 Task: Look for space in Auerbach, Germany from 12th  July, 2023 to 15th July, 2023 for 3 adults in price range Rs.12000 to Rs.16000. Place can be entire place with 2 bedrooms having 3 beds and 1 bathroom. Property type can be house, flat, guest house. Booking option can be shelf check-in. Required host language is English.
Action: Mouse moved to (772, 105)
Screenshot: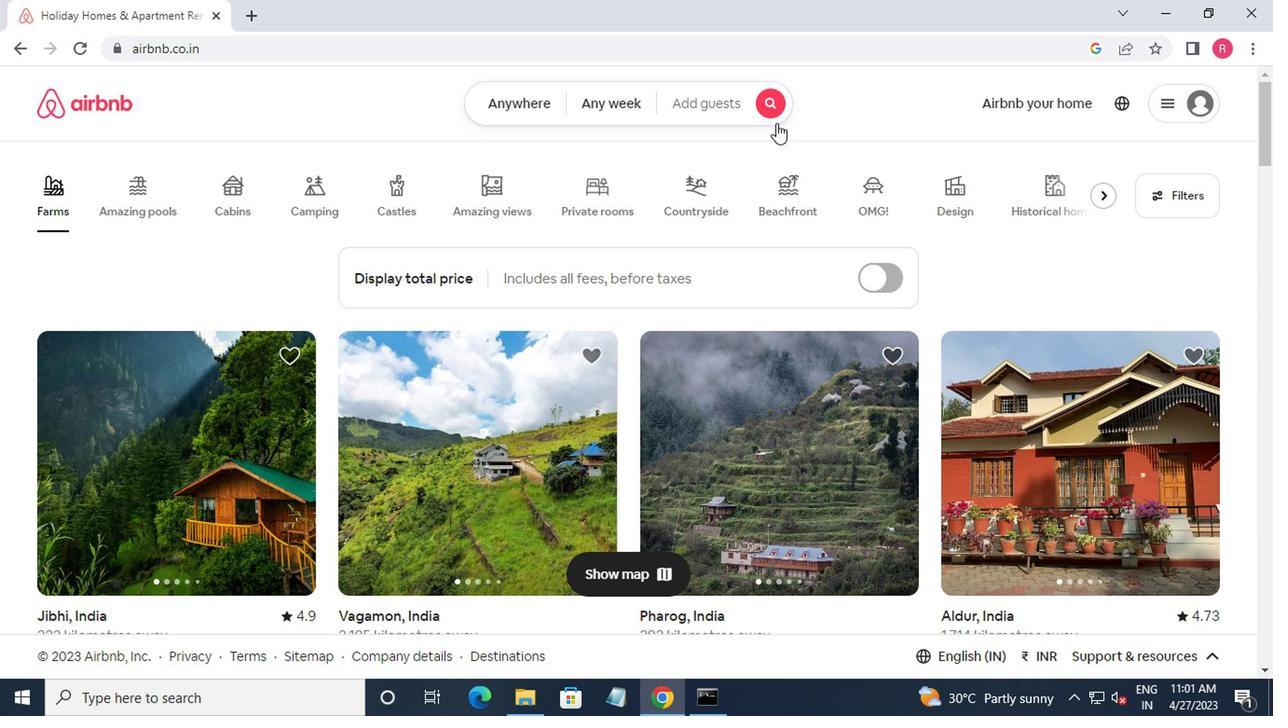 
Action: Mouse pressed left at (772, 105)
Screenshot: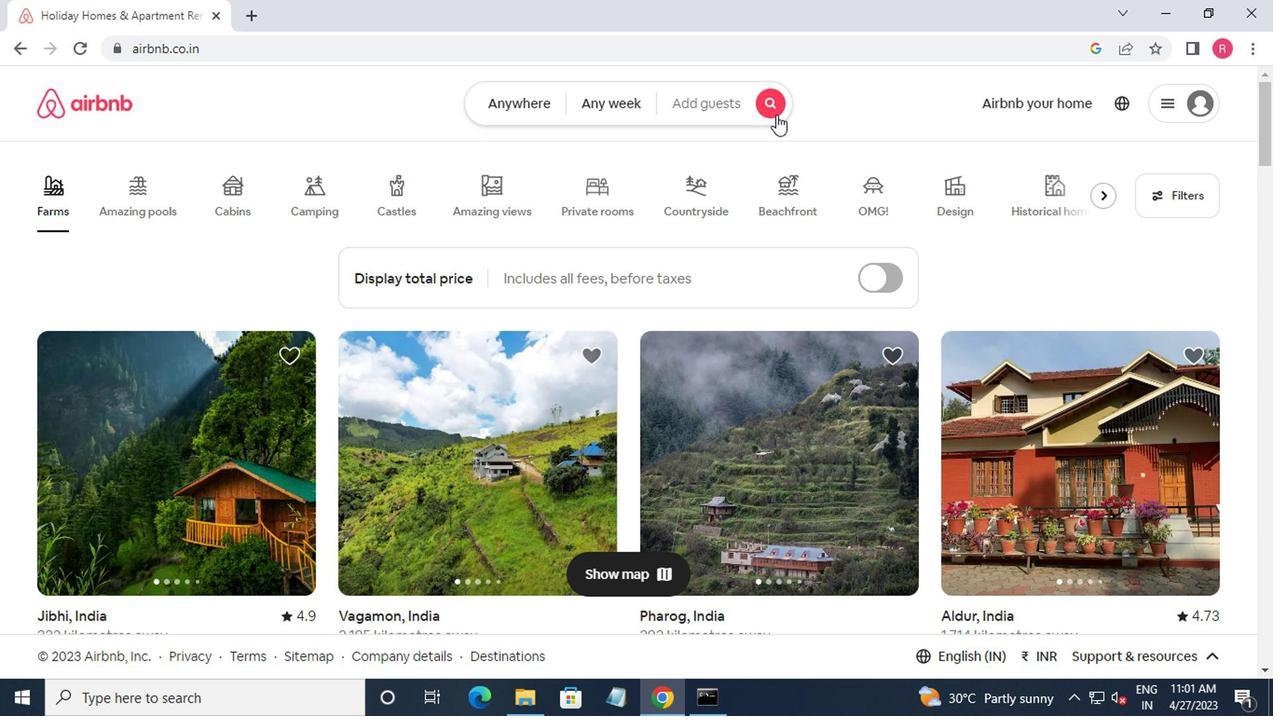 
Action: Mouse moved to (403, 172)
Screenshot: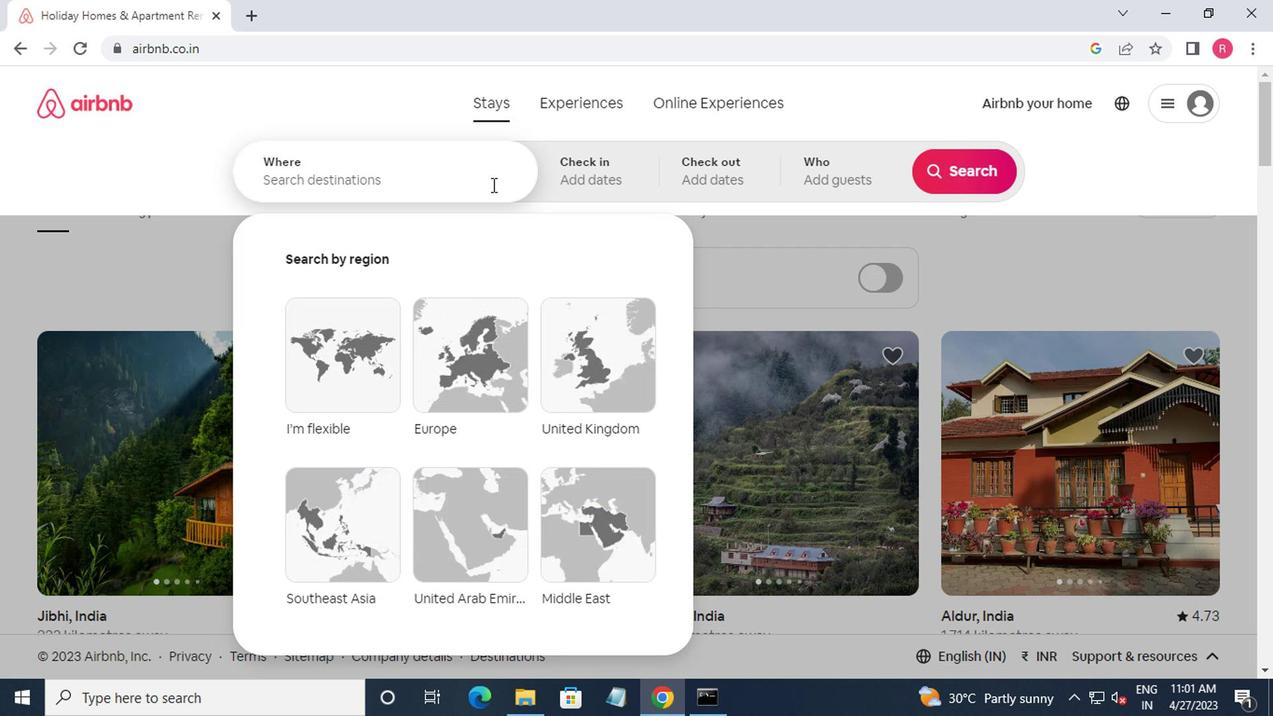 
Action: Mouse pressed left at (403, 172)
Screenshot: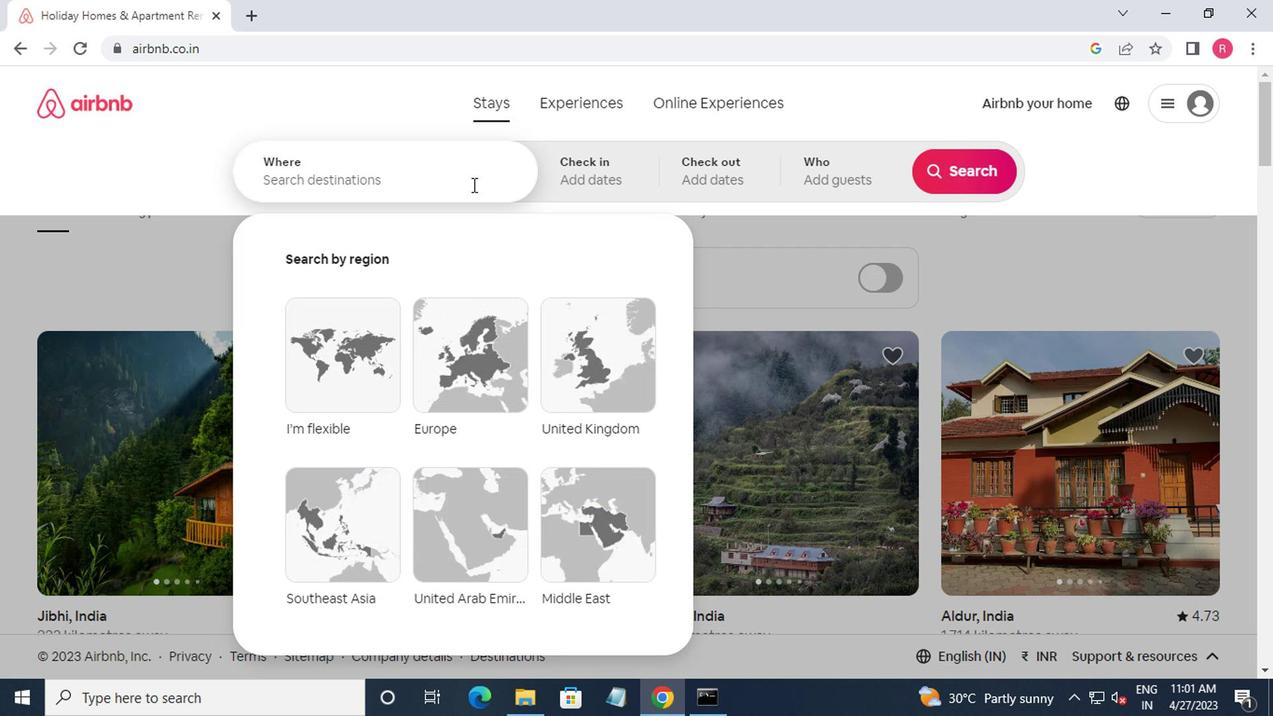 
Action: Mouse moved to (453, 291)
Screenshot: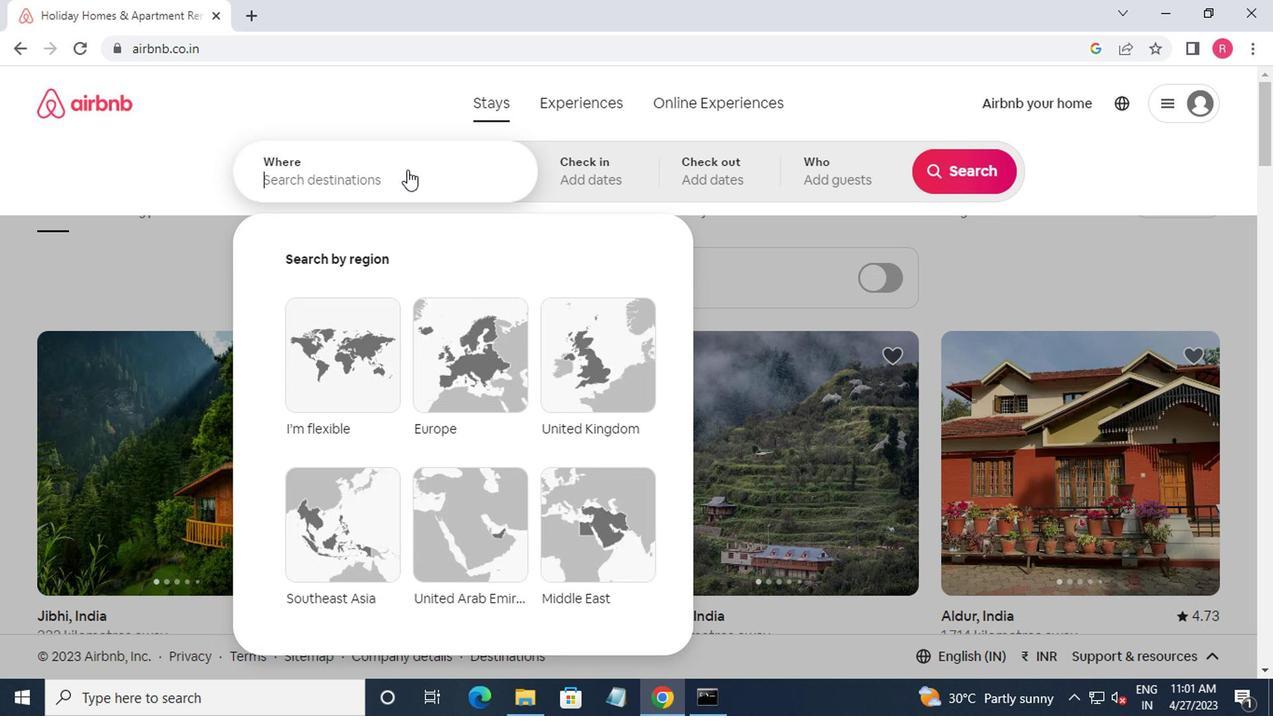 
Action: Key pressed auerbach,ger<Key.enter>
Screenshot: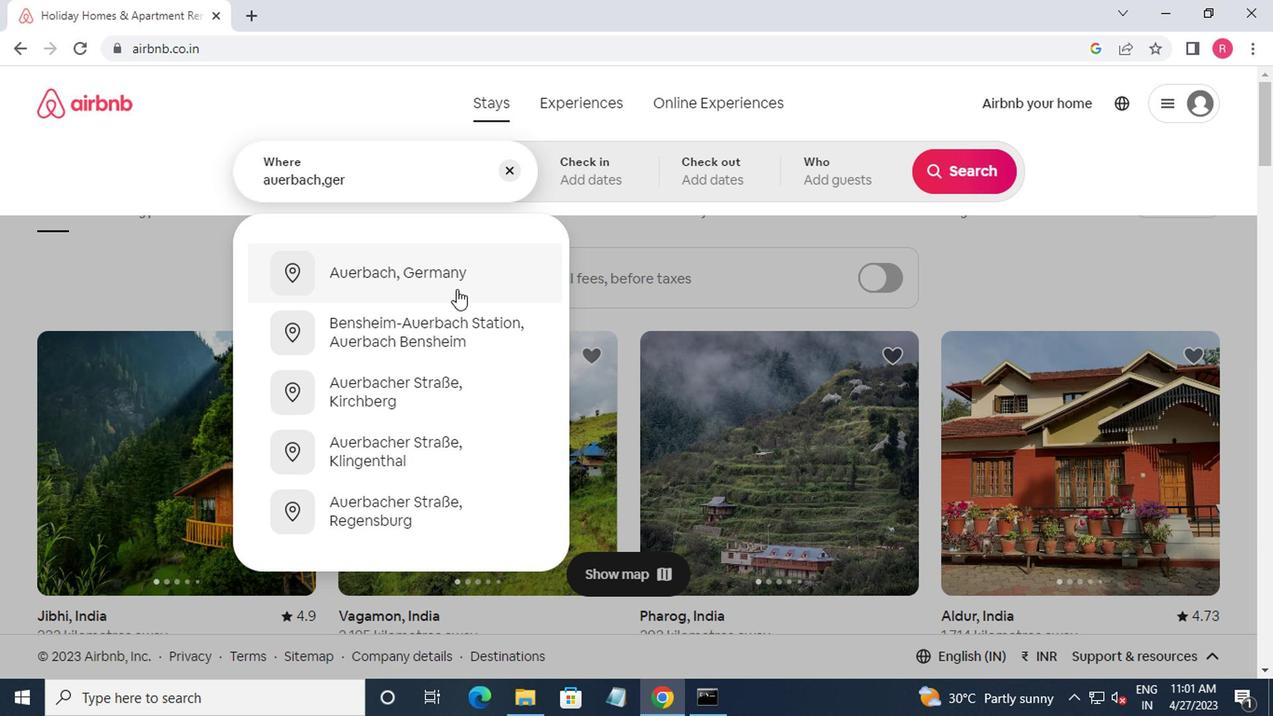 
Action: Mouse moved to (952, 327)
Screenshot: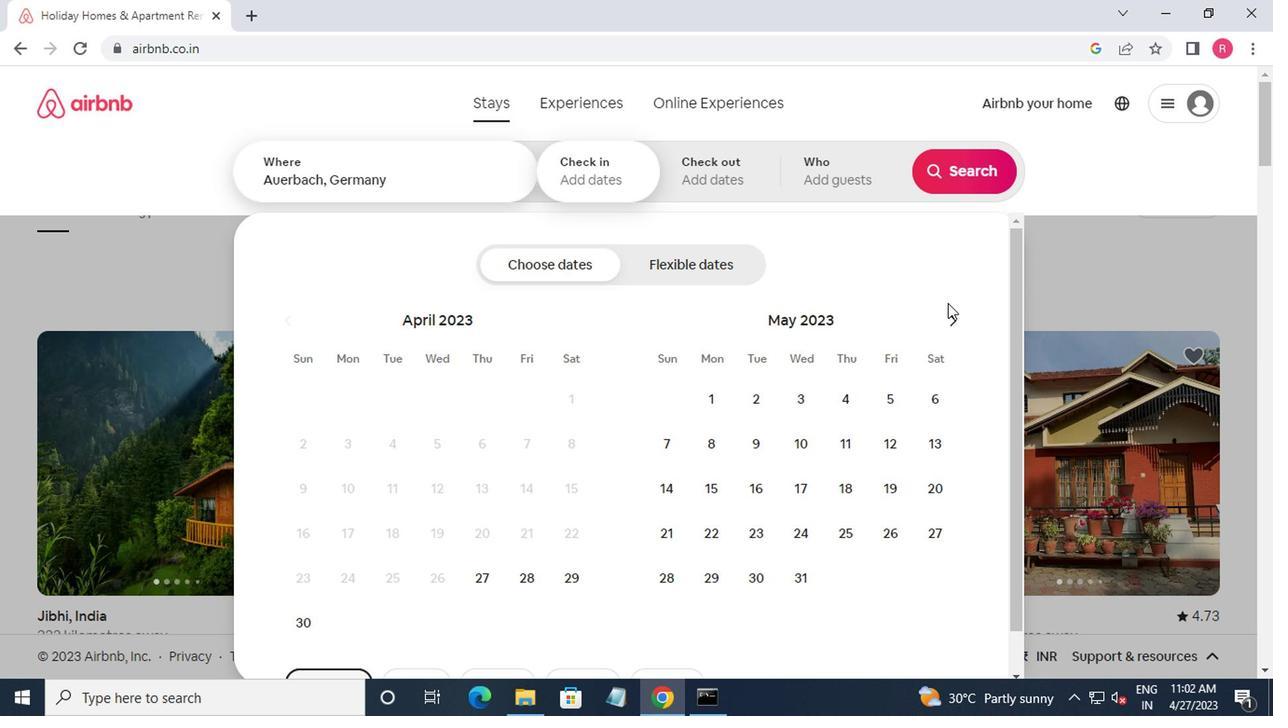 
Action: Mouse pressed left at (952, 327)
Screenshot: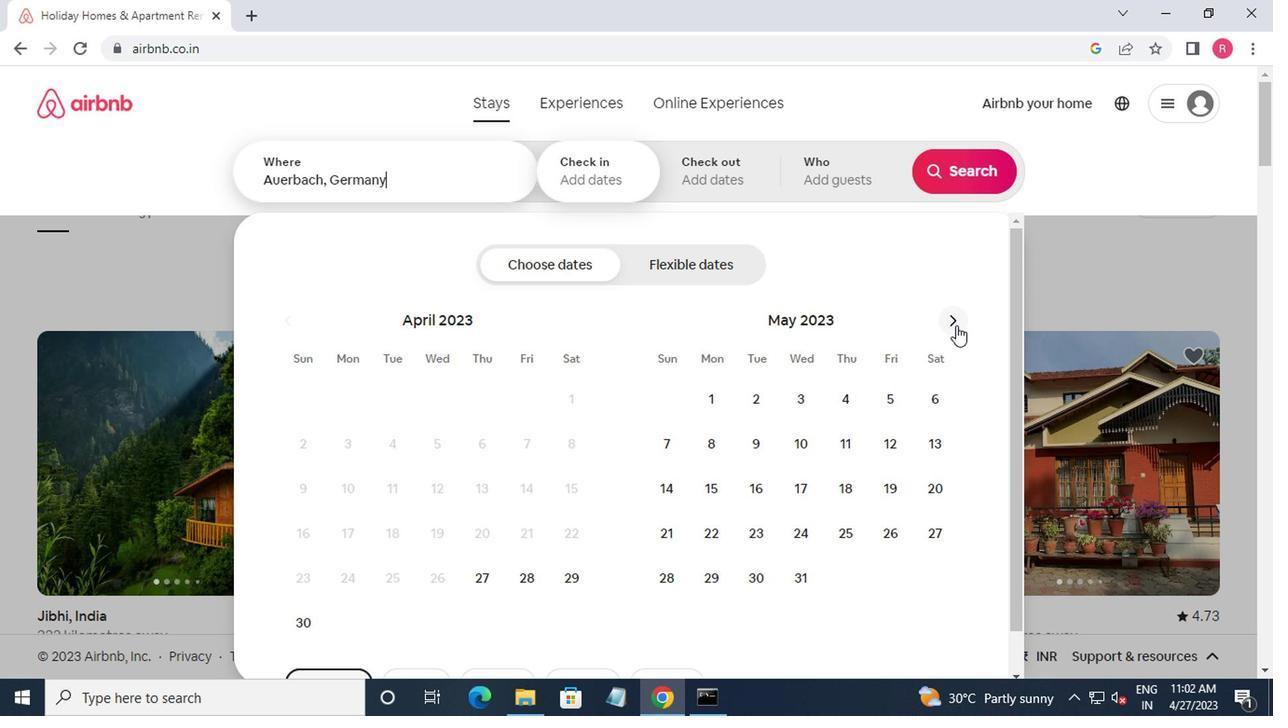 
Action: Mouse moved to (952, 329)
Screenshot: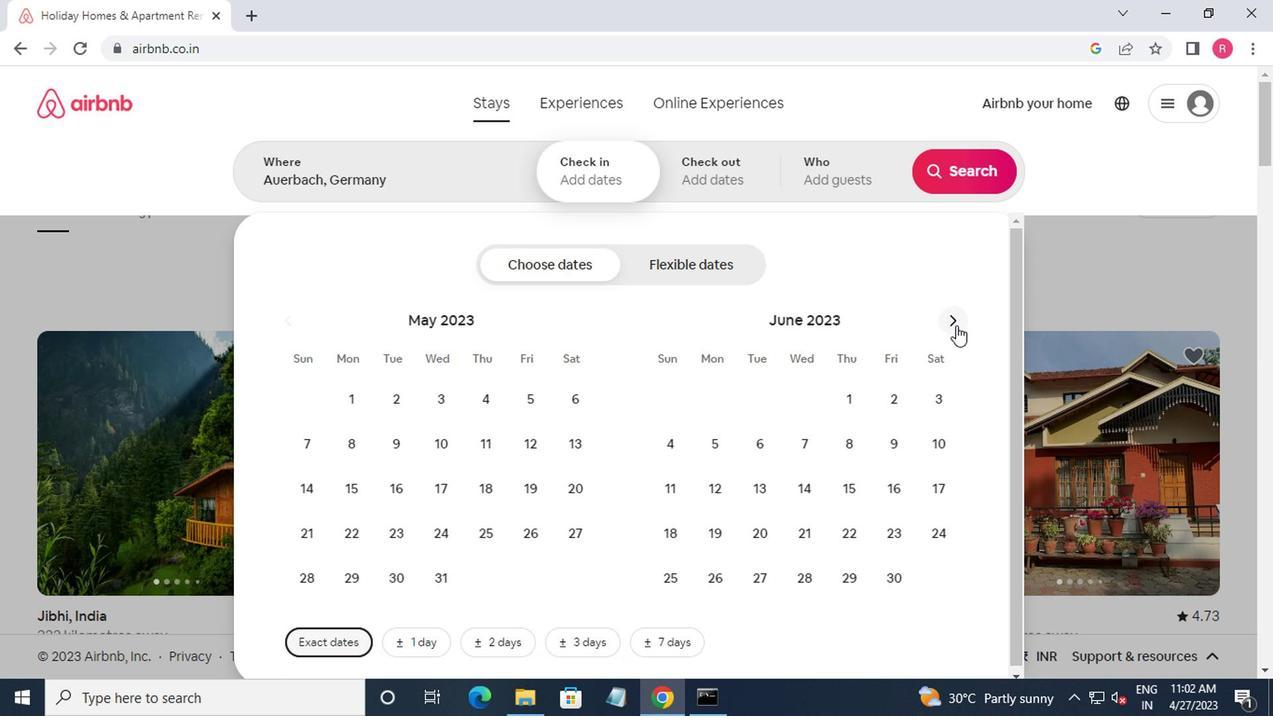 
Action: Mouse pressed left at (952, 329)
Screenshot: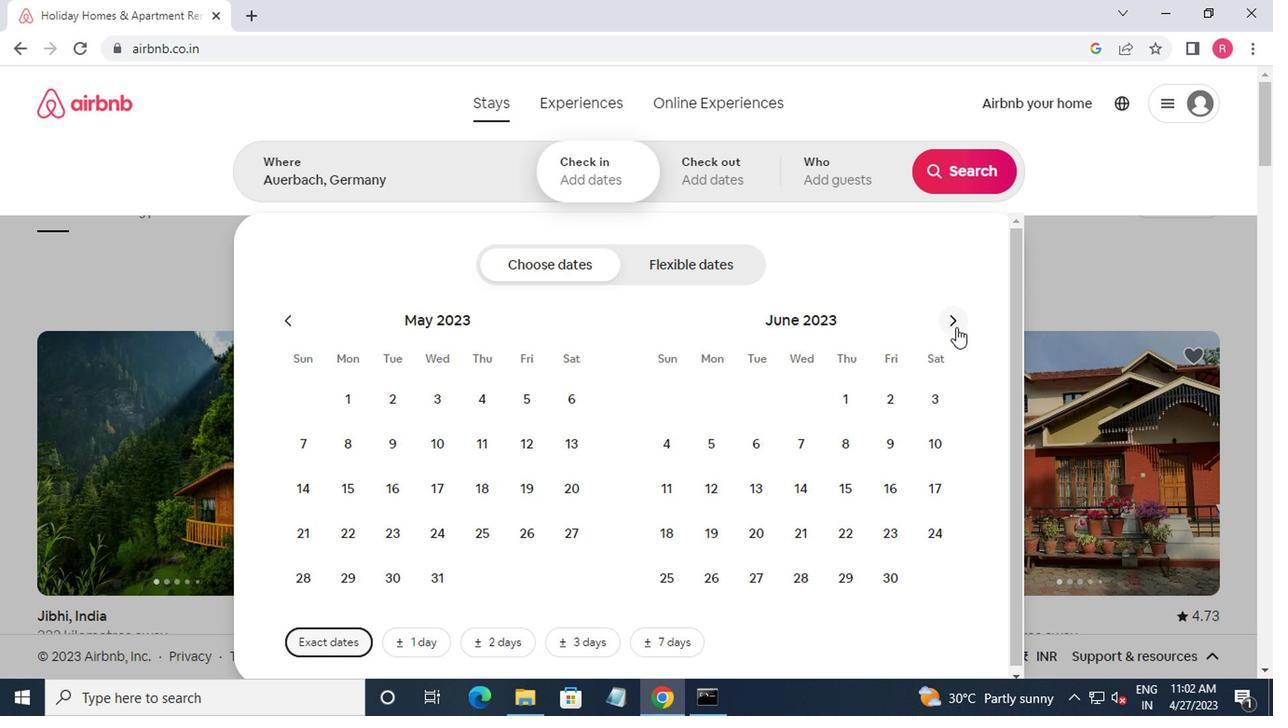 
Action: Mouse moved to (800, 491)
Screenshot: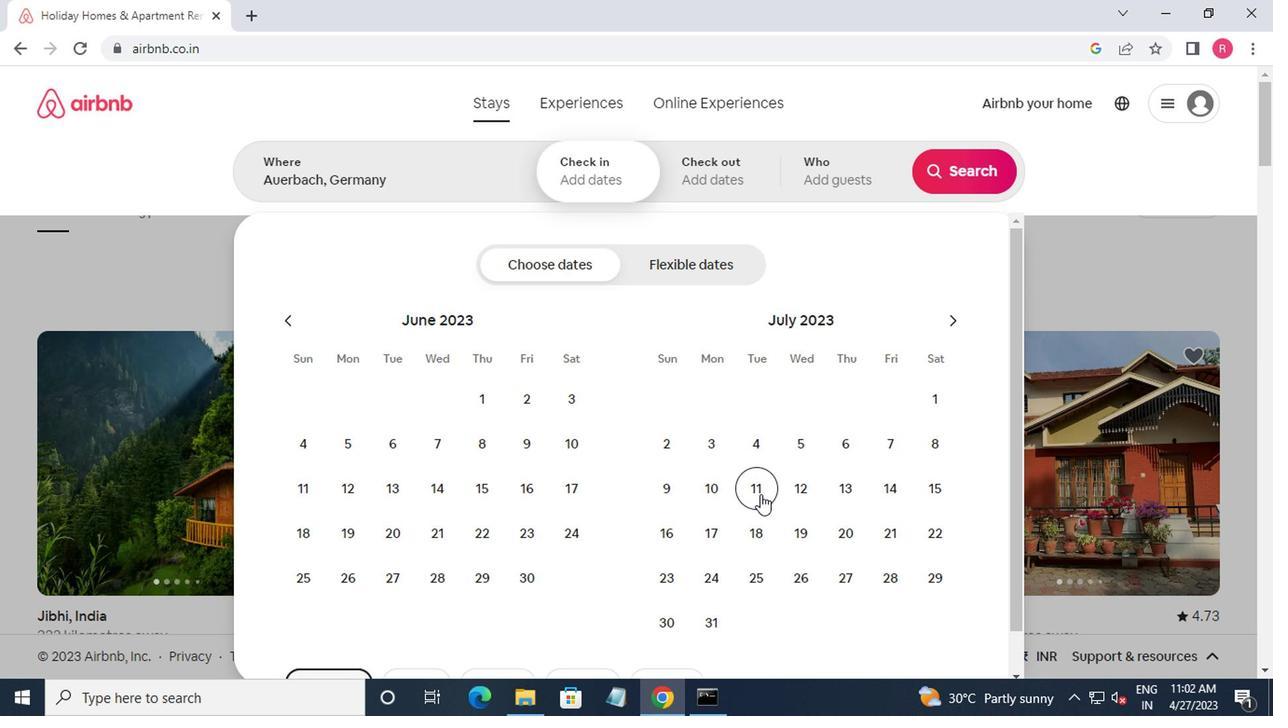 
Action: Mouse pressed left at (800, 491)
Screenshot: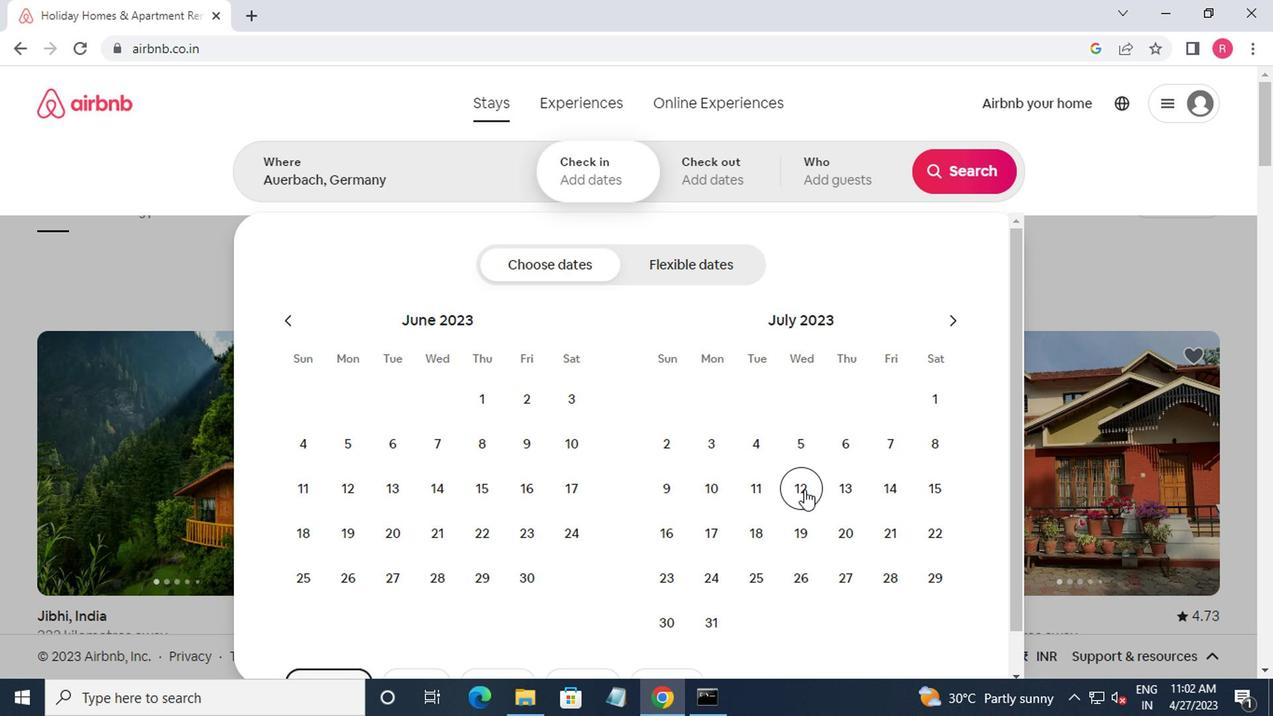 
Action: Mouse moved to (932, 488)
Screenshot: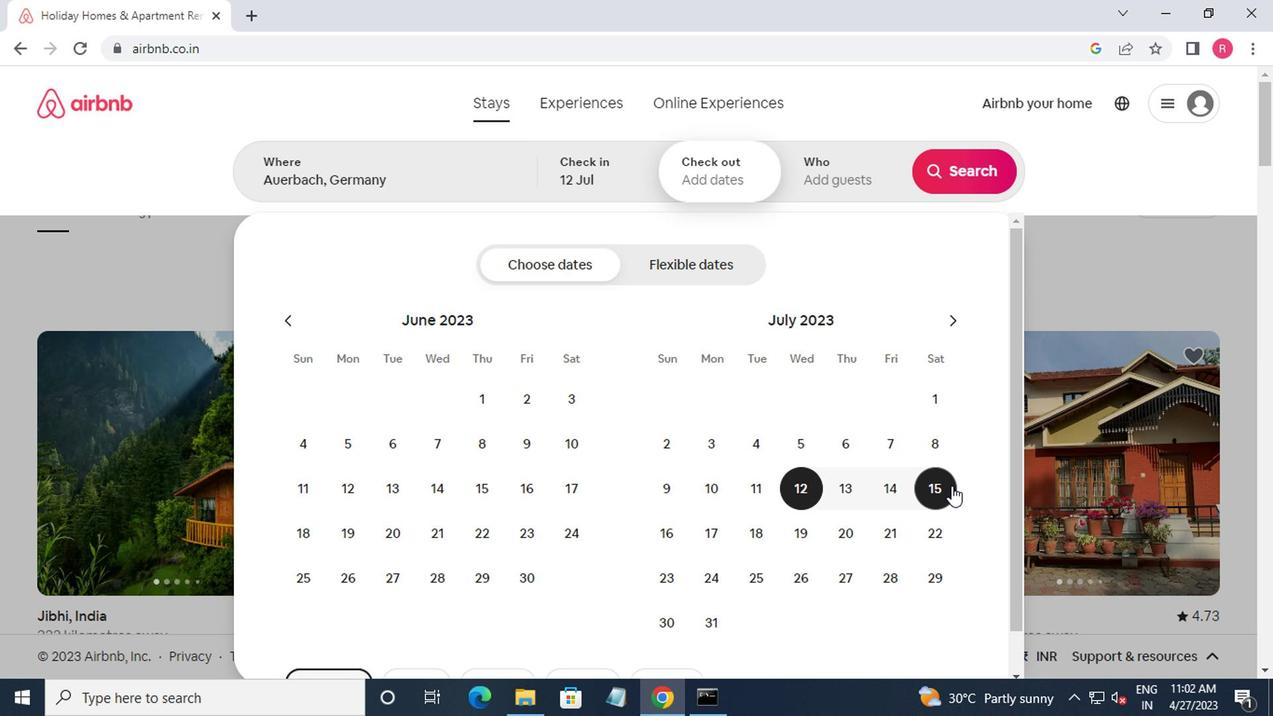 
Action: Mouse pressed left at (932, 488)
Screenshot: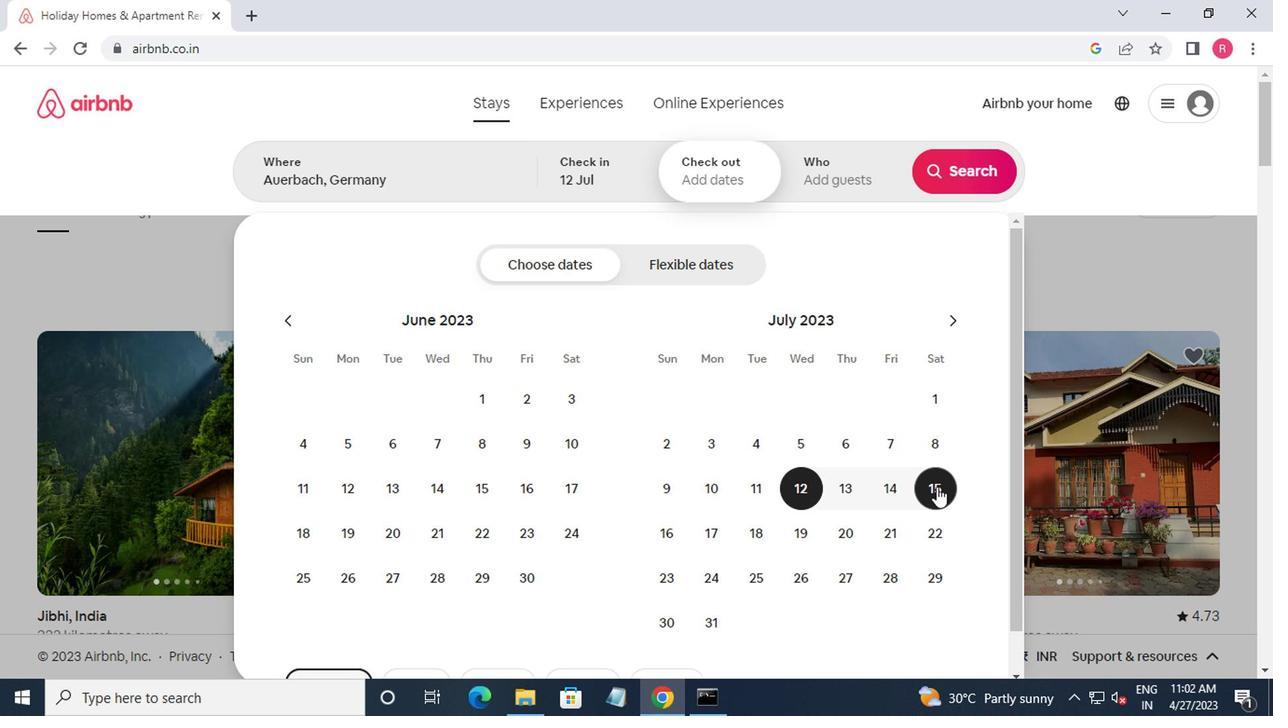 
Action: Mouse moved to (837, 192)
Screenshot: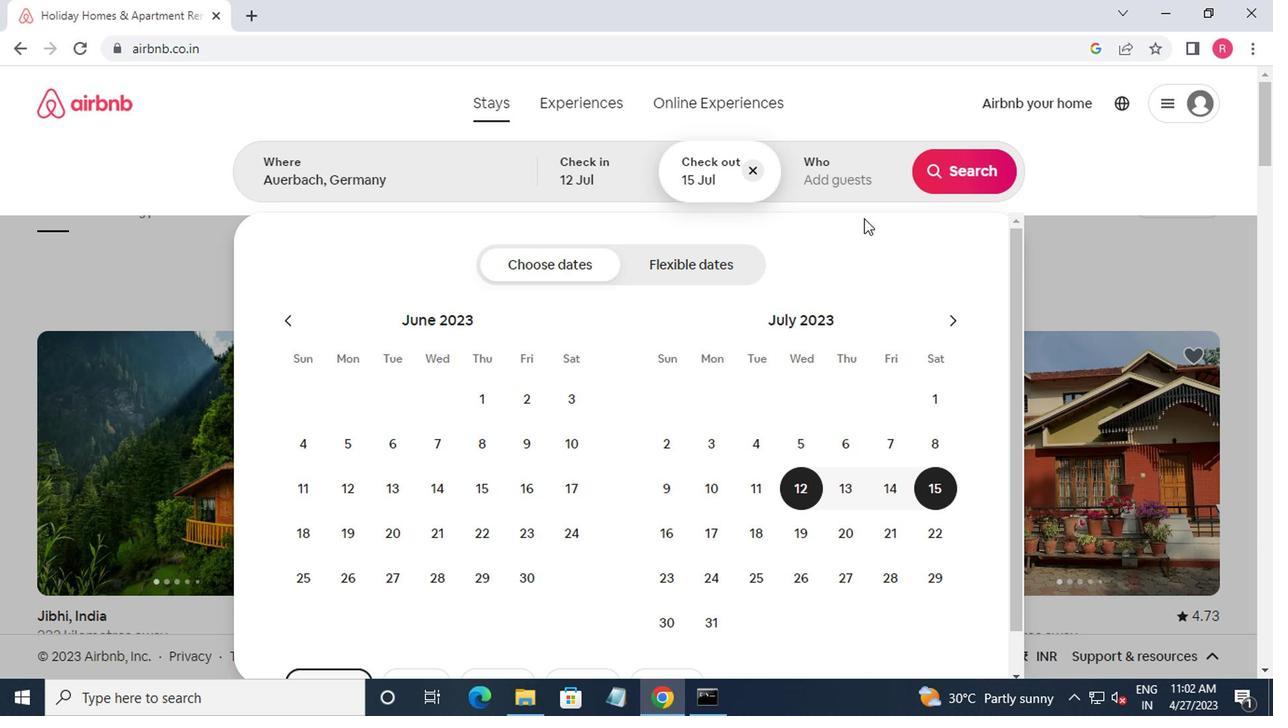 
Action: Mouse pressed left at (837, 192)
Screenshot: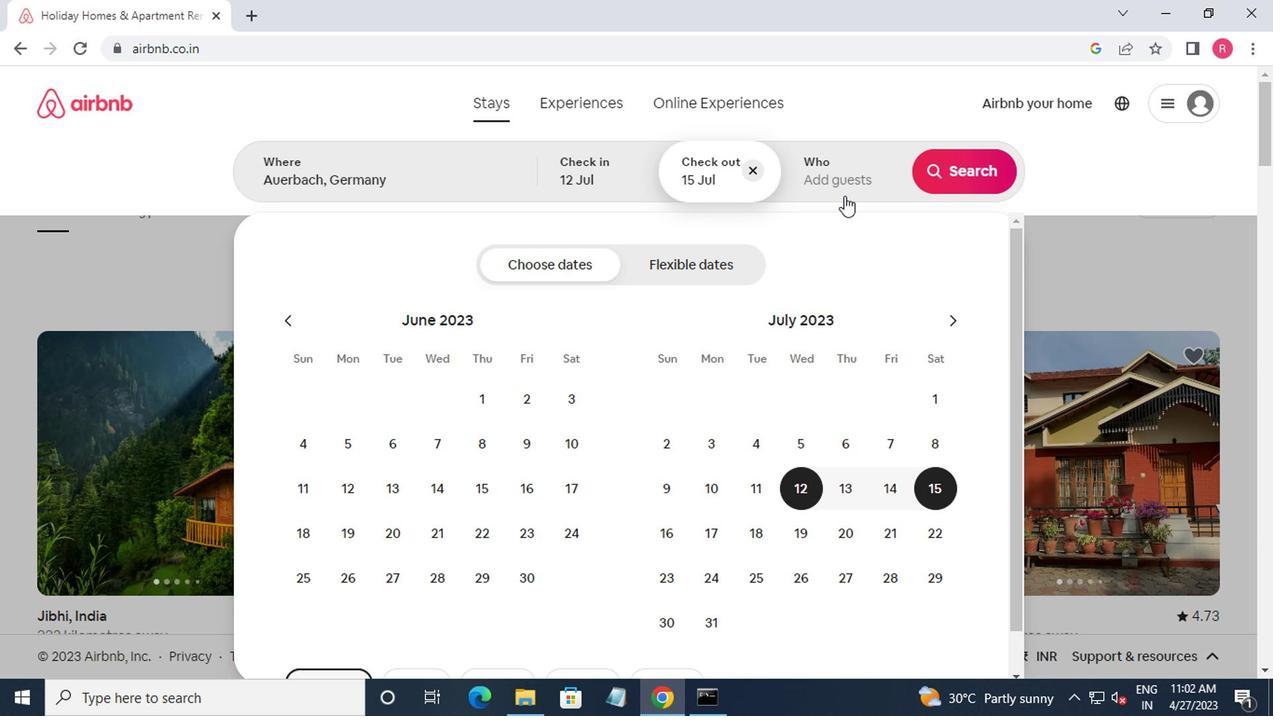 
Action: Mouse moved to (962, 276)
Screenshot: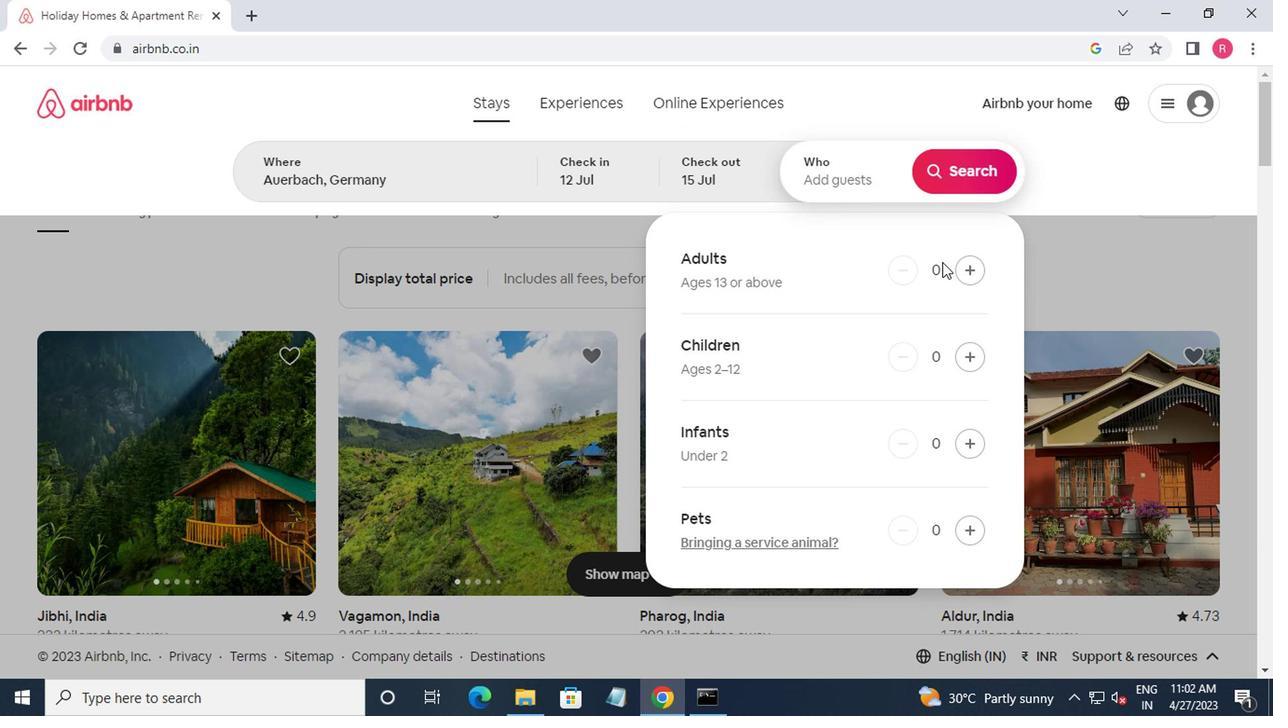 
Action: Mouse pressed left at (962, 276)
Screenshot: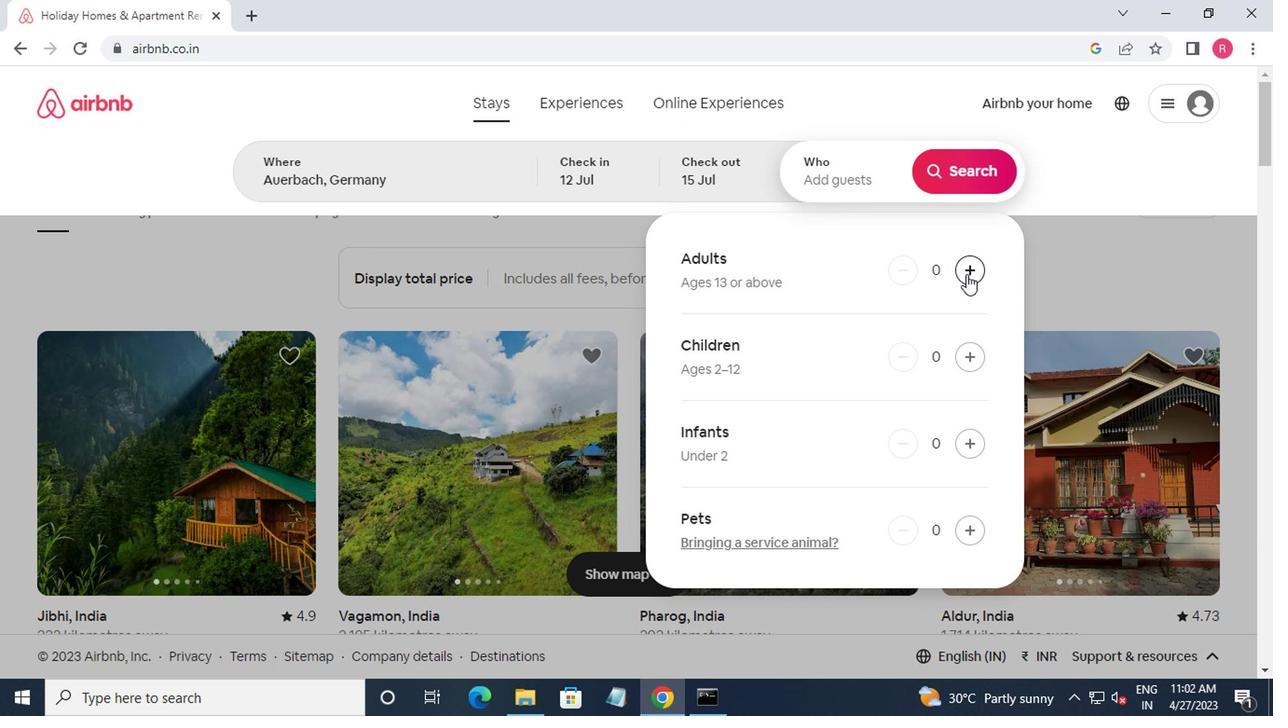
Action: Mouse pressed left at (962, 276)
Screenshot: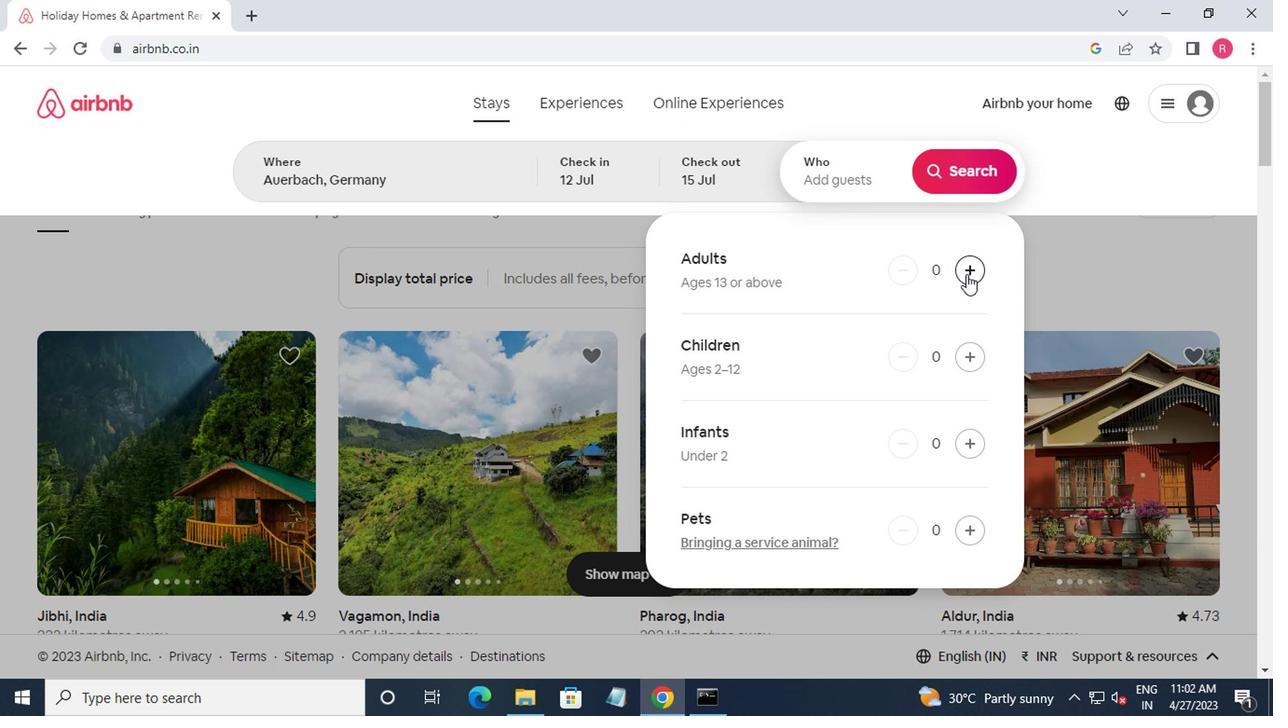 
Action: Mouse pressed left at (962, 276)
Screenshot: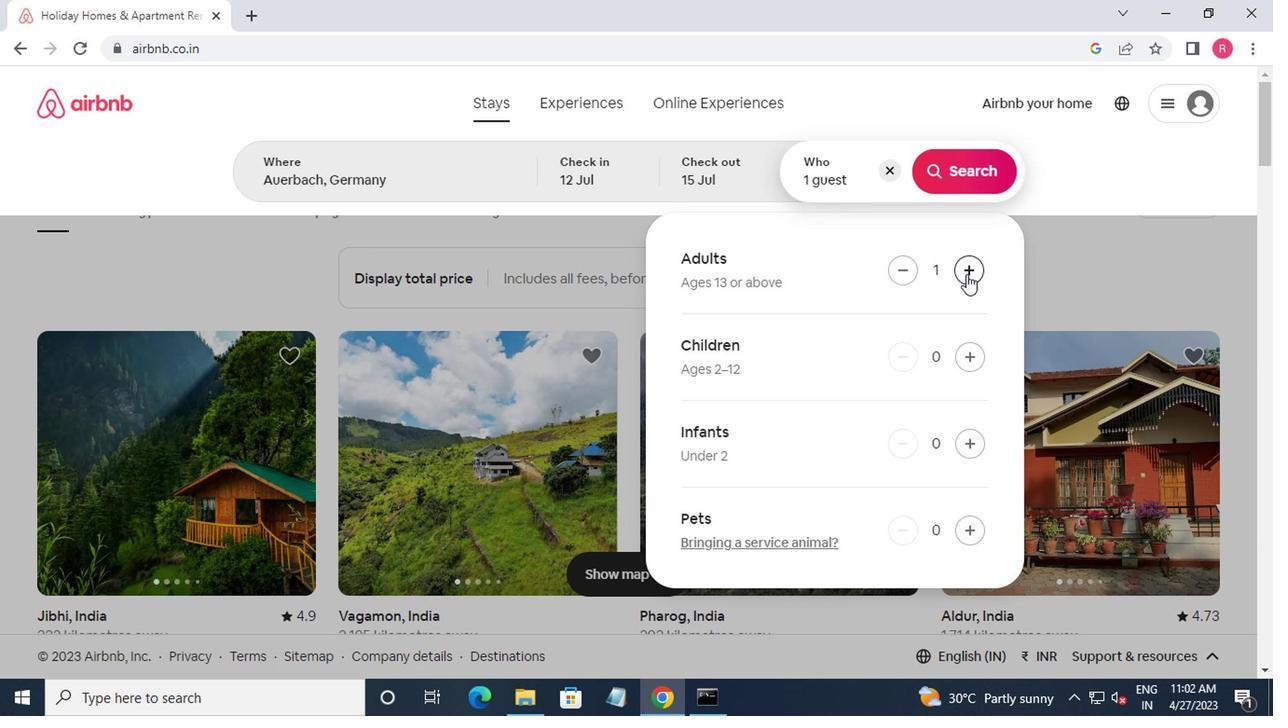 
Action: Mouse moved to (952, 192)
Screenshot: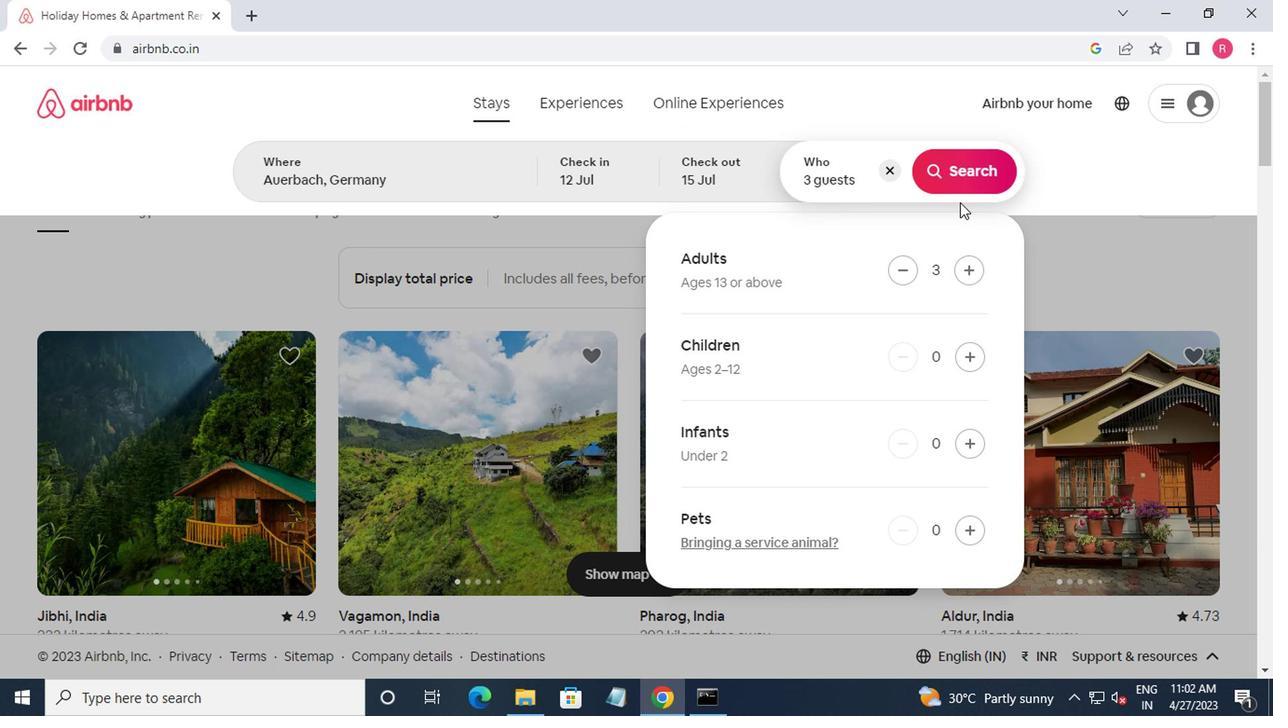 
Action: Mouse pressed left at (952, 192)
Screenshot: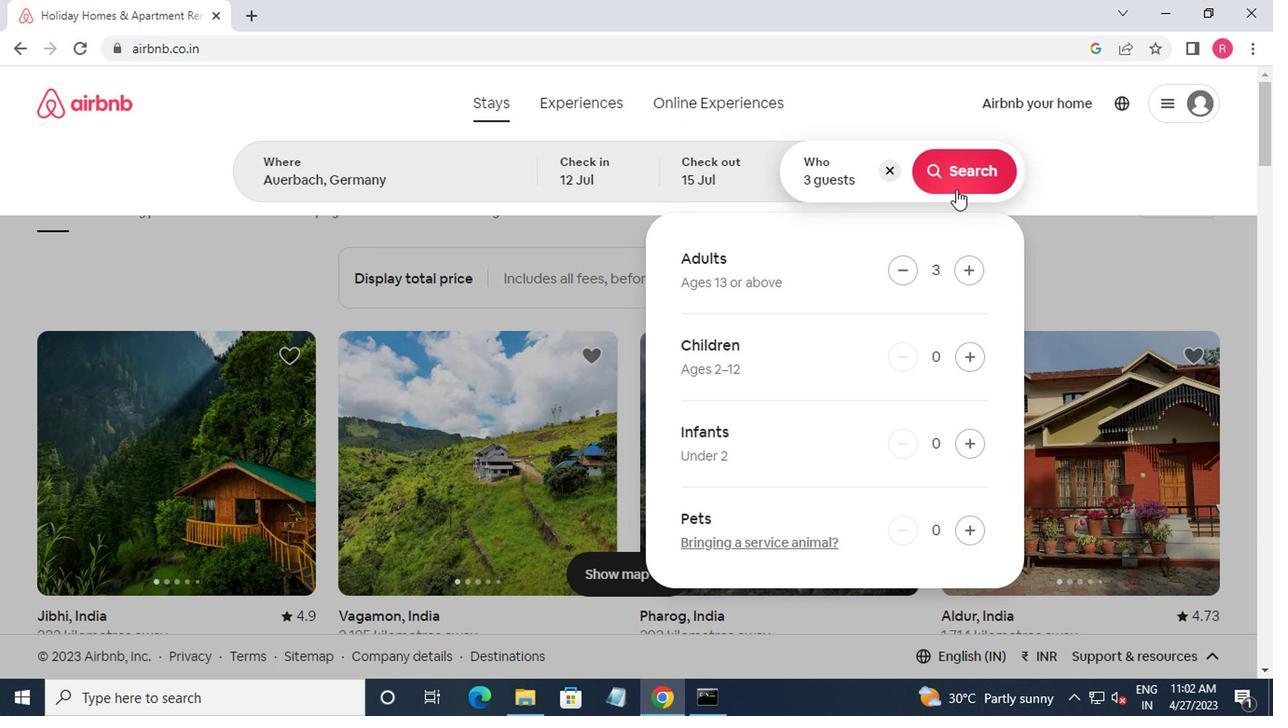 
Action: Mouse moved to (1194, 174)
Screenshot: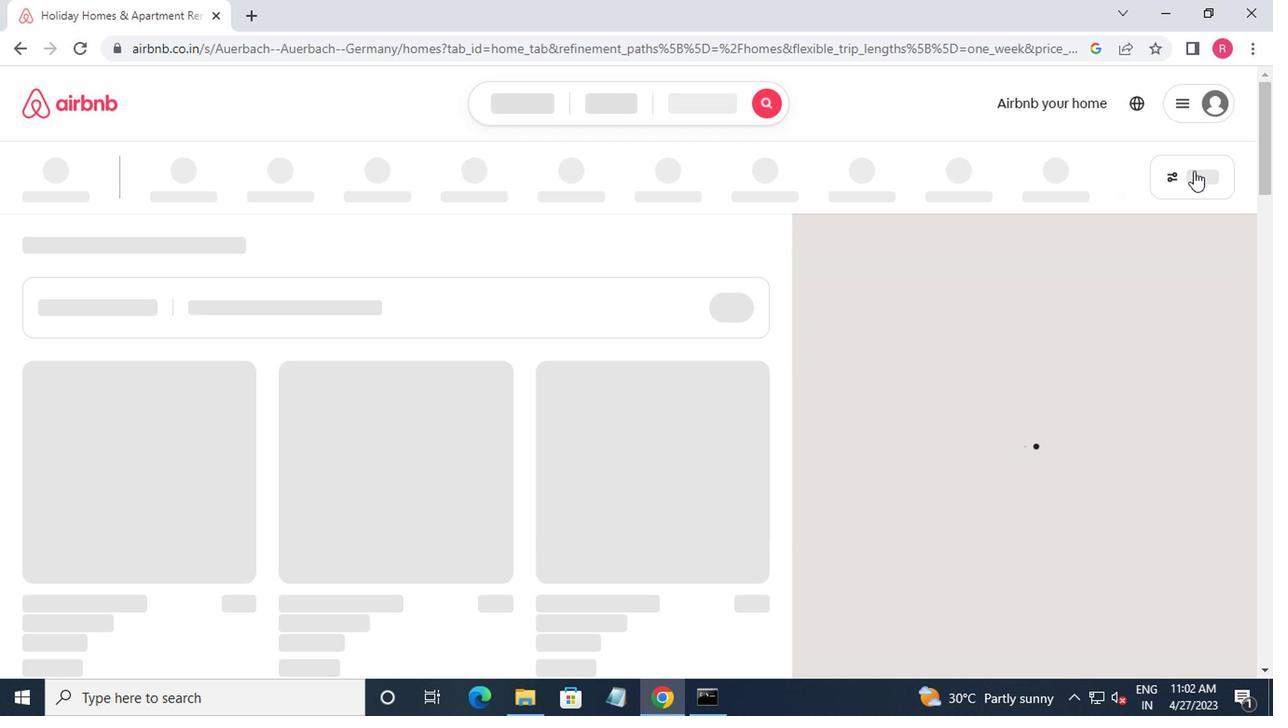 
Action: Mouse pressed left at (1194, 174)
Screenshot: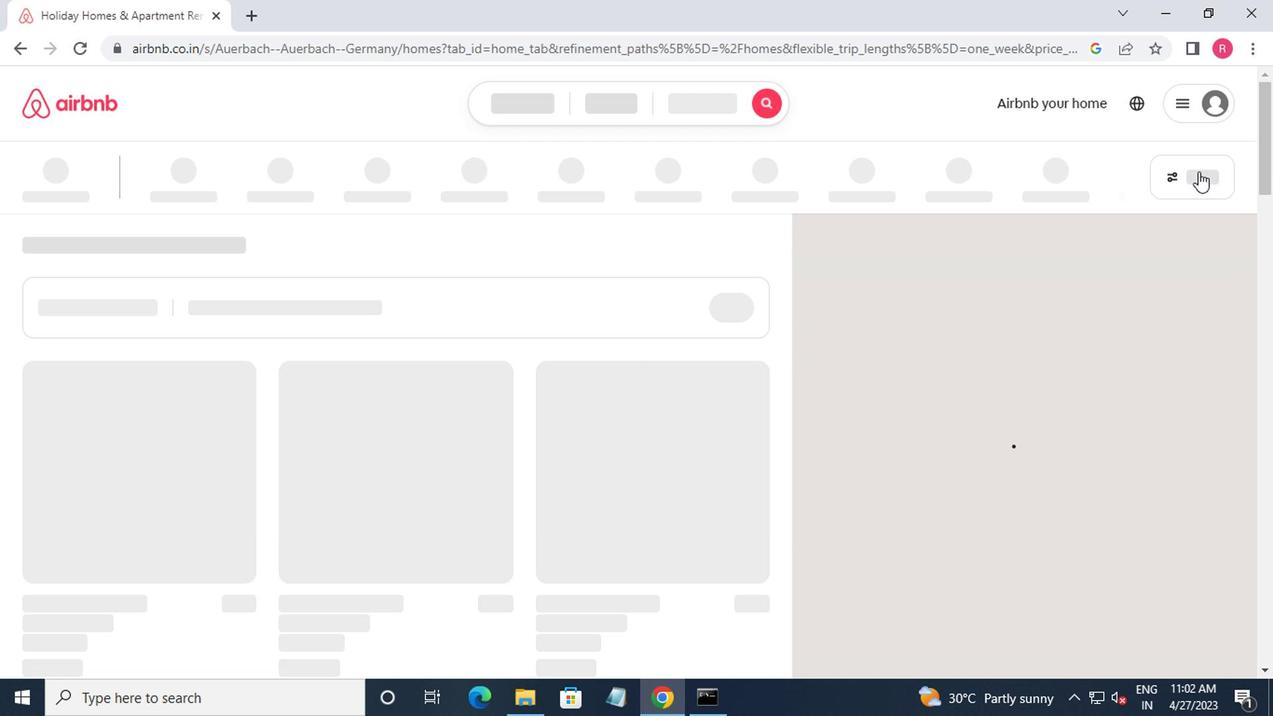 
Action: Mouse moved to (474, 410)
Screenshot: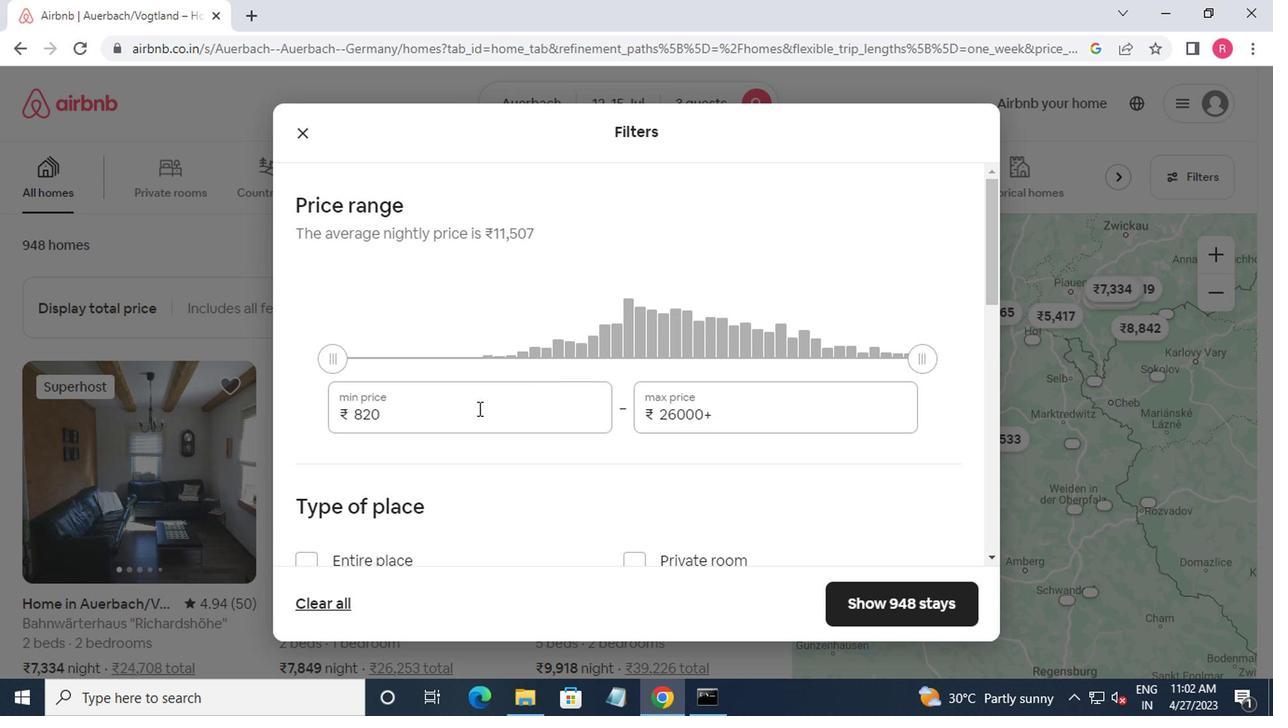 
Action: Mouse pressed left at (474, 410)
Screenshot: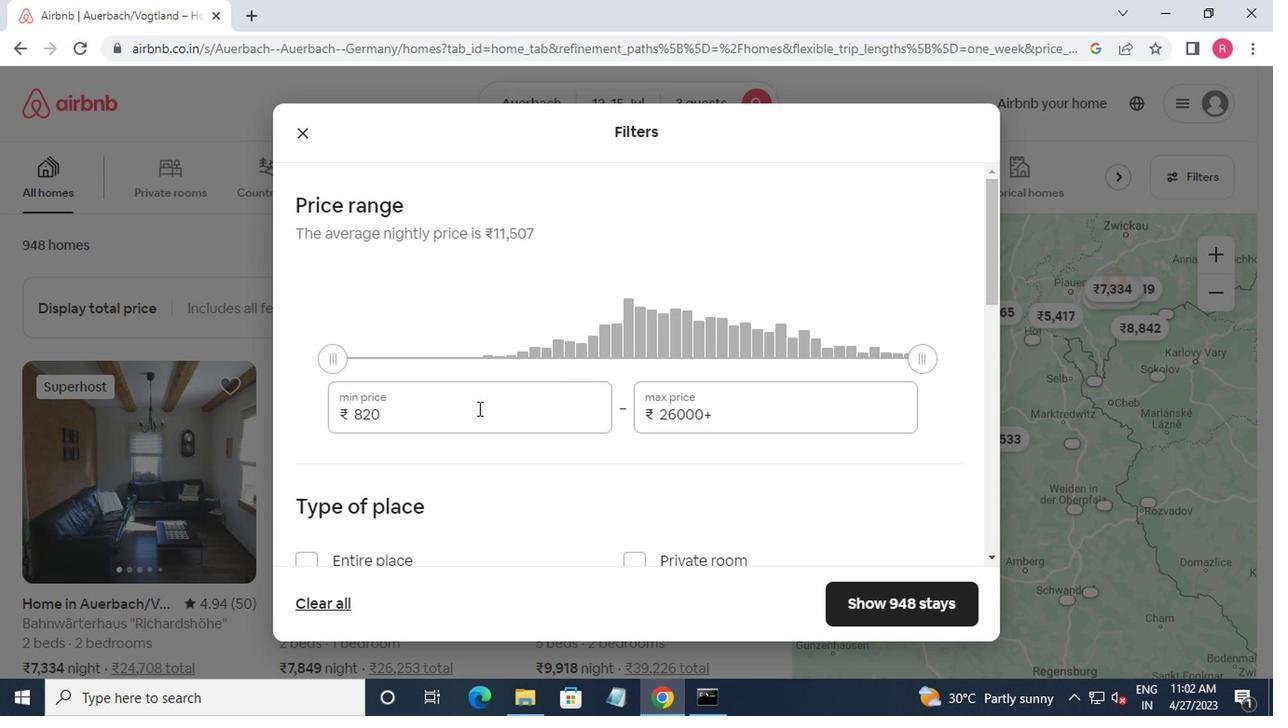 
Action: Mouse moved to (476, 419)
Screenshot: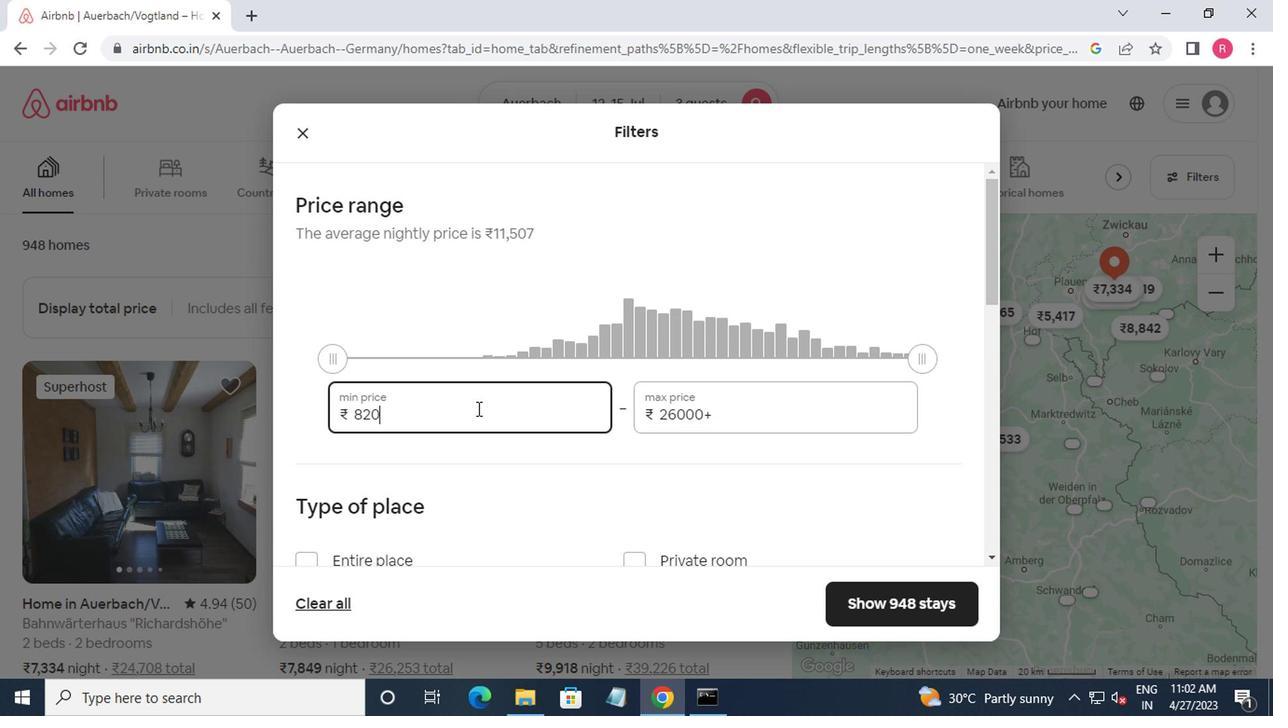 
Action: Key pressed <Key.backspace><Key.backspace><Key.backspace><Key.backspace>15000<Key.tab>16000
Screenshot: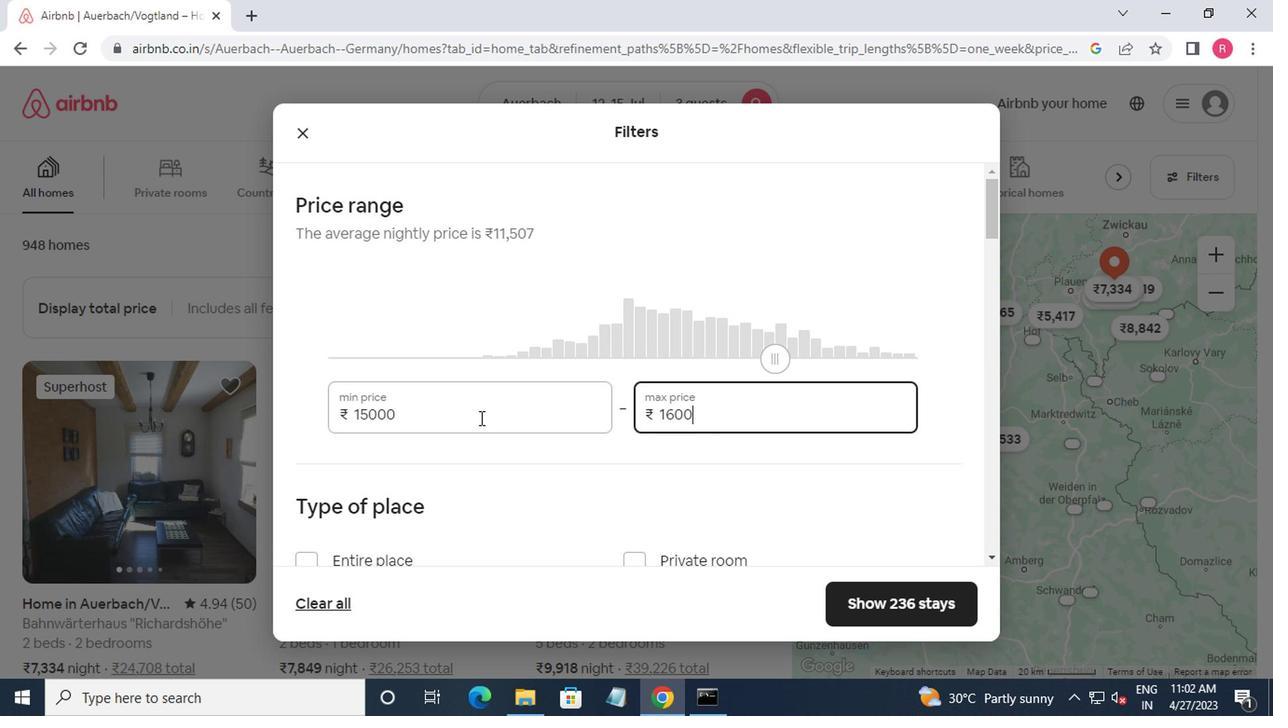 
Action: Mouse moved to (479, 429)
Screenshot: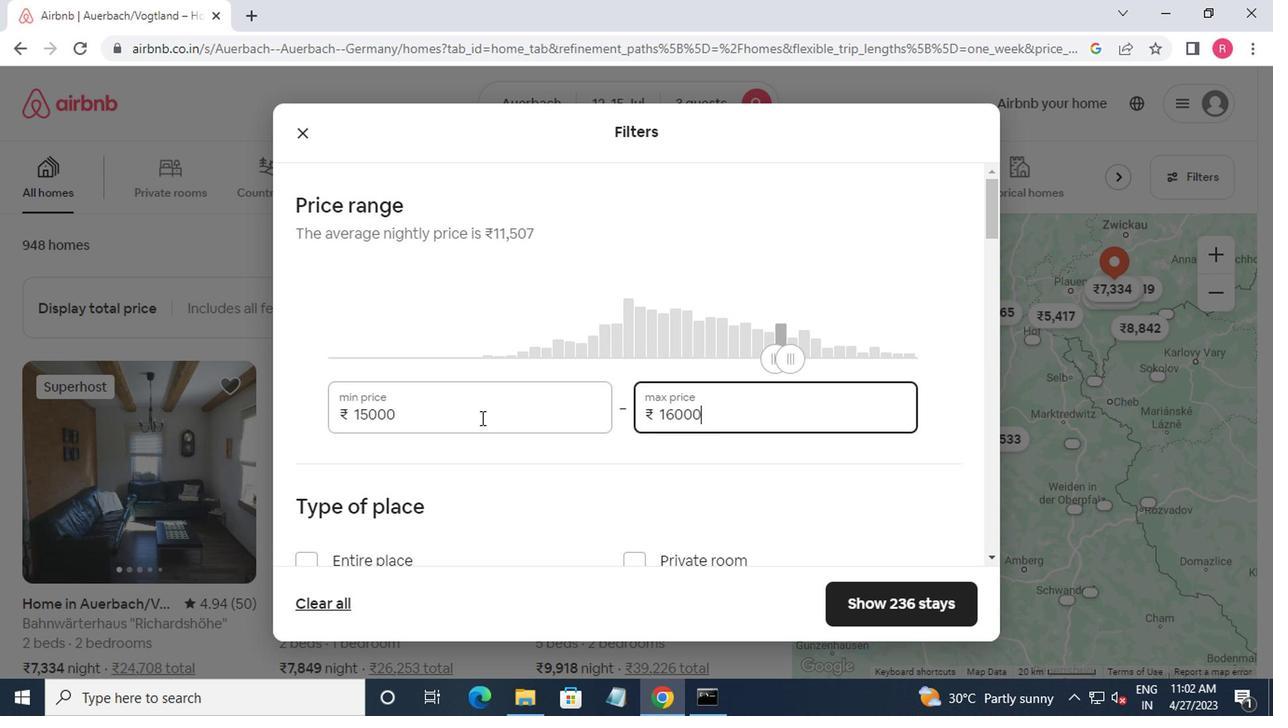 
Action: Mouse scrolled (479, 427) with delta (0, -1)
Screenshot: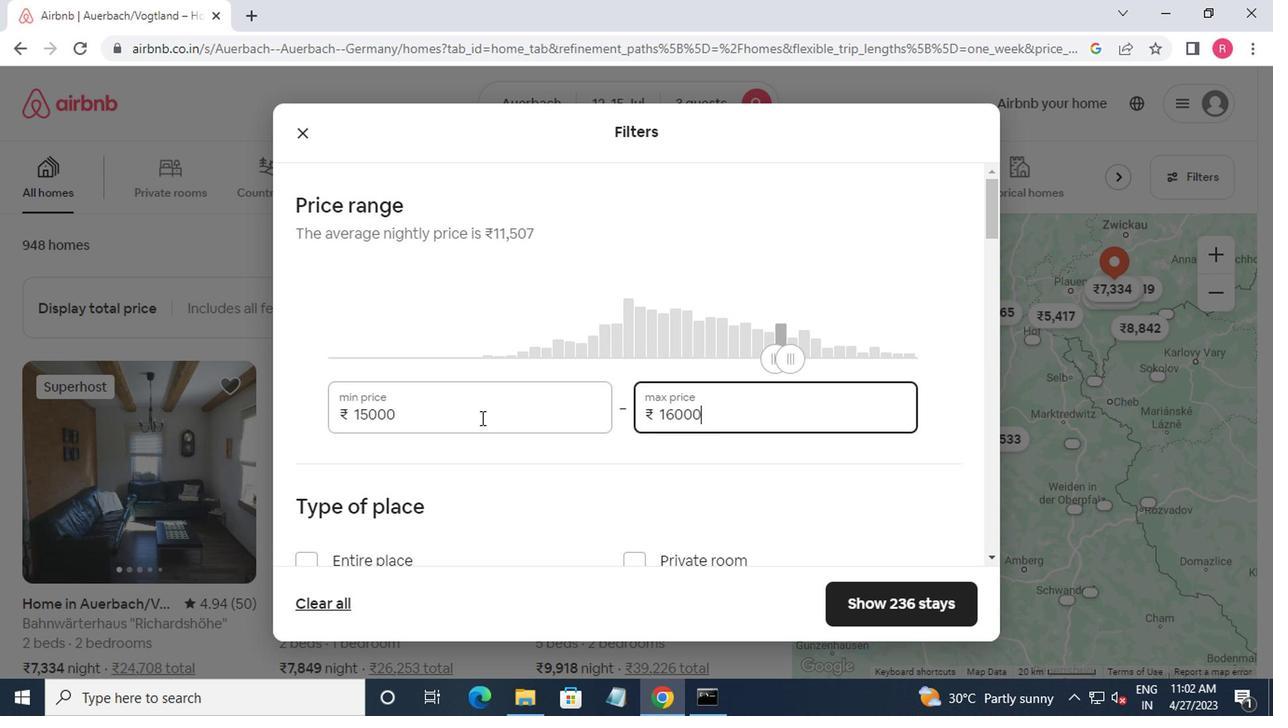 
Action: Mouse moved to (484, 439)
Screenshot: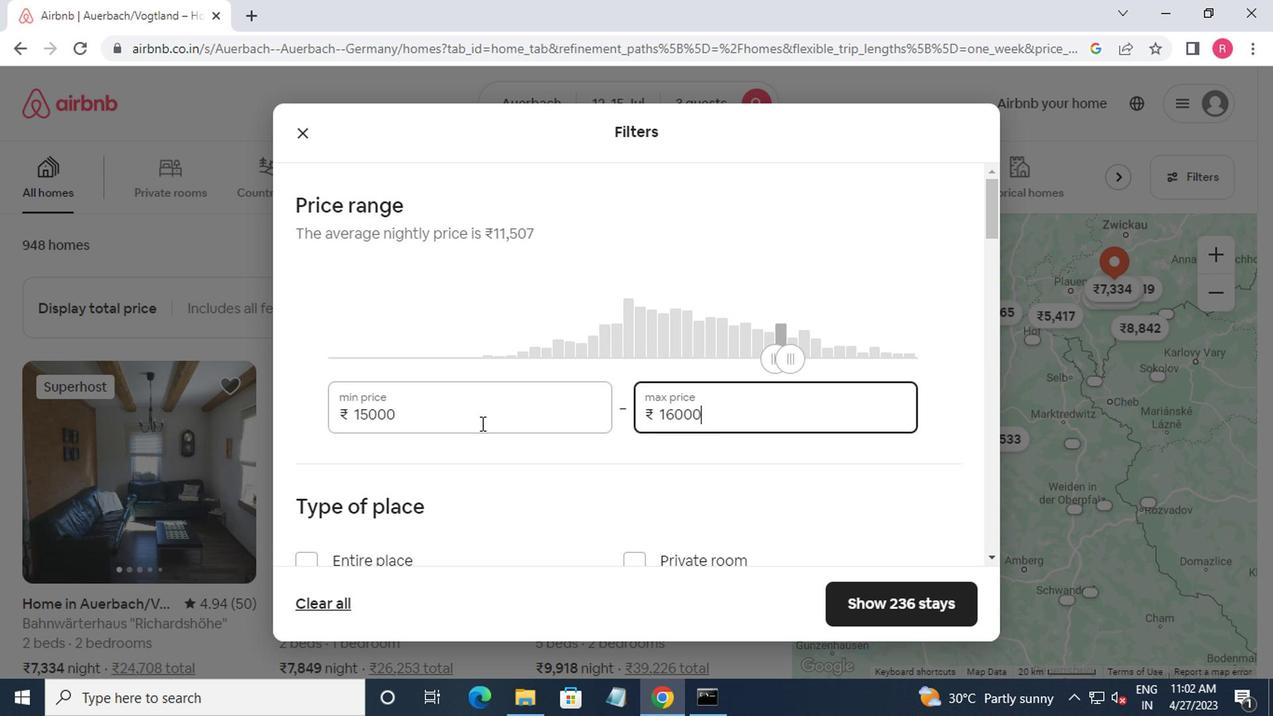 
Action: Mouse scrolled (484, 438) with delta (0, 0)
Screenshot: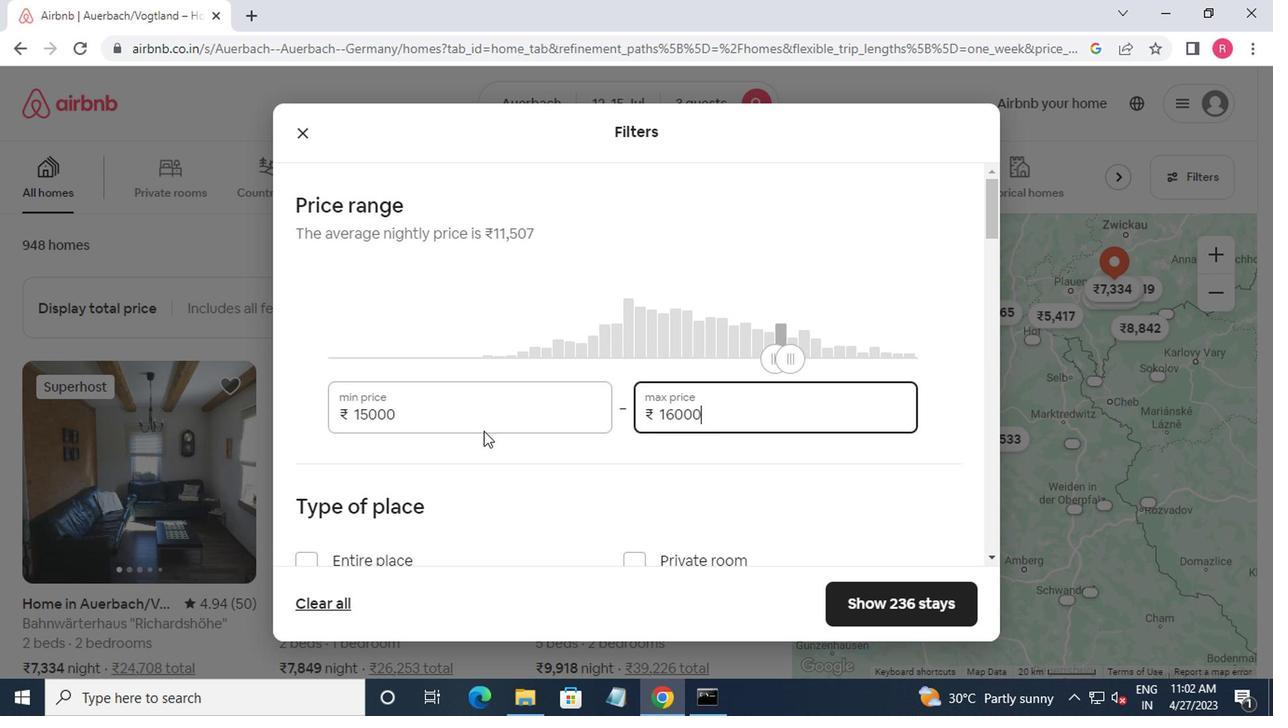 
Action: Mouse moved to (317, 378)
Screenshot: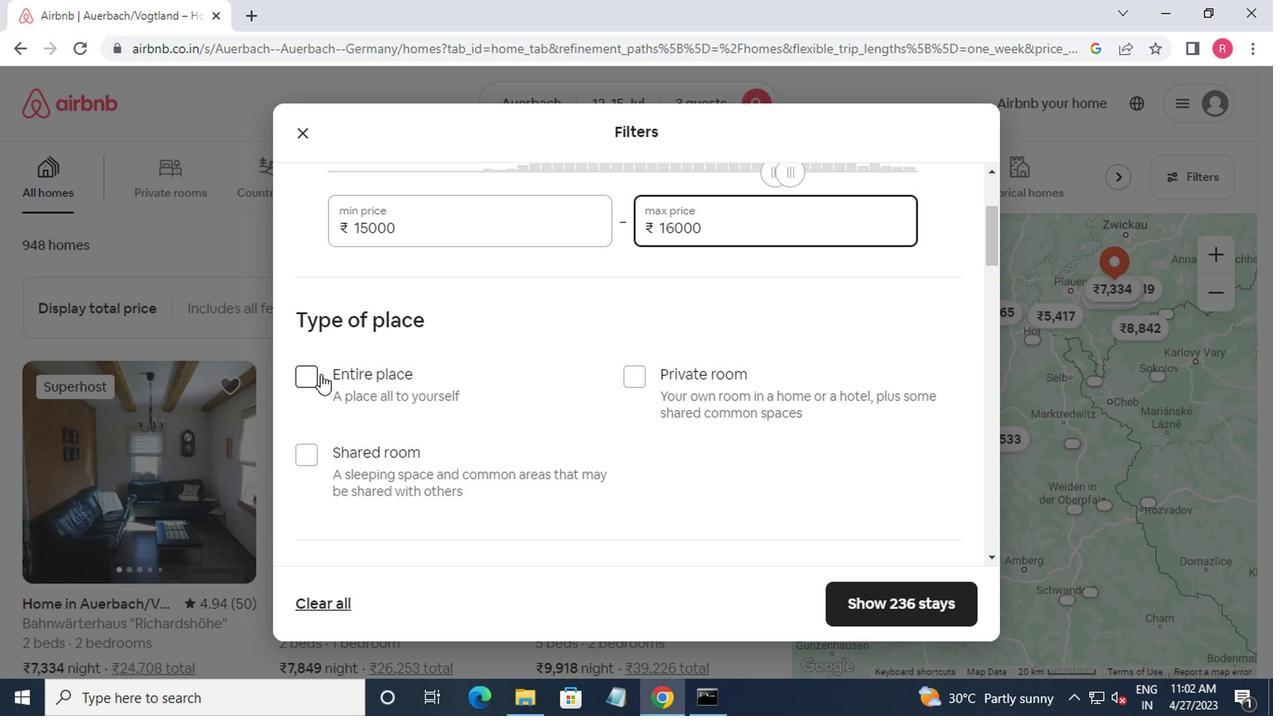 
Action: Mouse pressed left at (317, 378)
Screenshot: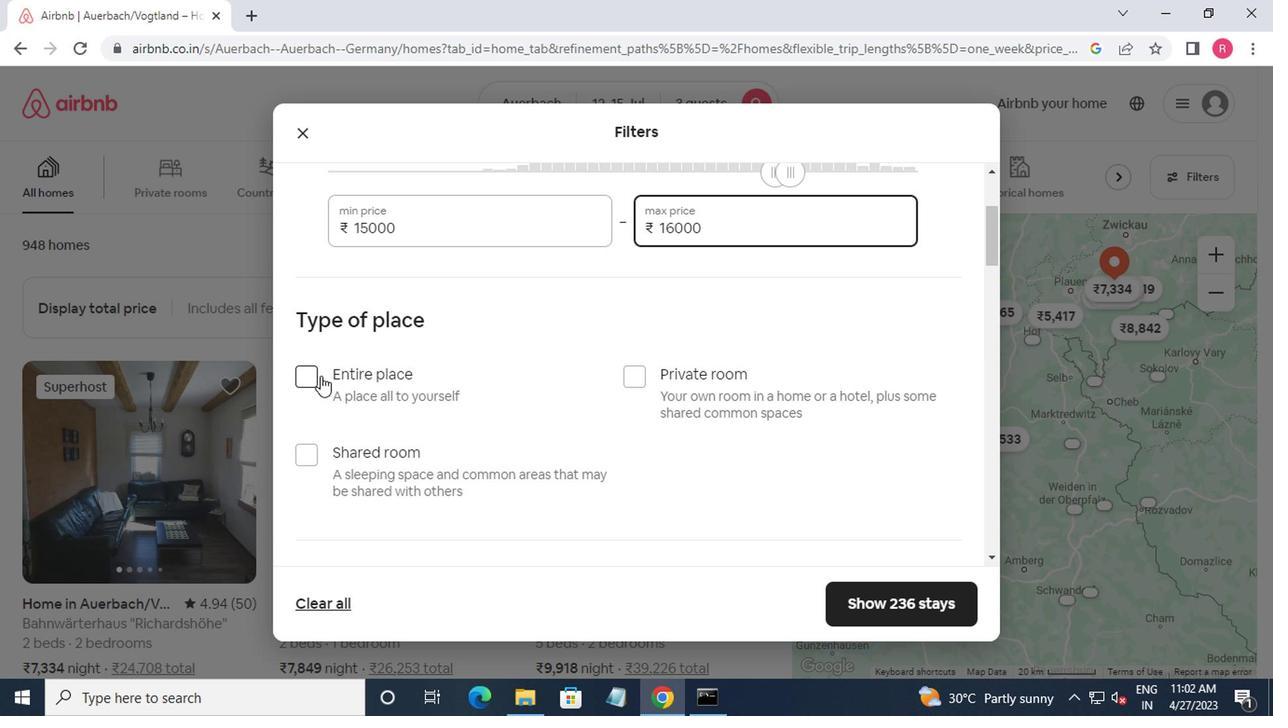 
Action: Mouse moved to (401, 411)
Screenshot: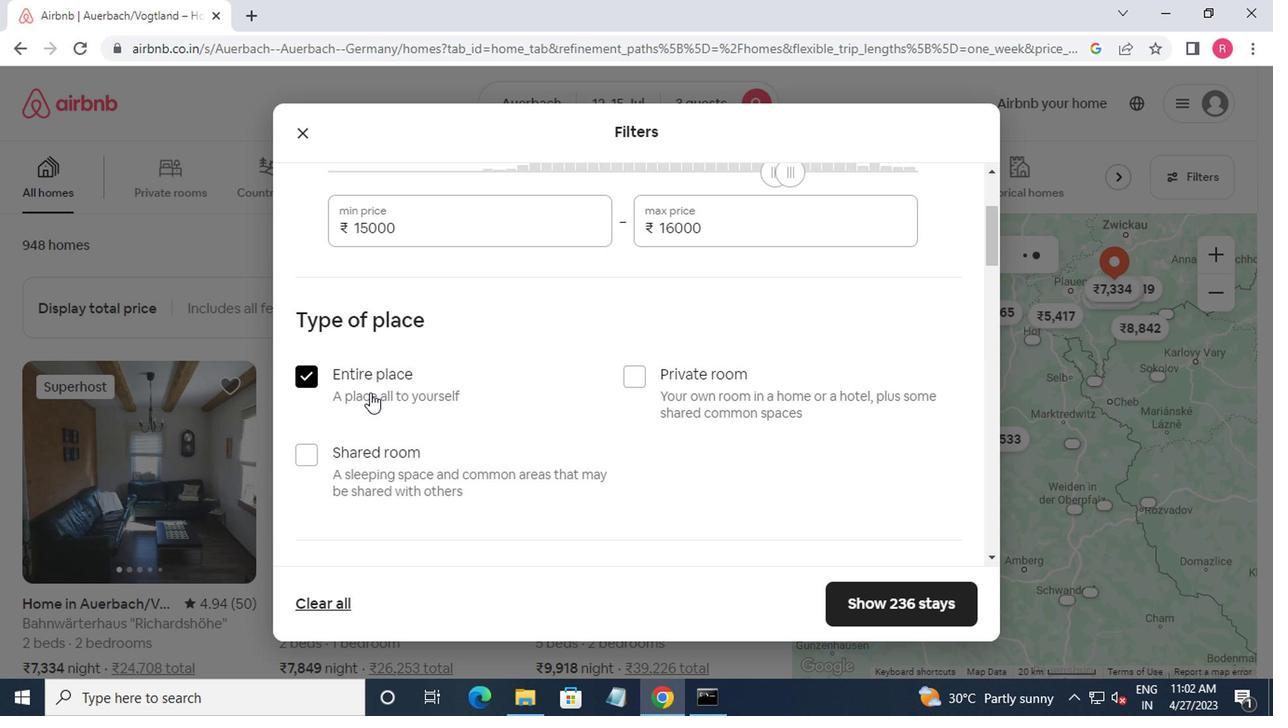 
Action: Mouse scrolled (401, 410) with delta (0, 0)
Screenshot: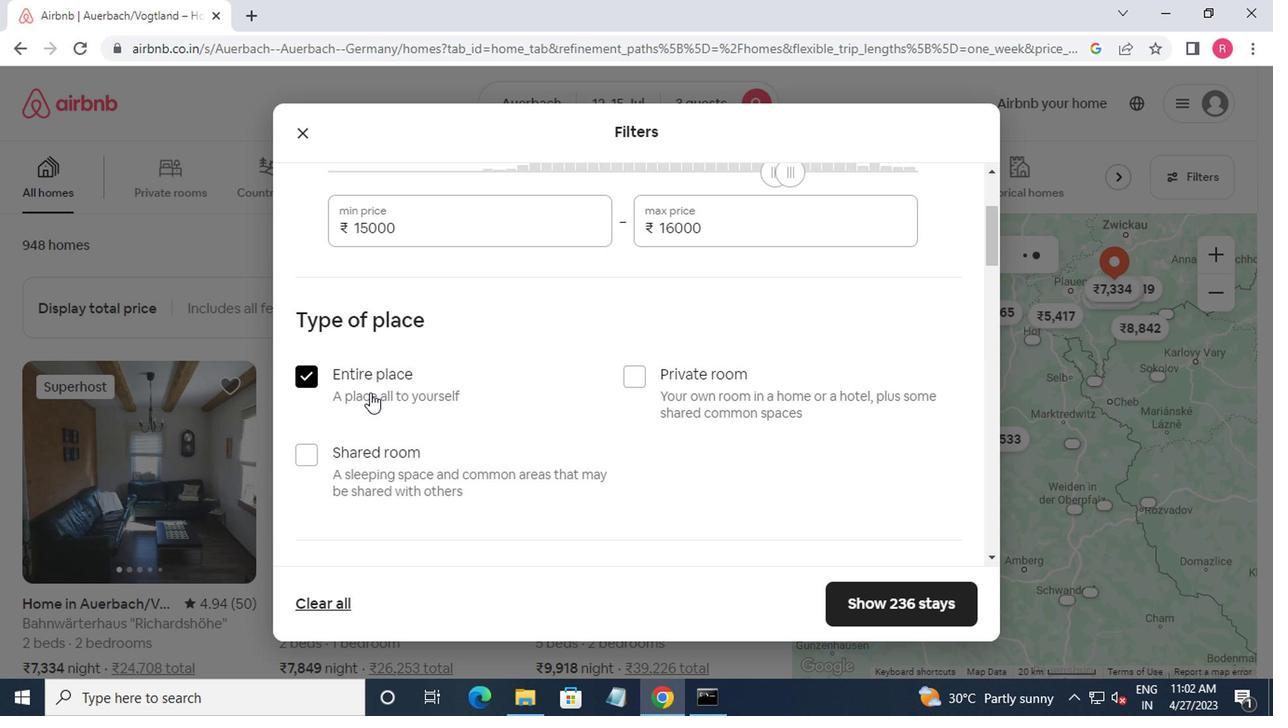 
Action: Mouse moved to (417, 417)
Screenshot: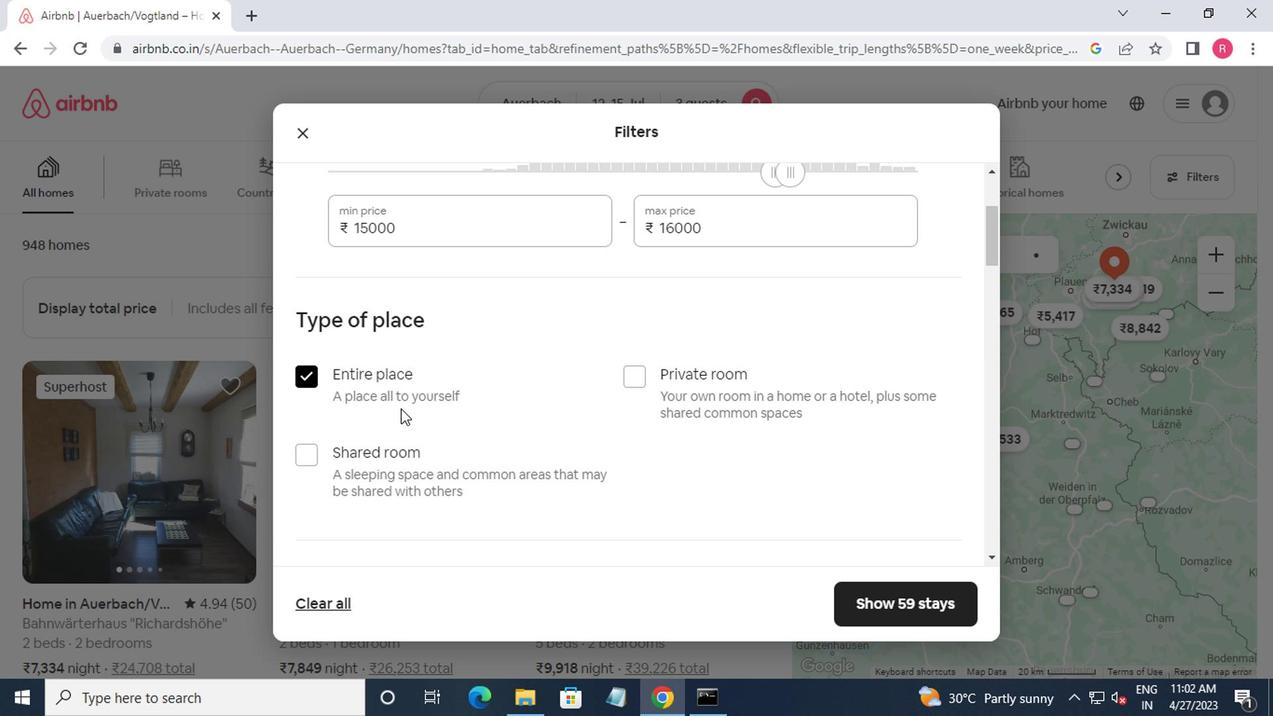 
Action: Mouse scrolled (417, 417) with delta (0, 0)
Screenshot: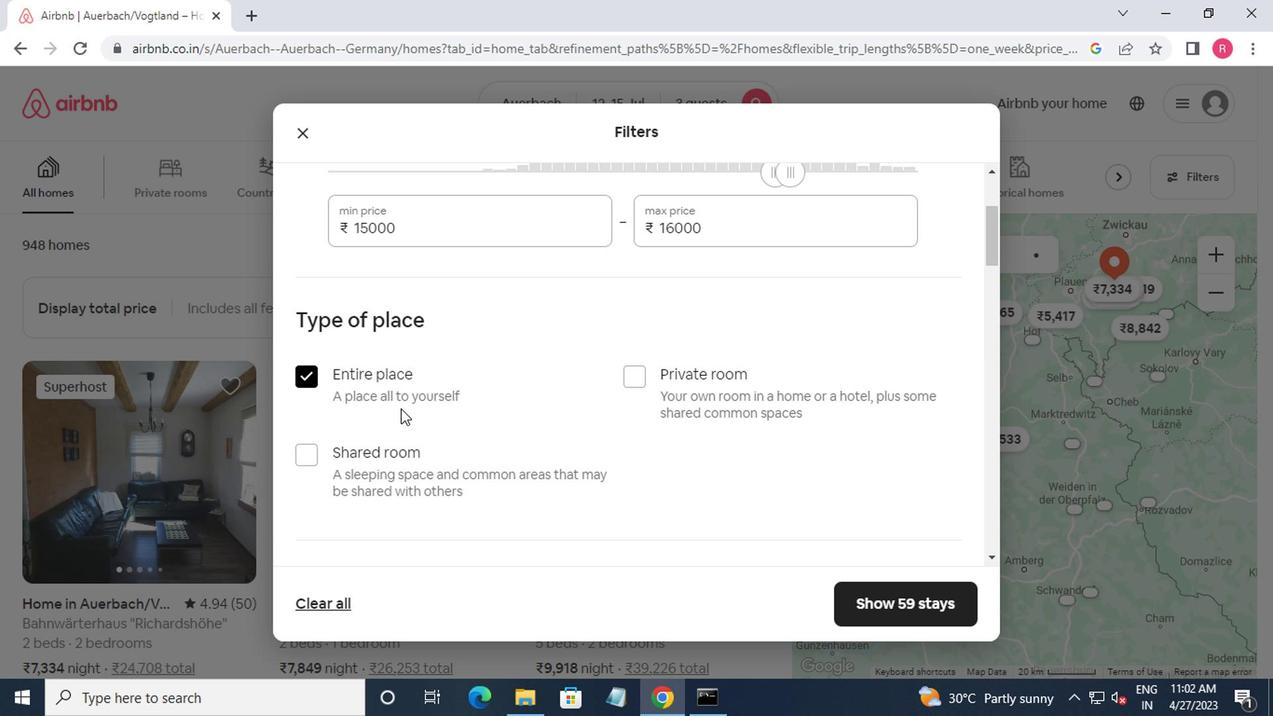 
Action: Mouse moved to (442, 425)
Screenshot: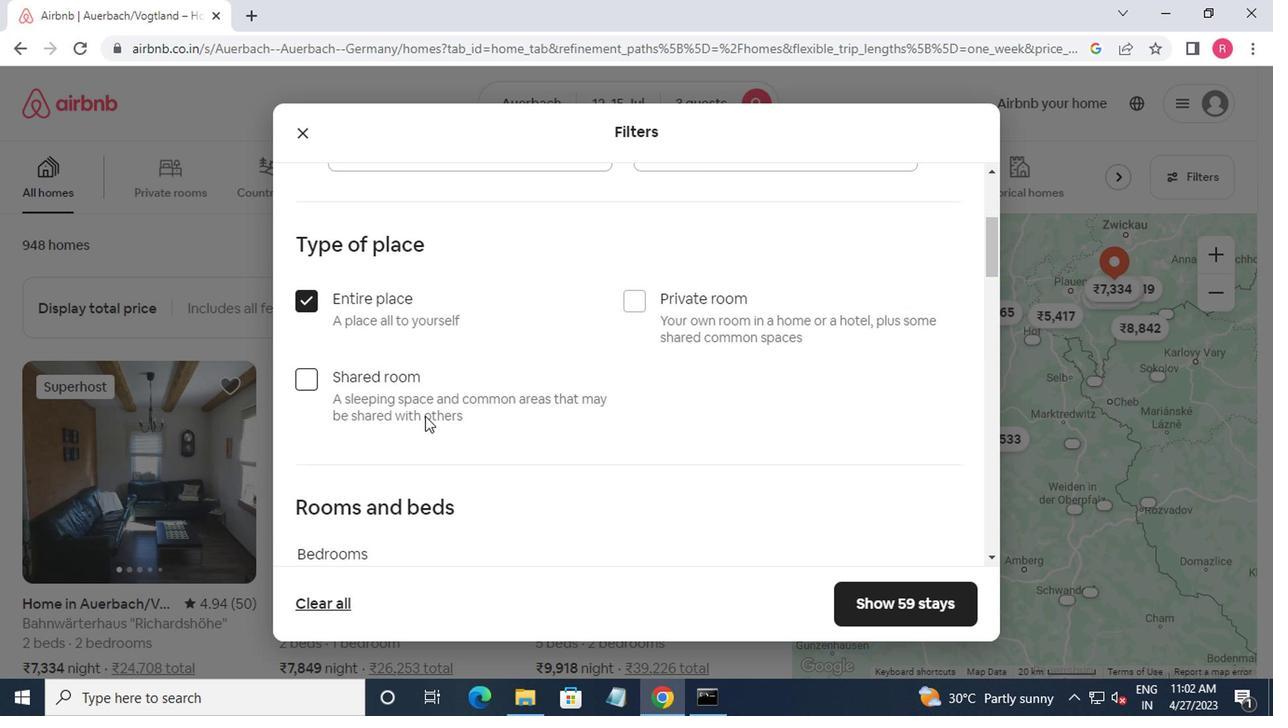 
Action: Mouse scrolled (442, 424) with delta (0, 0)
Screenshot: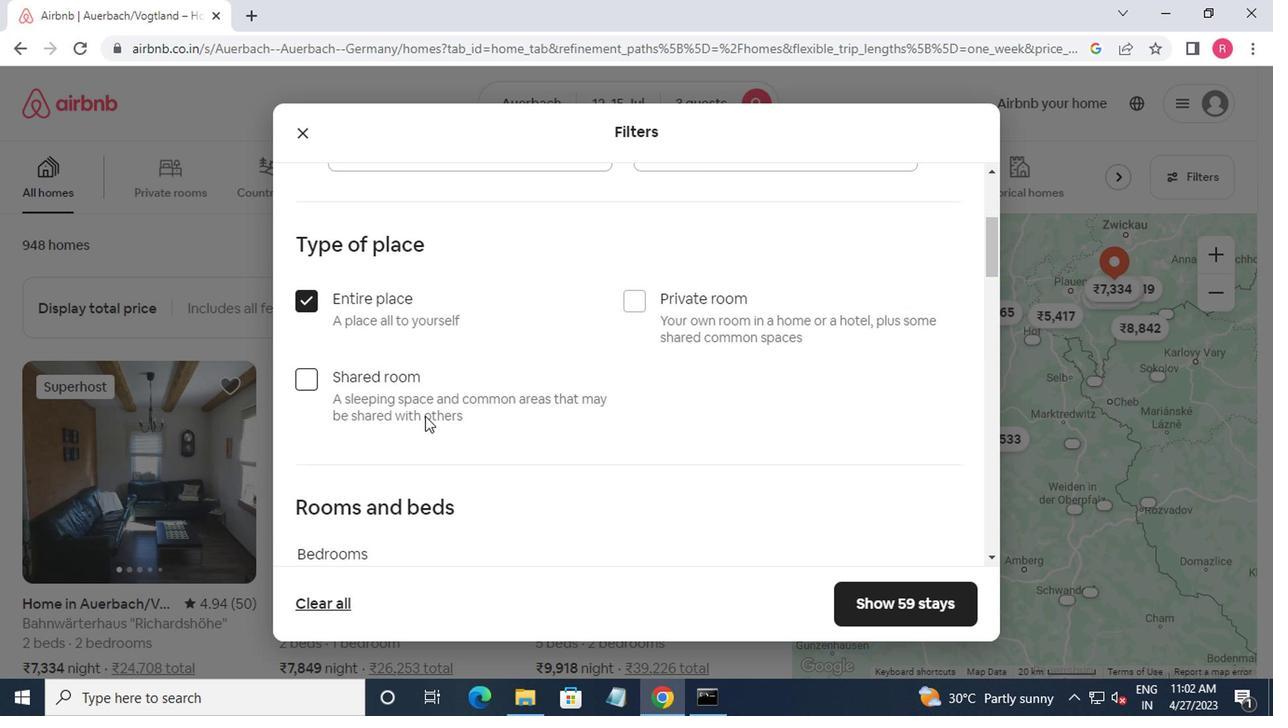 
Action: Mouse moved to (550, 435)
Screenshot: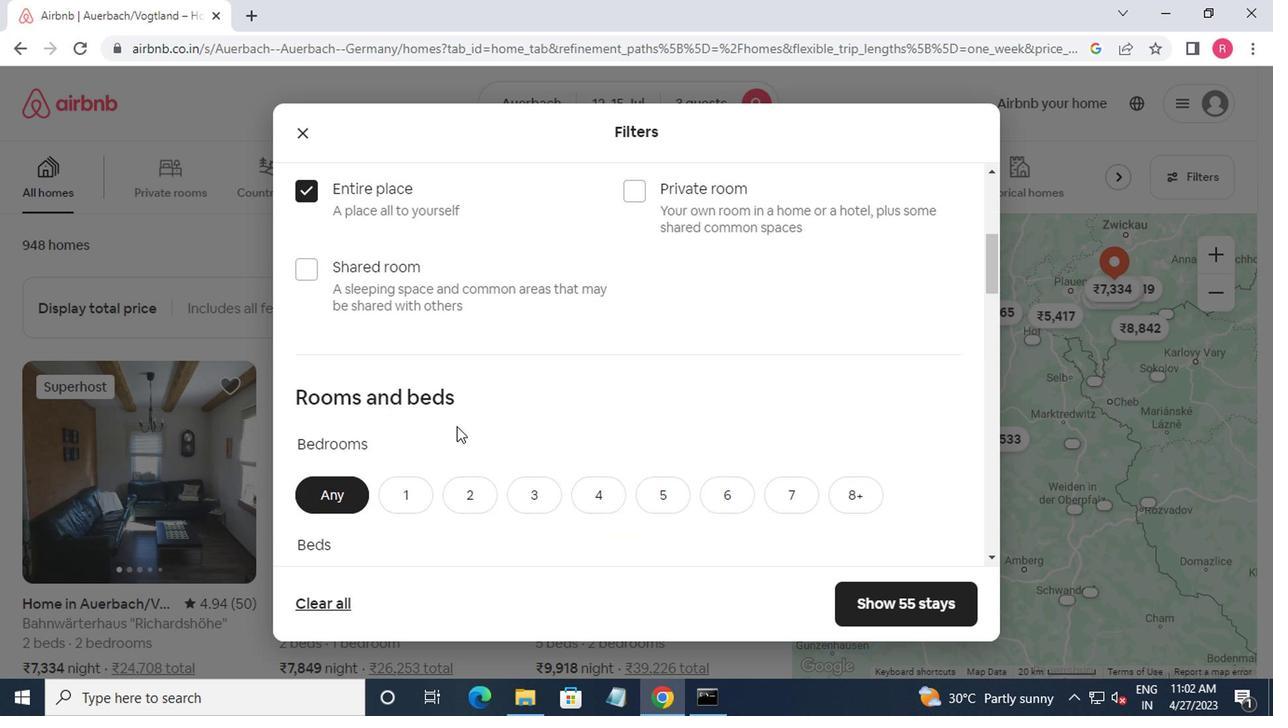 
Action: Mouse scrolled (550, 434) with delta (0, -1)
Screenshot: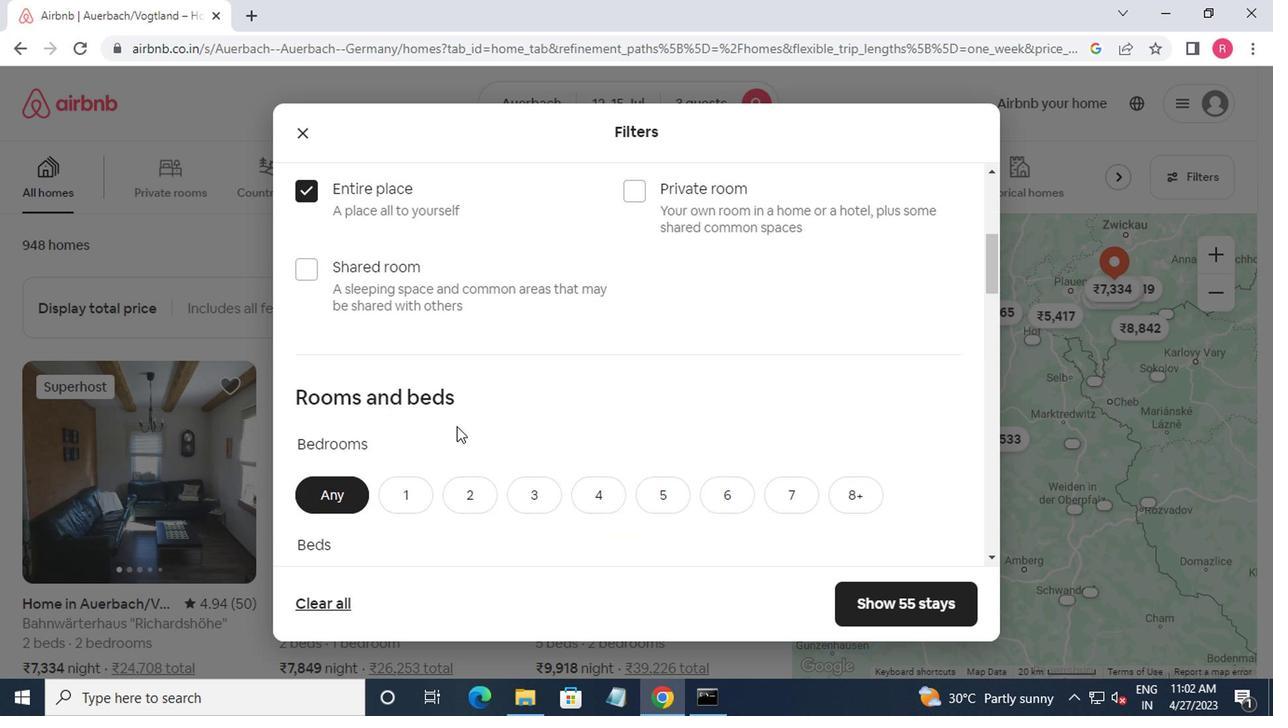 
Action: Mouse moved to (472, 324)
Screenshot: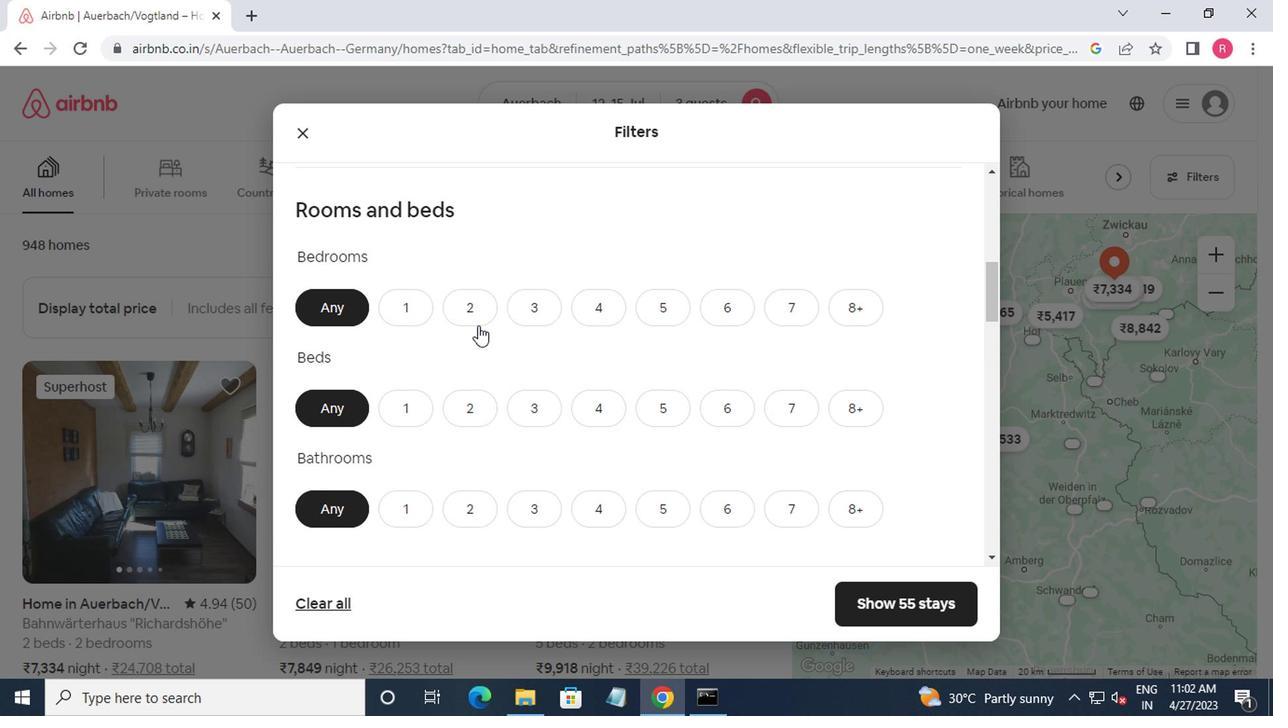 
Action: Mouse pressed left at (472, 324)
Screenshot: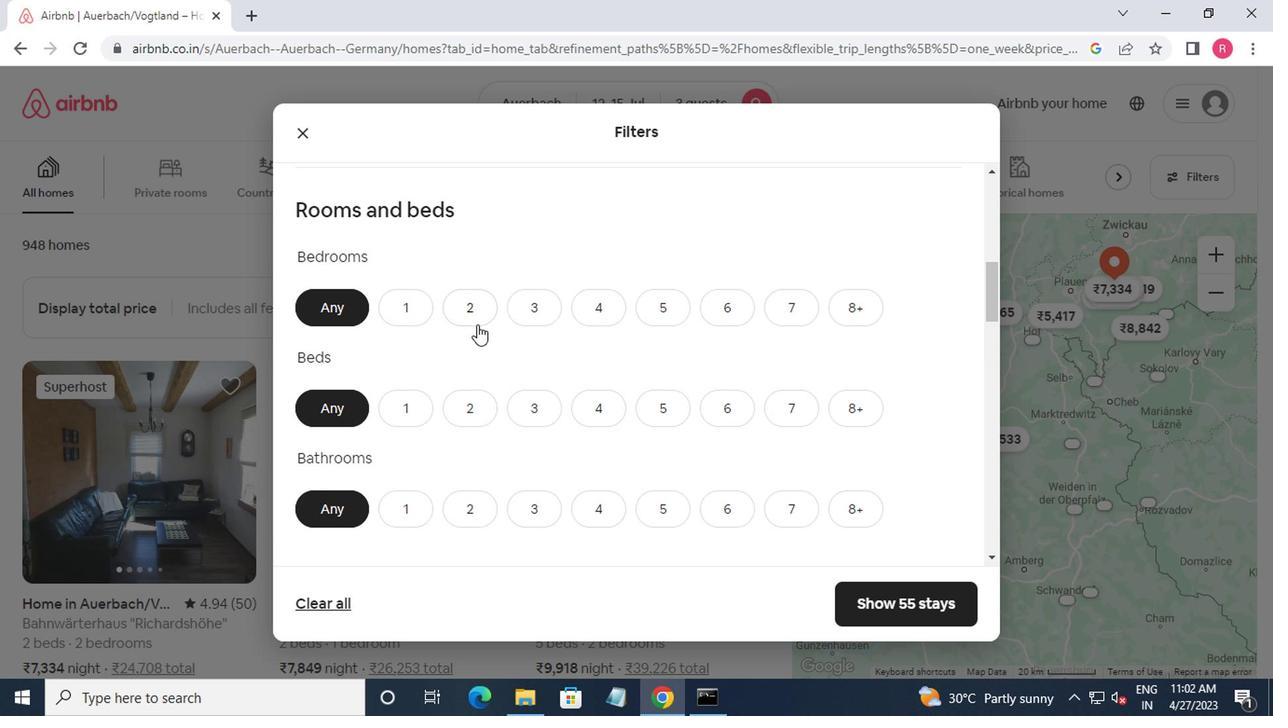 
Action: Mouse moved to (475, 352)
Screenshot: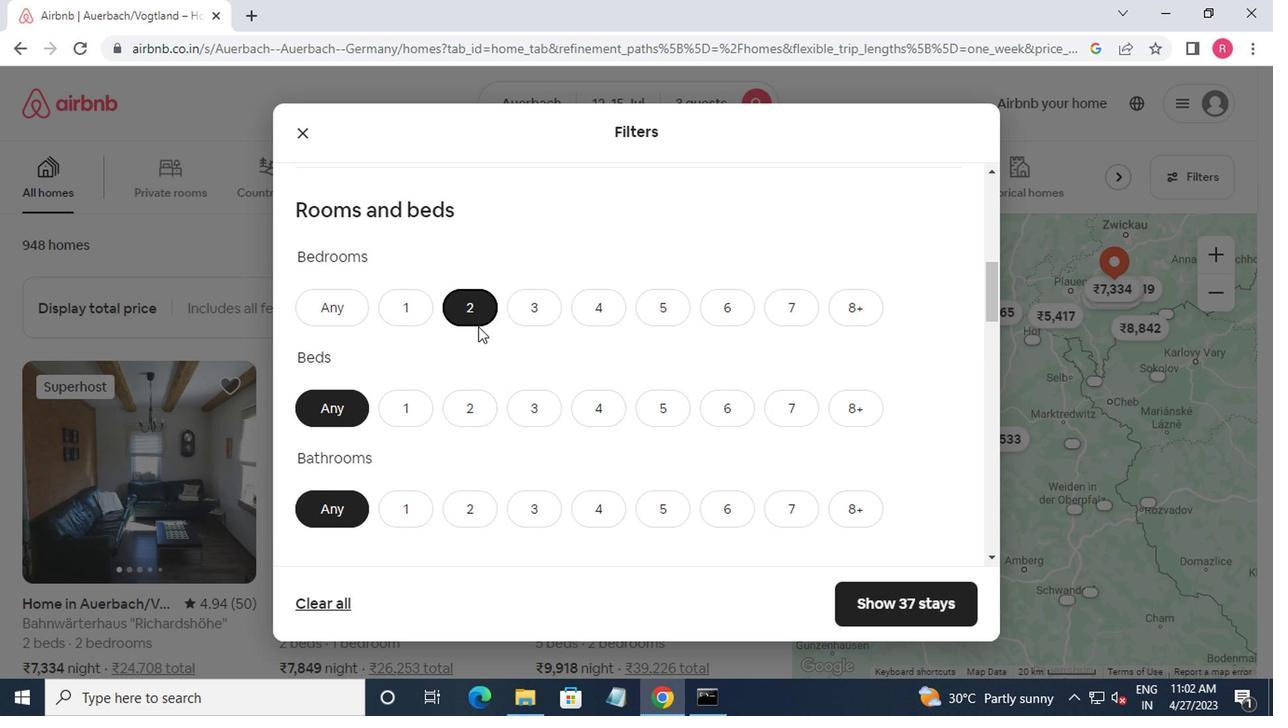 
Action: Mouse scrolled (475, 352) with delta (0, 0)
Screenshot: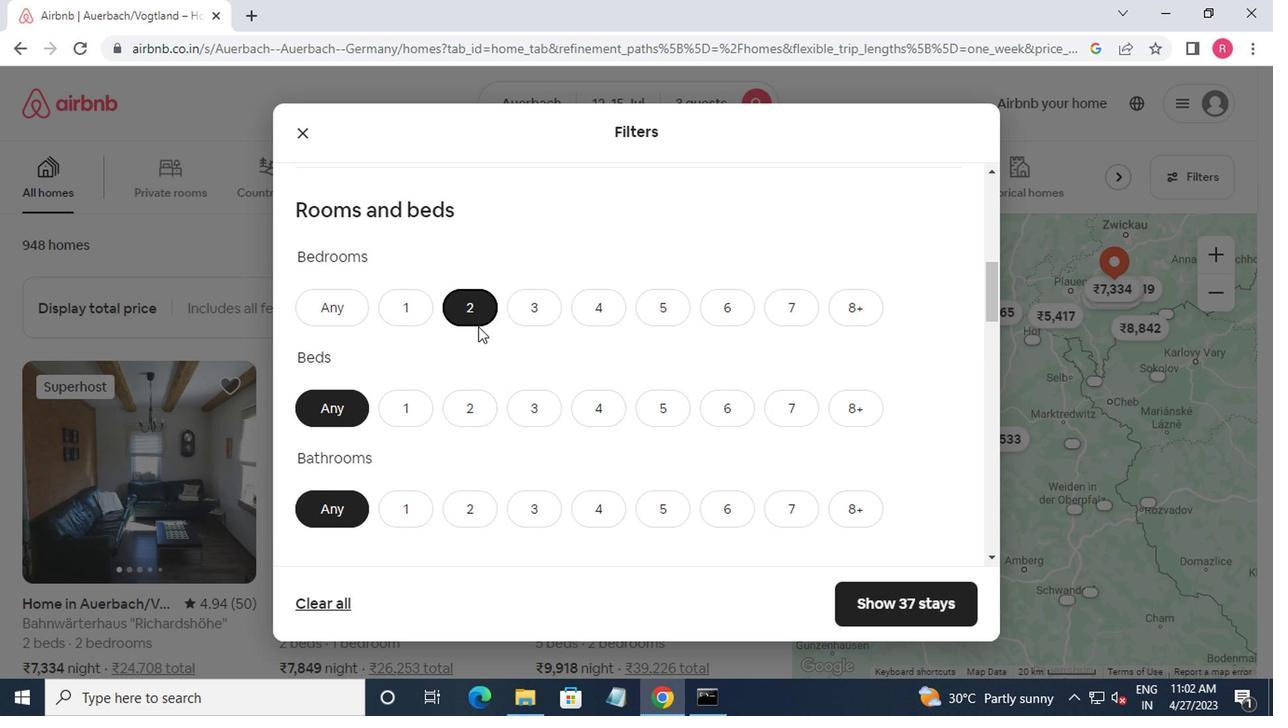 
Action: Mouse moved to (549, 318)
Screenshot: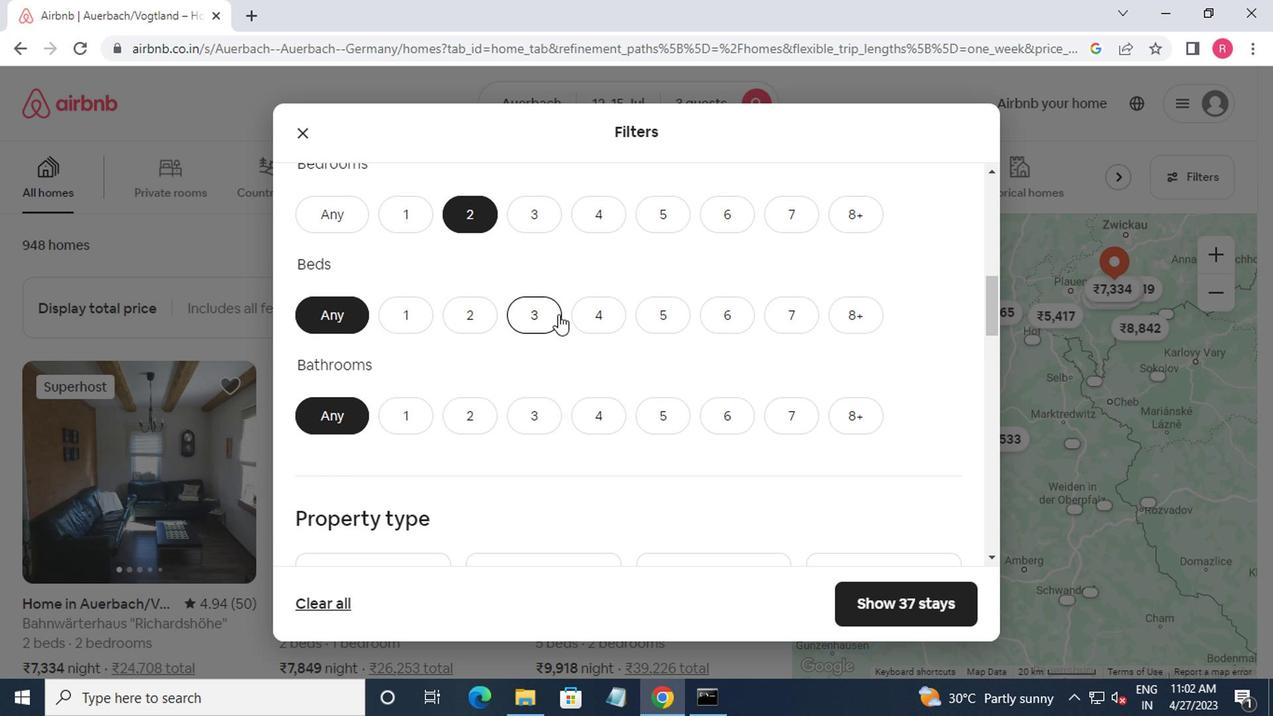 
Action: Mouse pressed left at (549, 318)
Screenshot: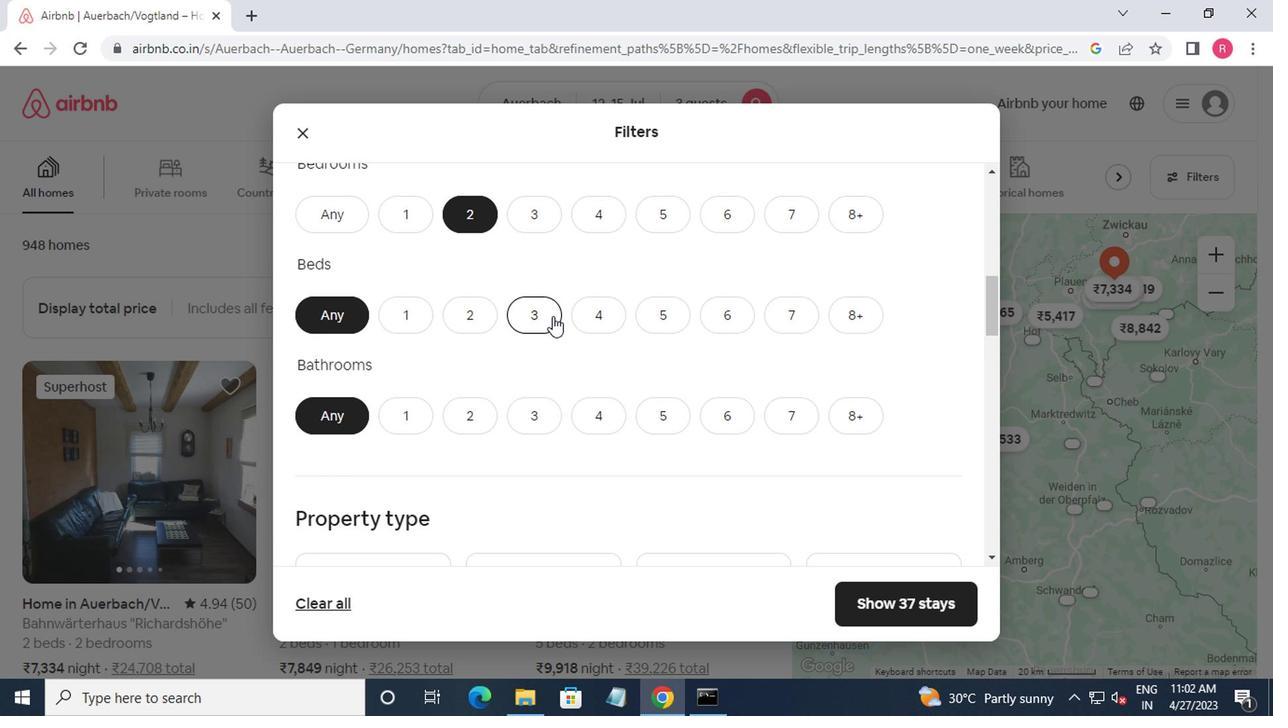 
Action: Mouse moved to (407, 418)
Screenshot: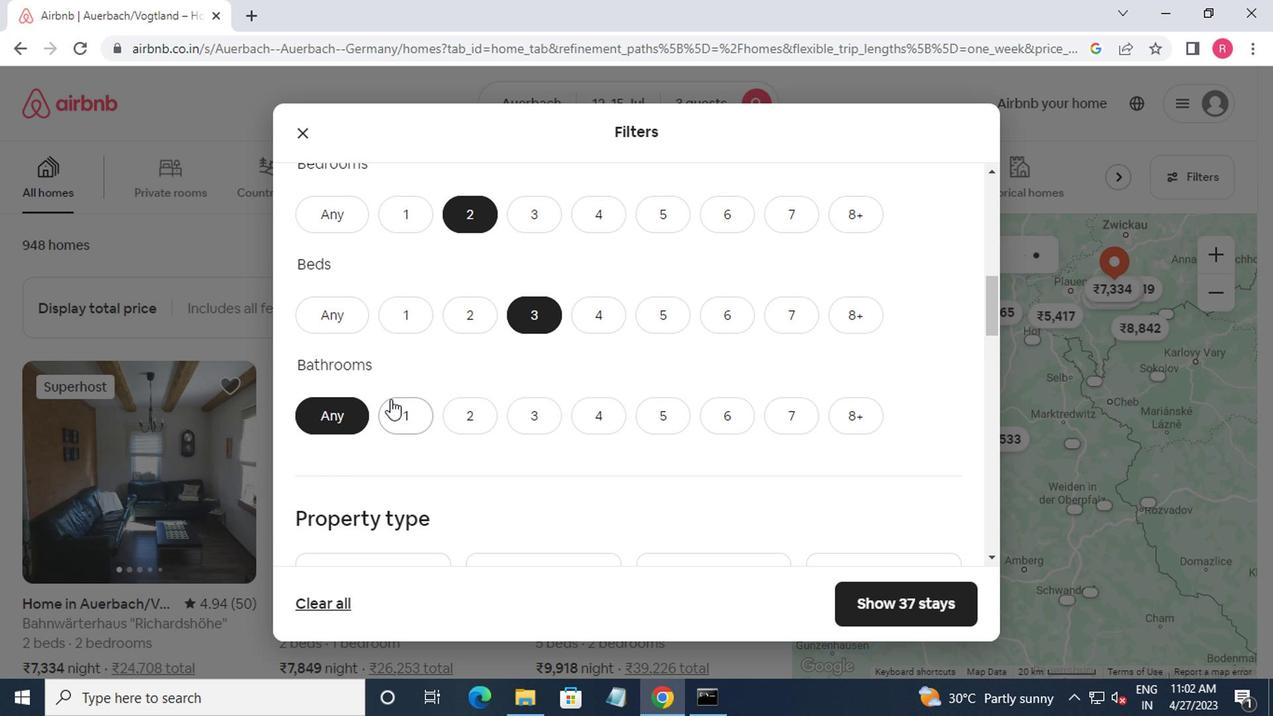 
Action: Mouse pressed left at (407, 418)
Screenshot: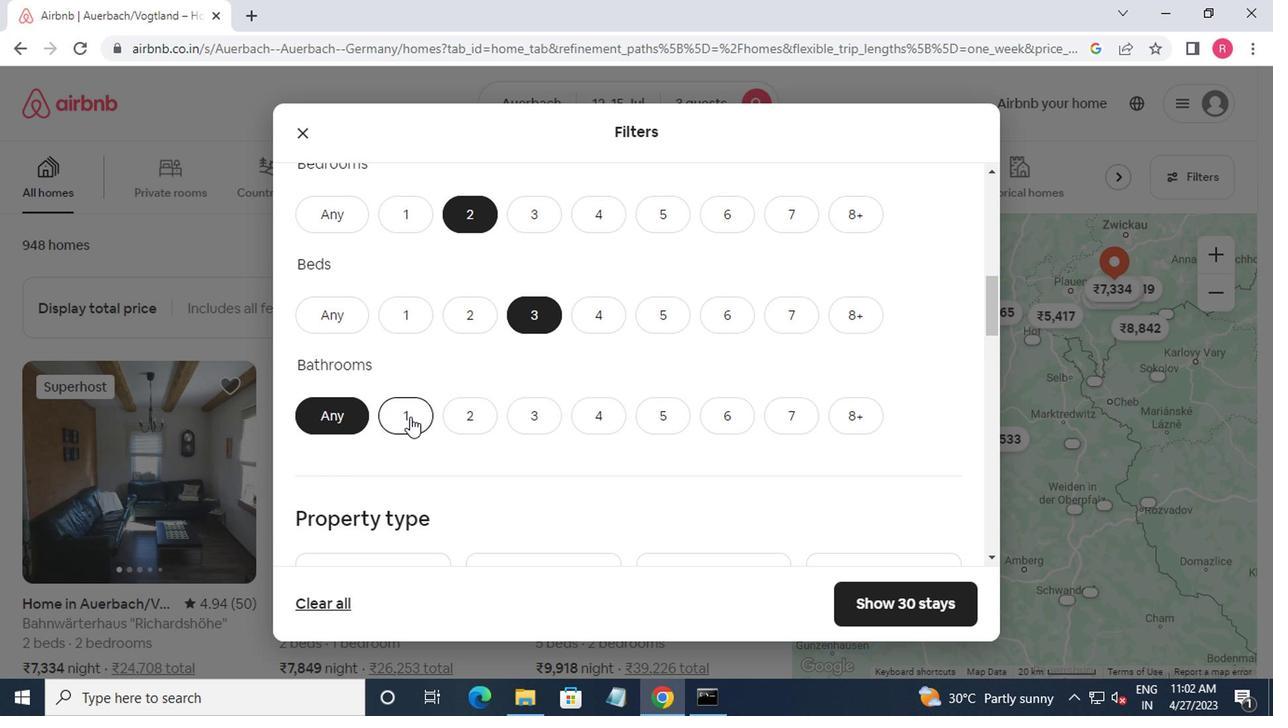
Action: Mouse moved to (429, 347)
Screenshot: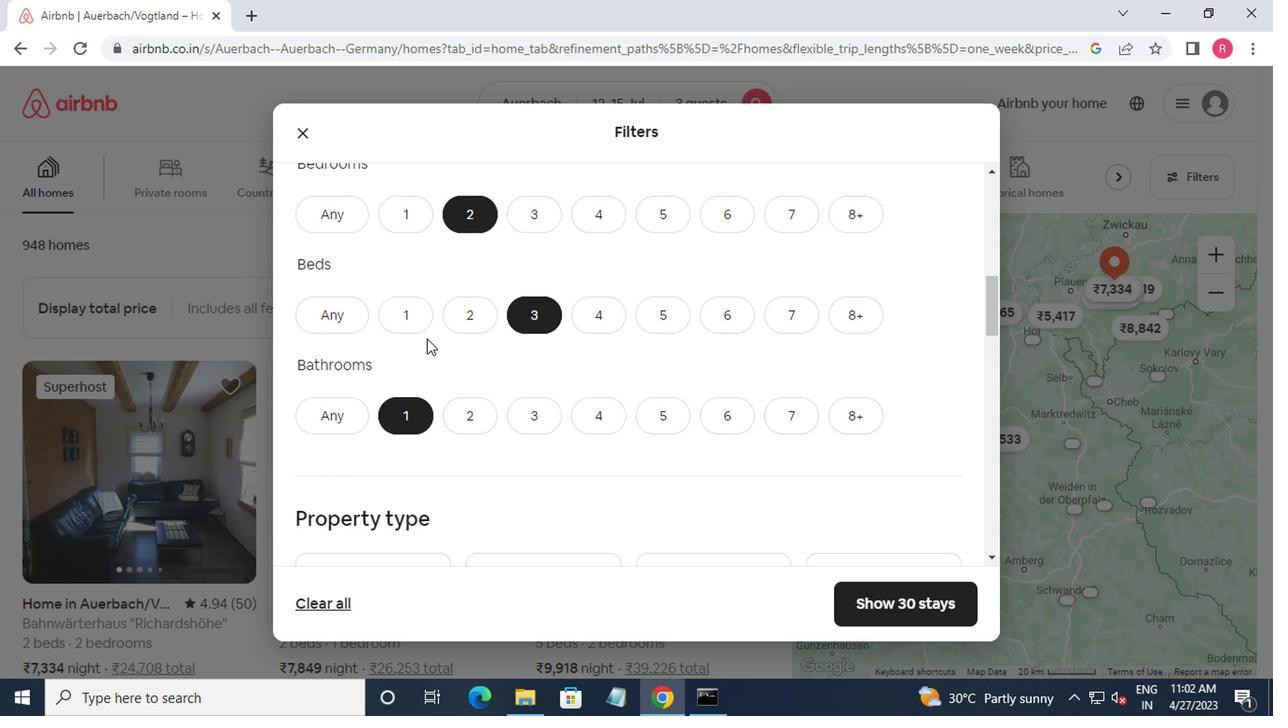 
Action: Mouse scrolled (429, 346) with delta (0, -1)
Screenshot: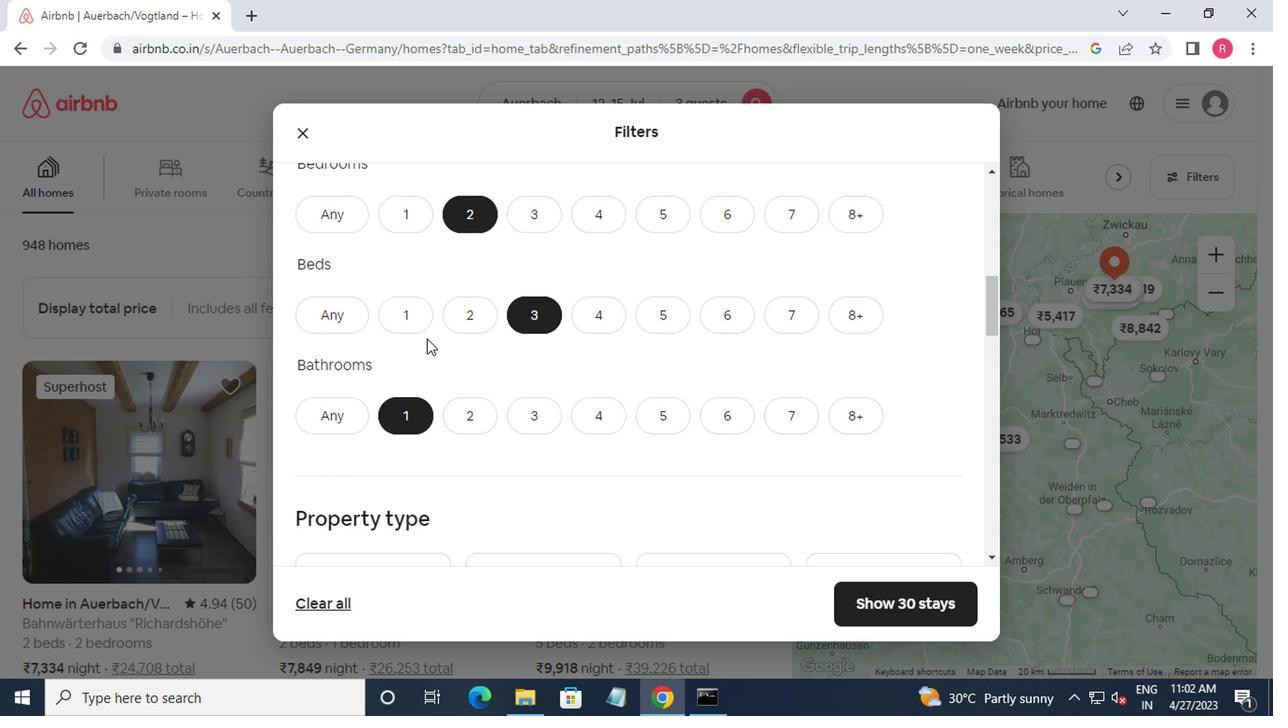 
Action: Mouse moved to (433, 360)
Screenshot: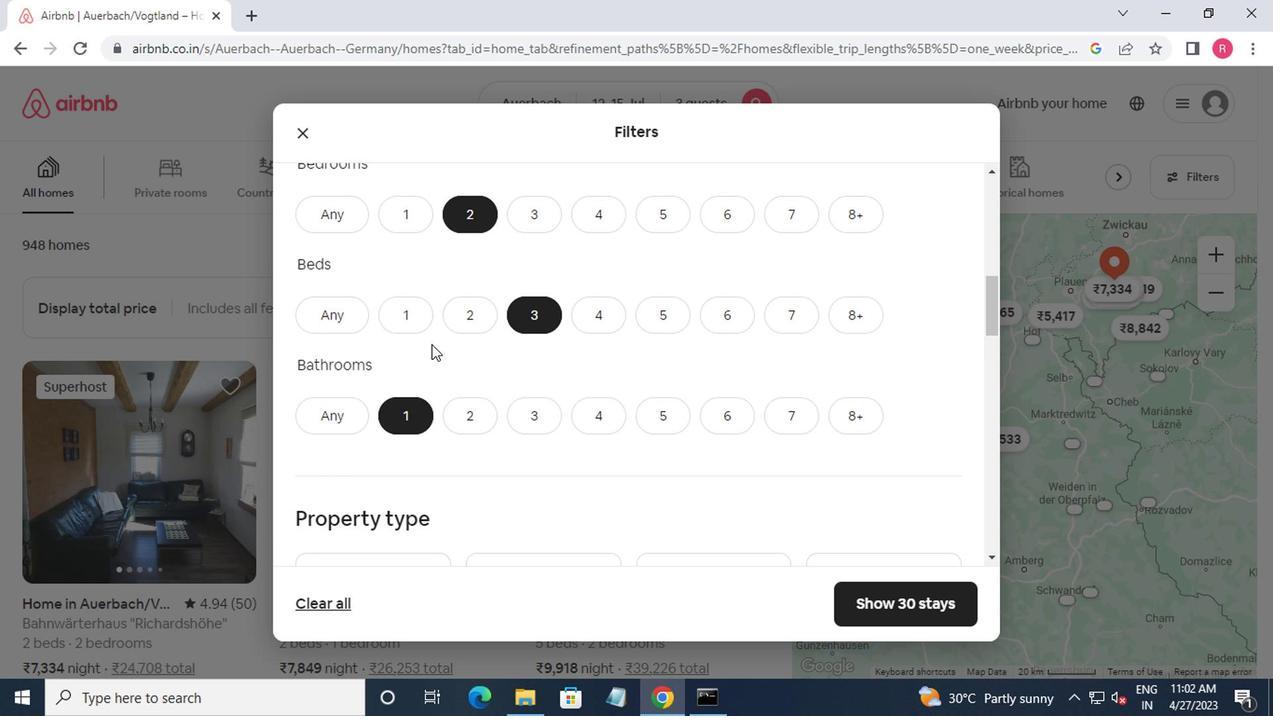 
Action: Mouse scrolled (433, 359) with delta (0, 0)
Screenshot: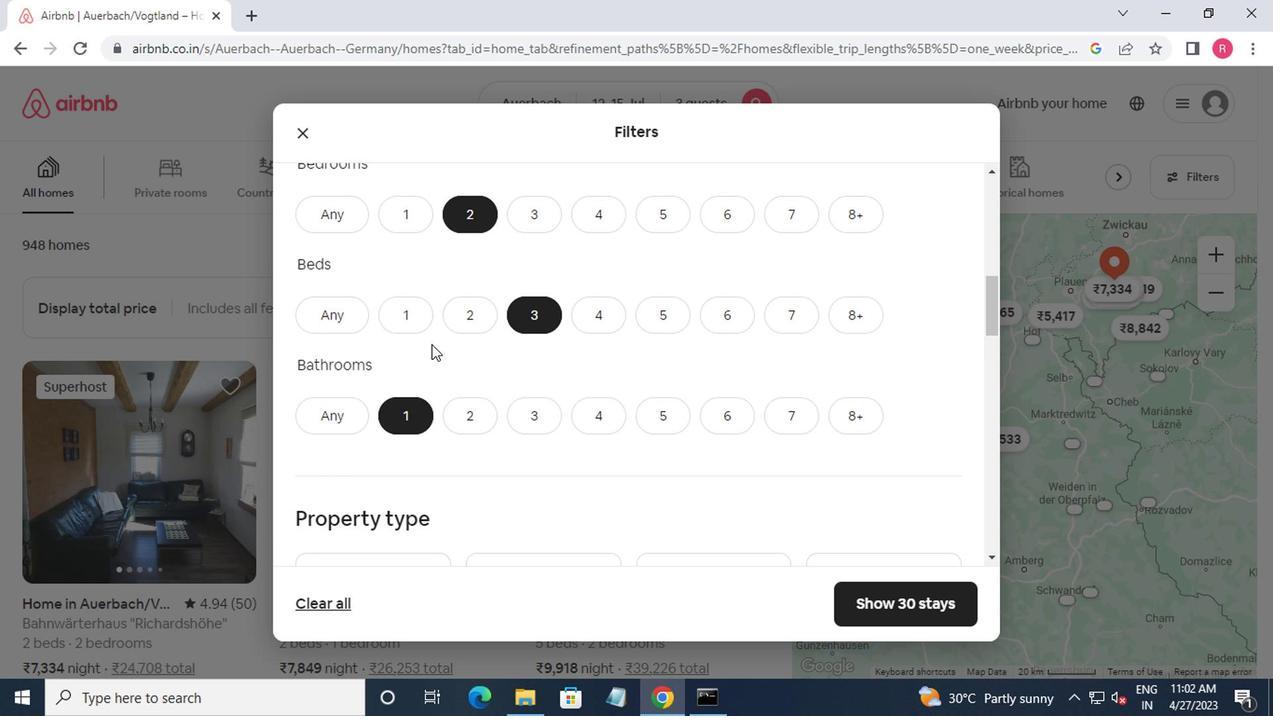 
Action: Mouse moved to (439, 370)
Screenshot: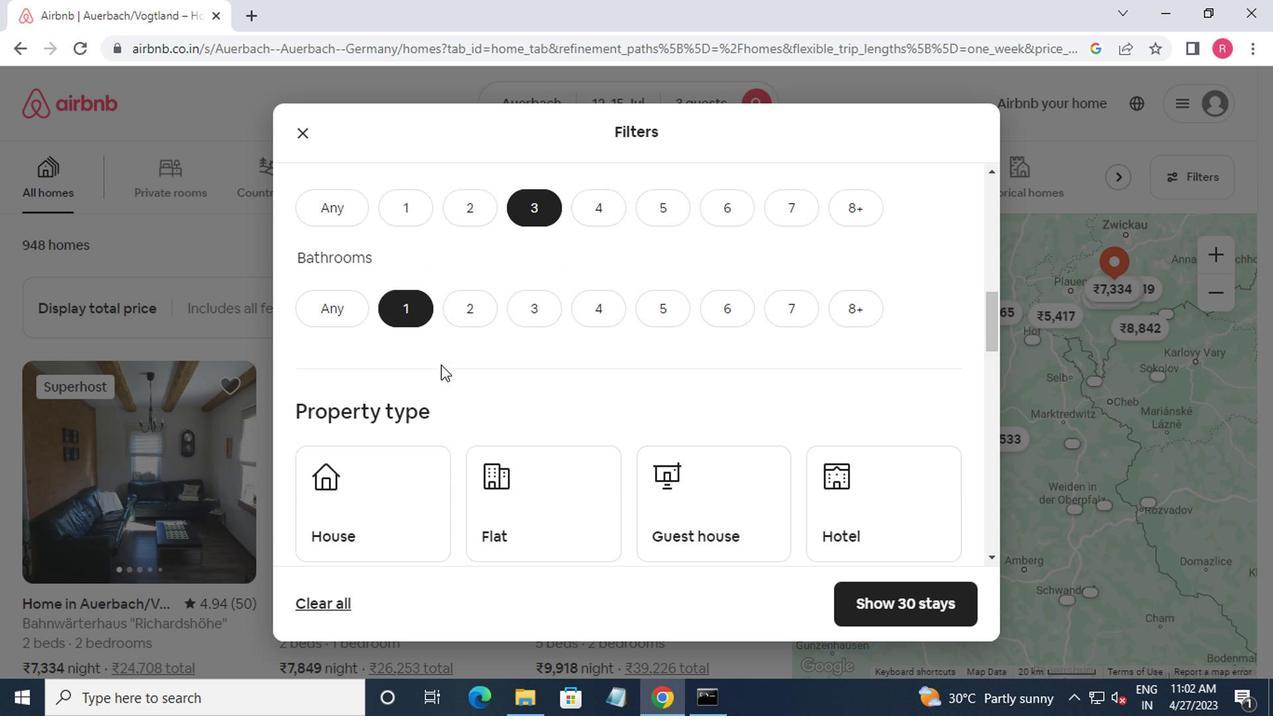 
Action: Mouse scrolled (439, 369) with delta (0, -1)
Screenshot: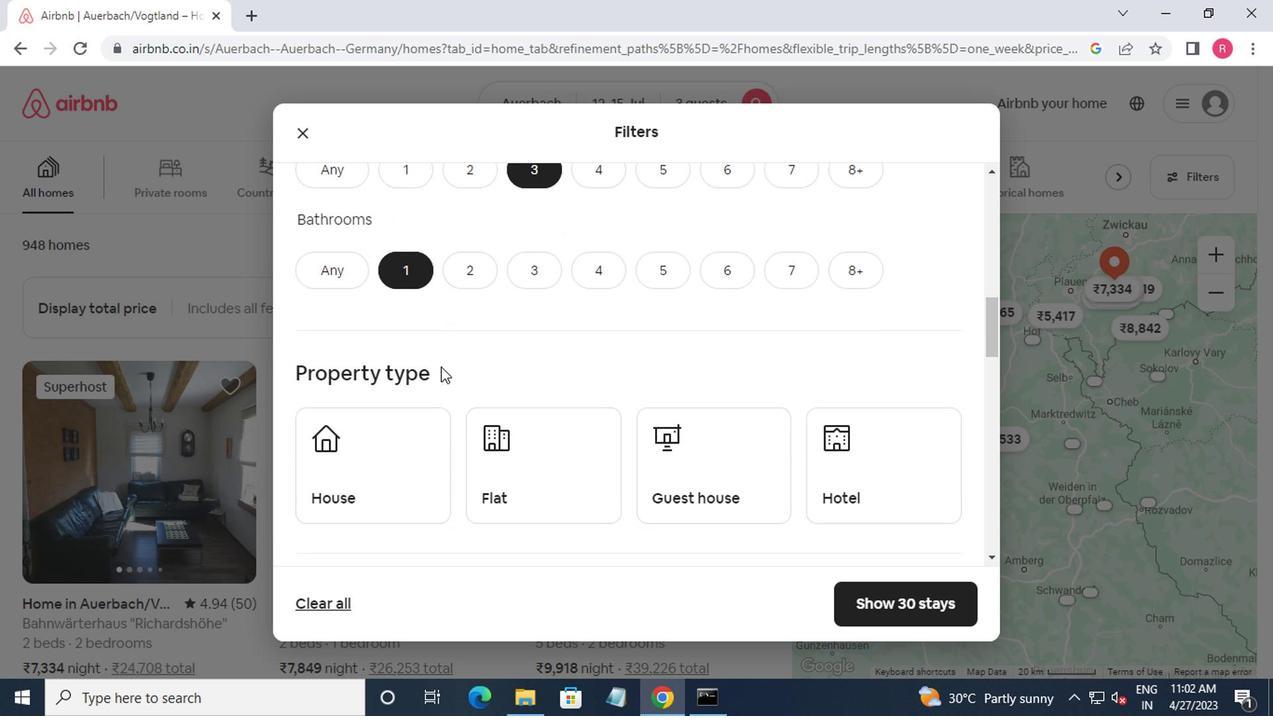 
Action: Mouse moved to (413, 366)
Screenshot: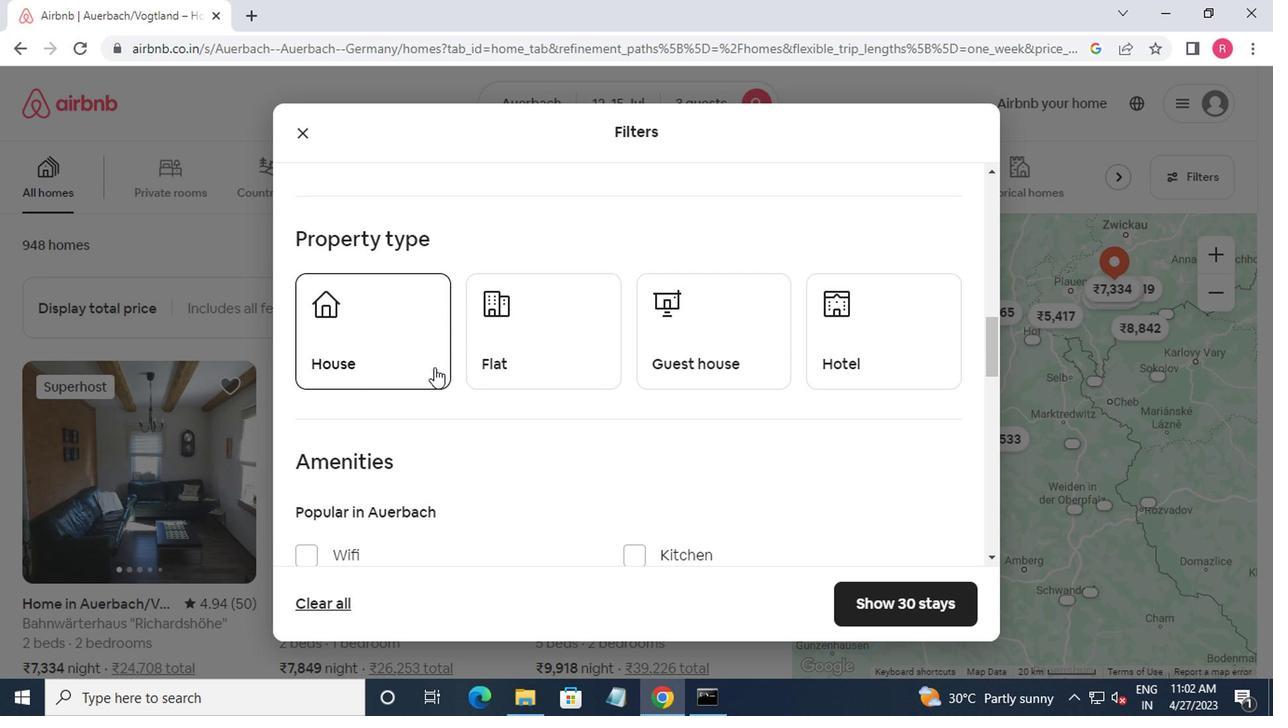 
Action: Mouse pressed left at (413, 366)
Screenshot: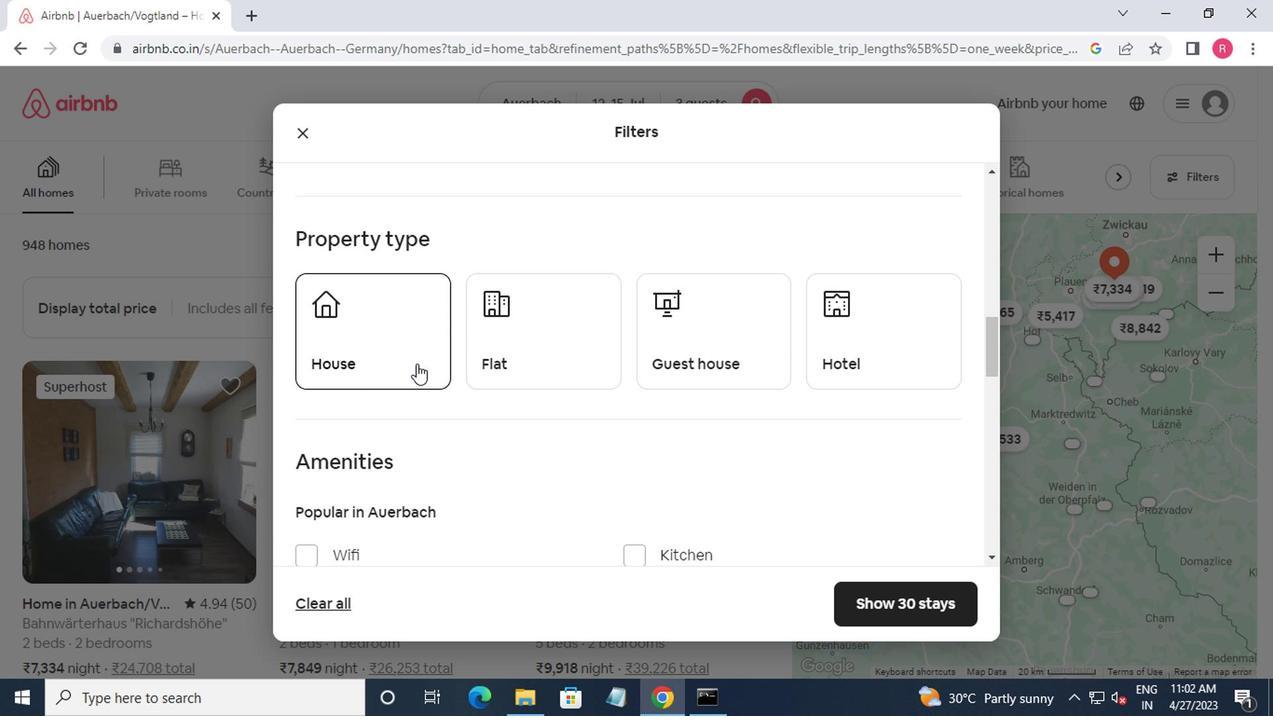 
Action: Mouse moved to (520, 362)
Screenshot: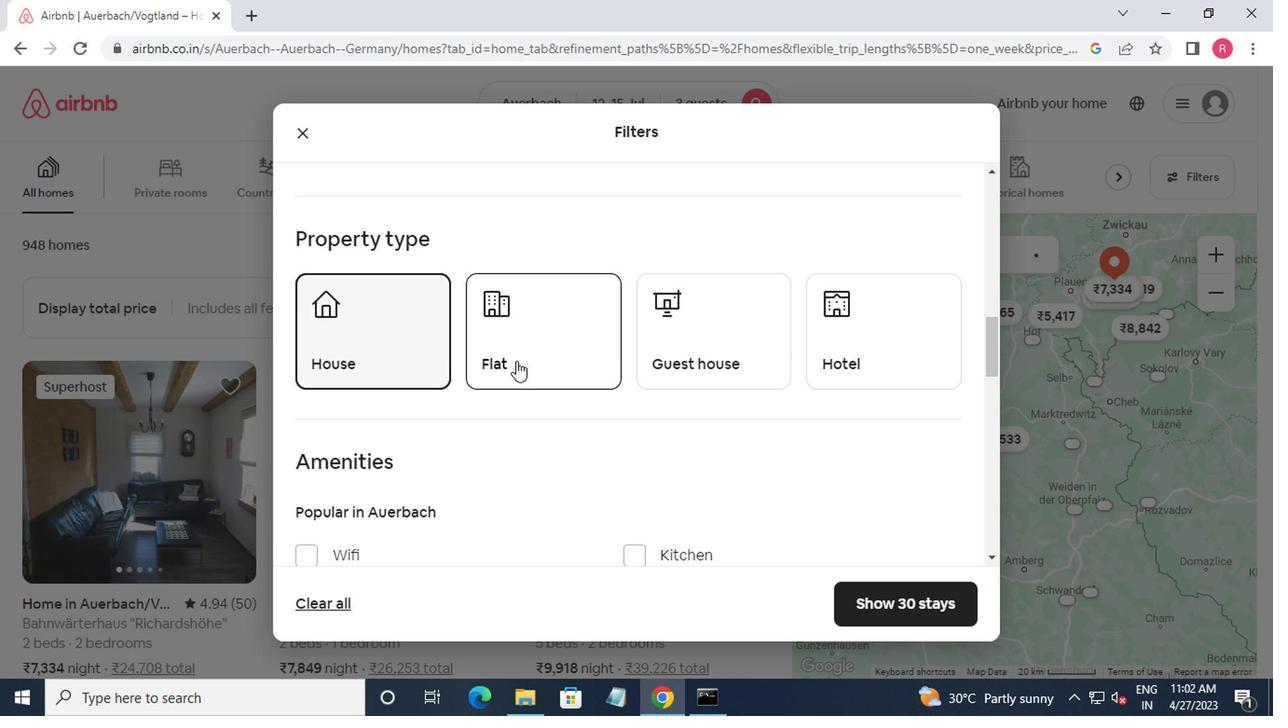 
Action: Mouse pressed left at (520, 362)
Screenshot: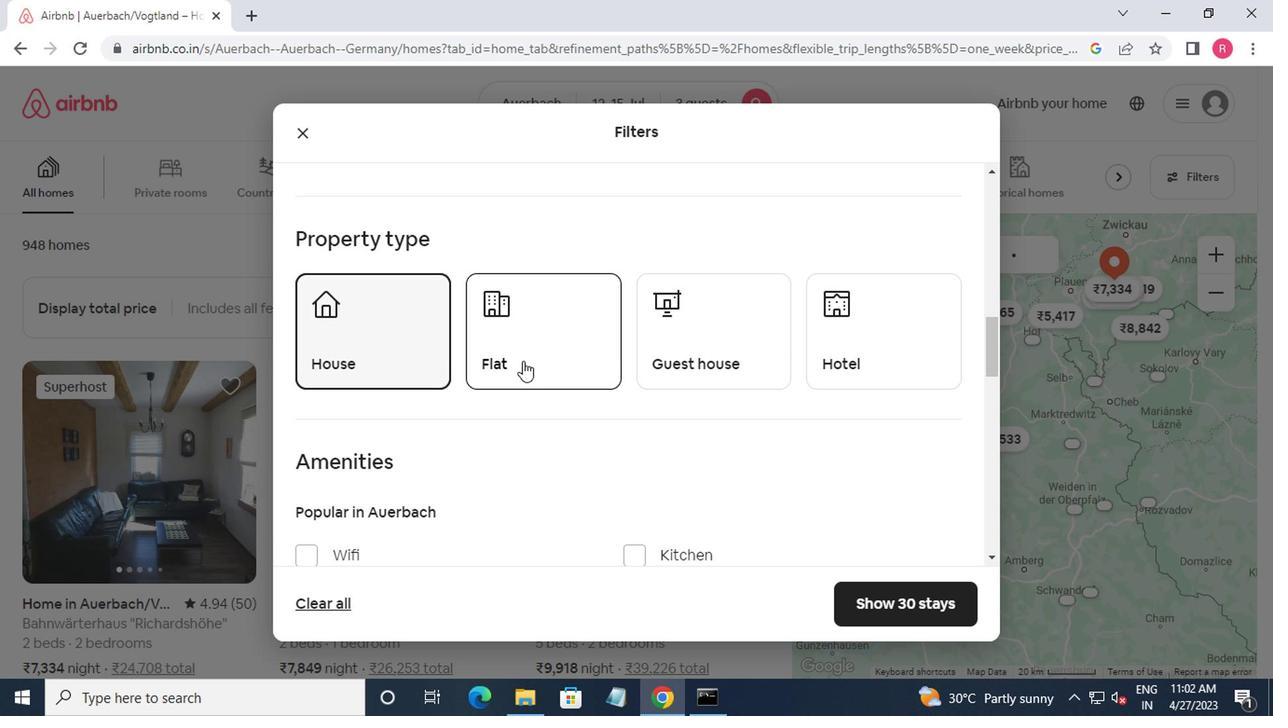 
Action: Mouse moved to (673, 347)
Screenshot: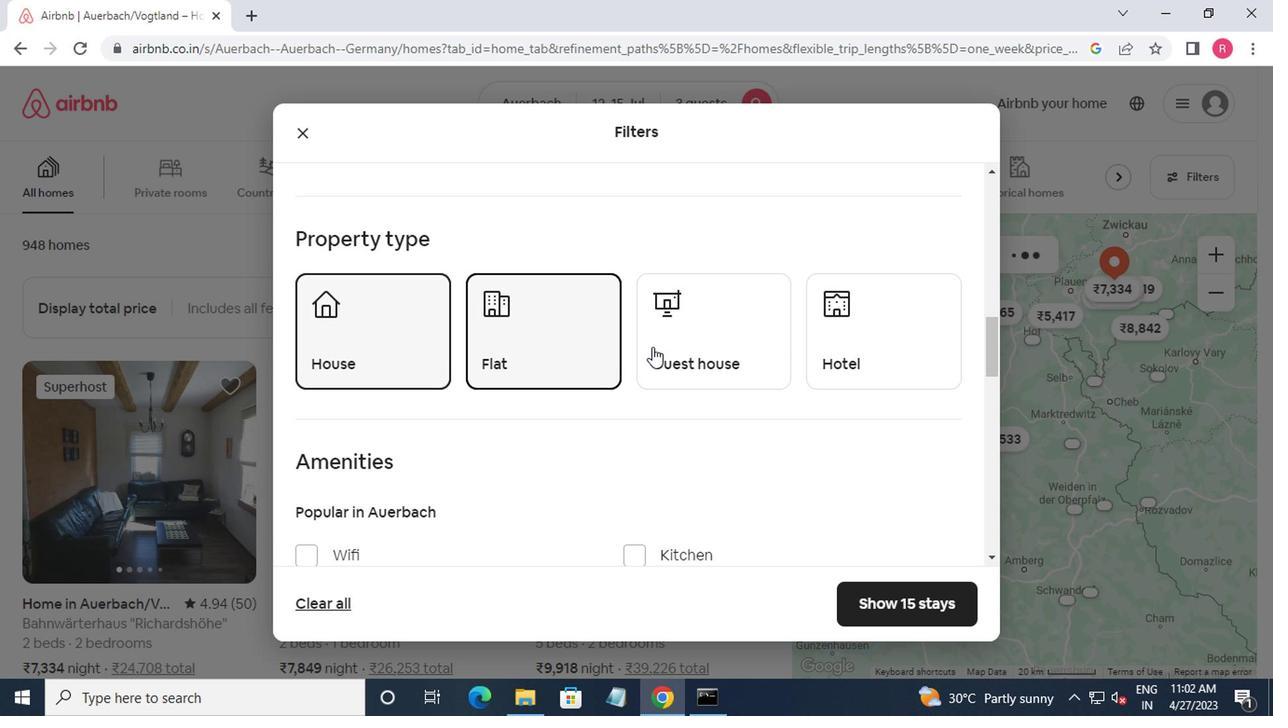 
Action: Mouse pressed left at (673, 347)
Screenshot: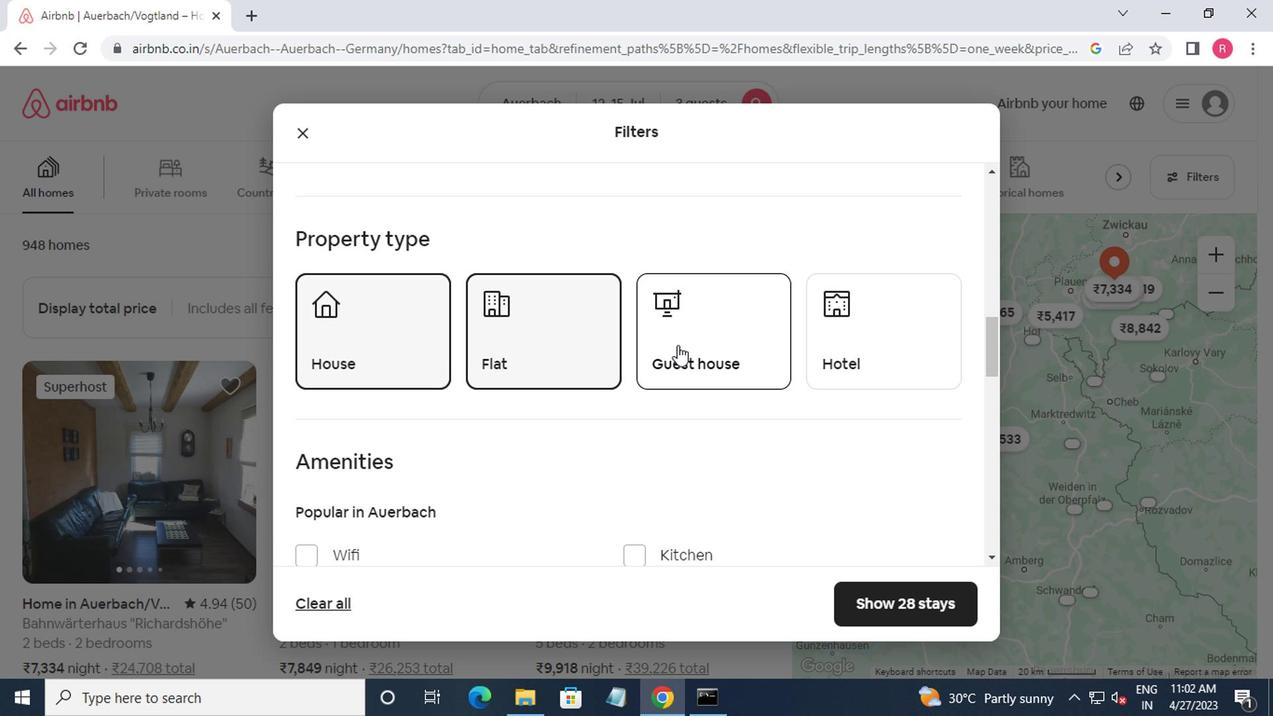 
Action: Mouse moved to (670, 346)
Screenshot: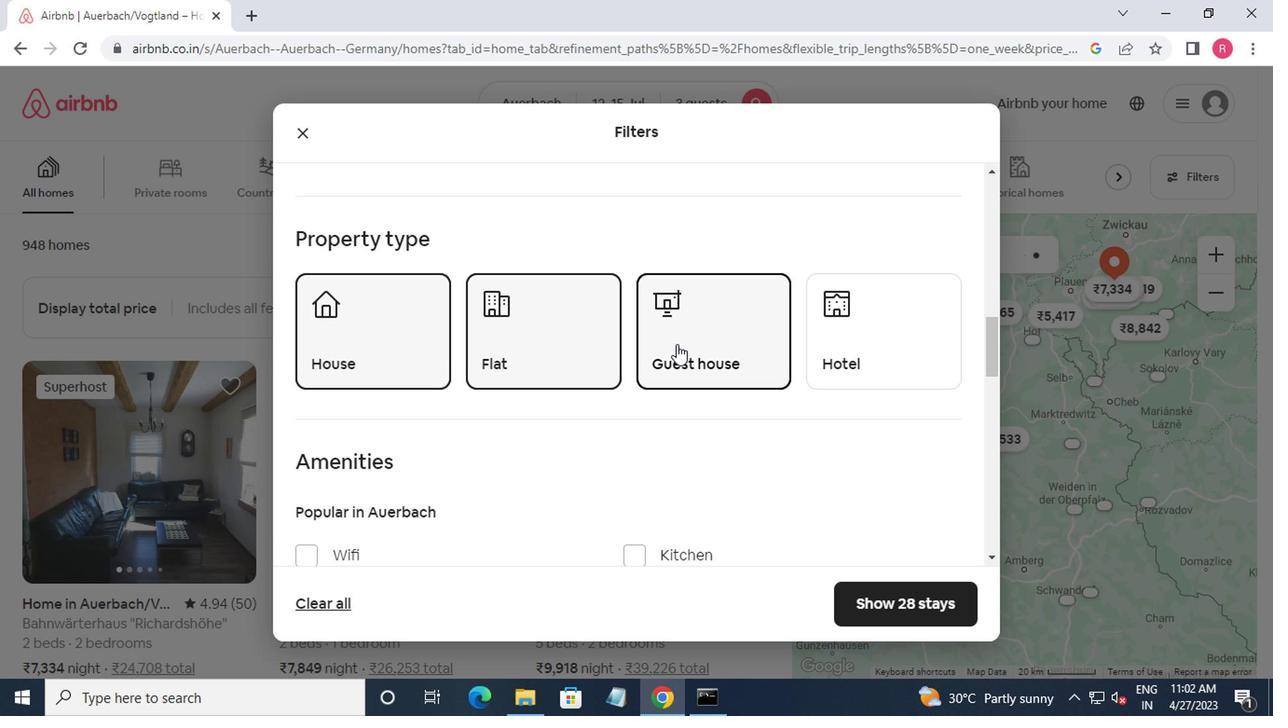 
Action: Mouse scrolled (670, 345) with delta (0, 0)
Screenshot: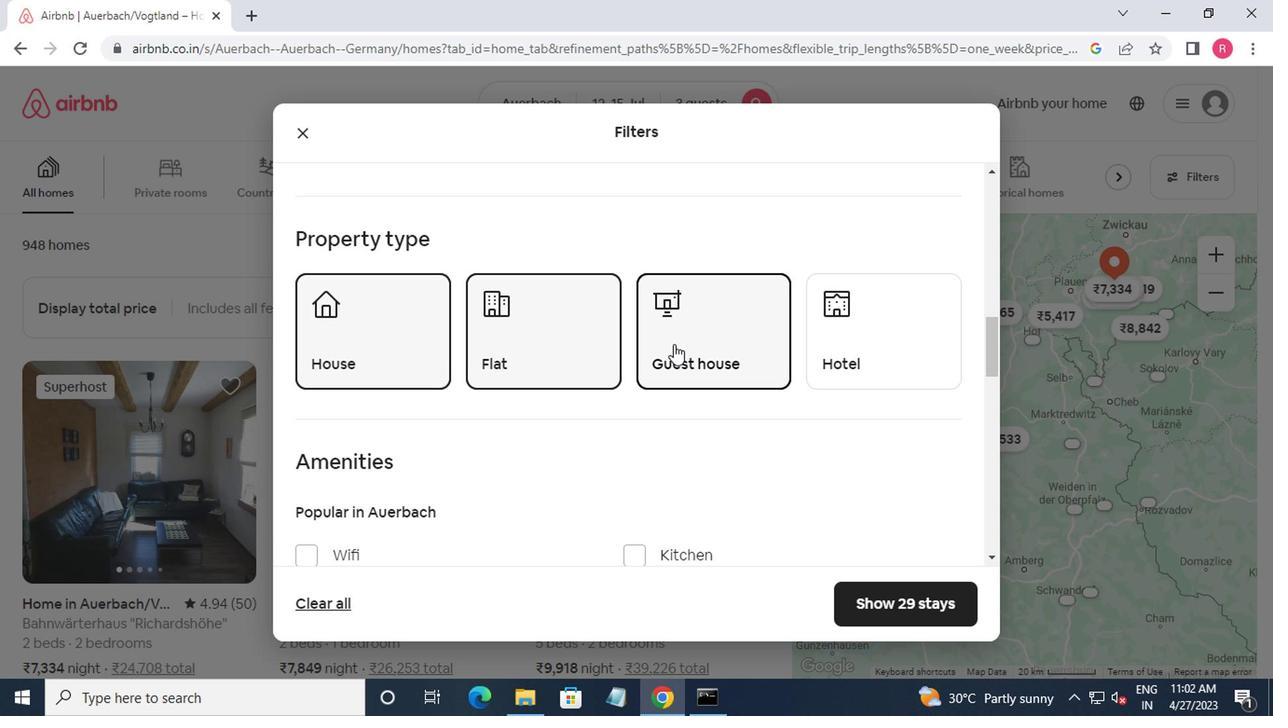 
Action: Mouse scrolled (670, 345) with delta (0, 0)
Screenshot: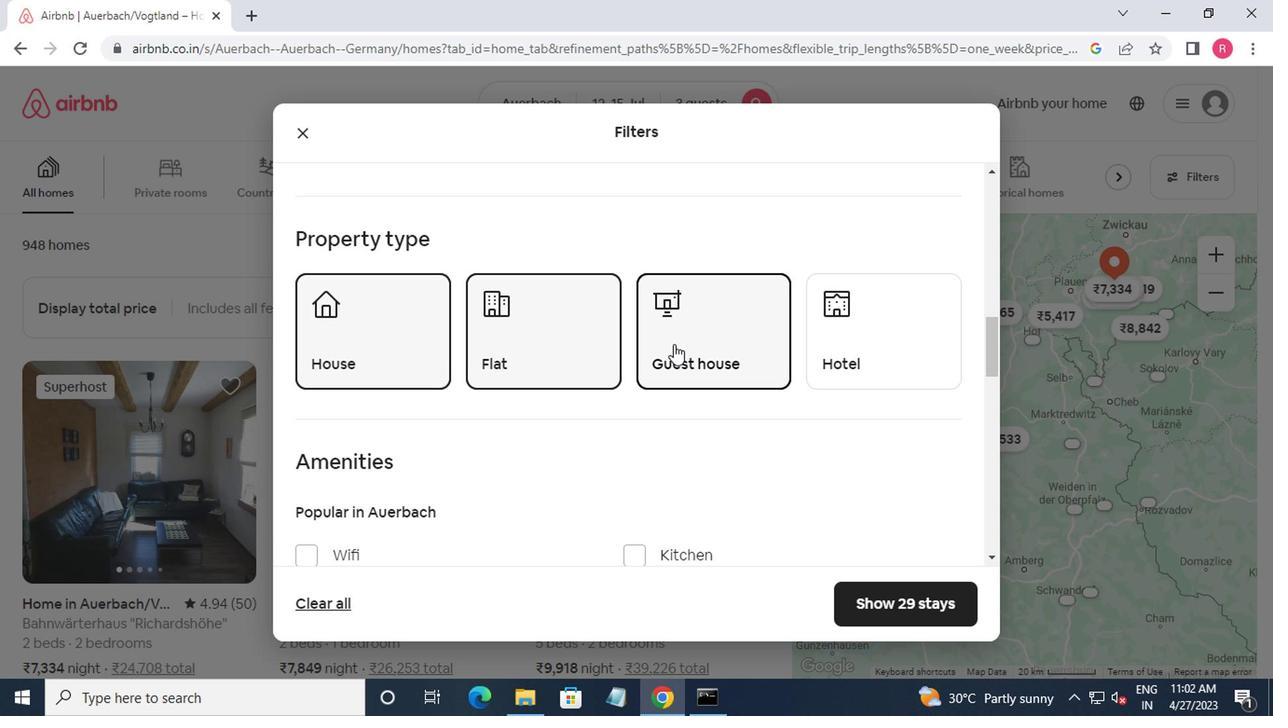 
Action: Mouse scrolled (670, 345) with delta (0, 0)
Screenshot: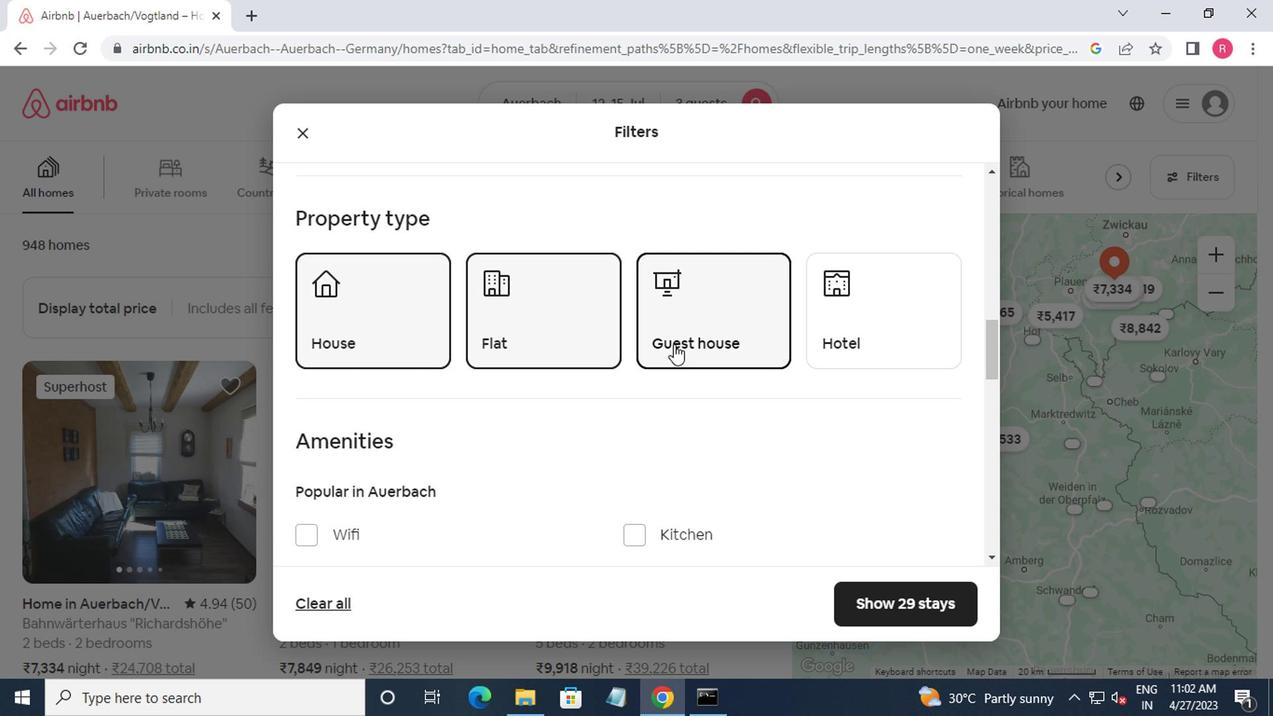
Action: Mouse scrolled (670, 345) with delta (0, 0)
Screenshot: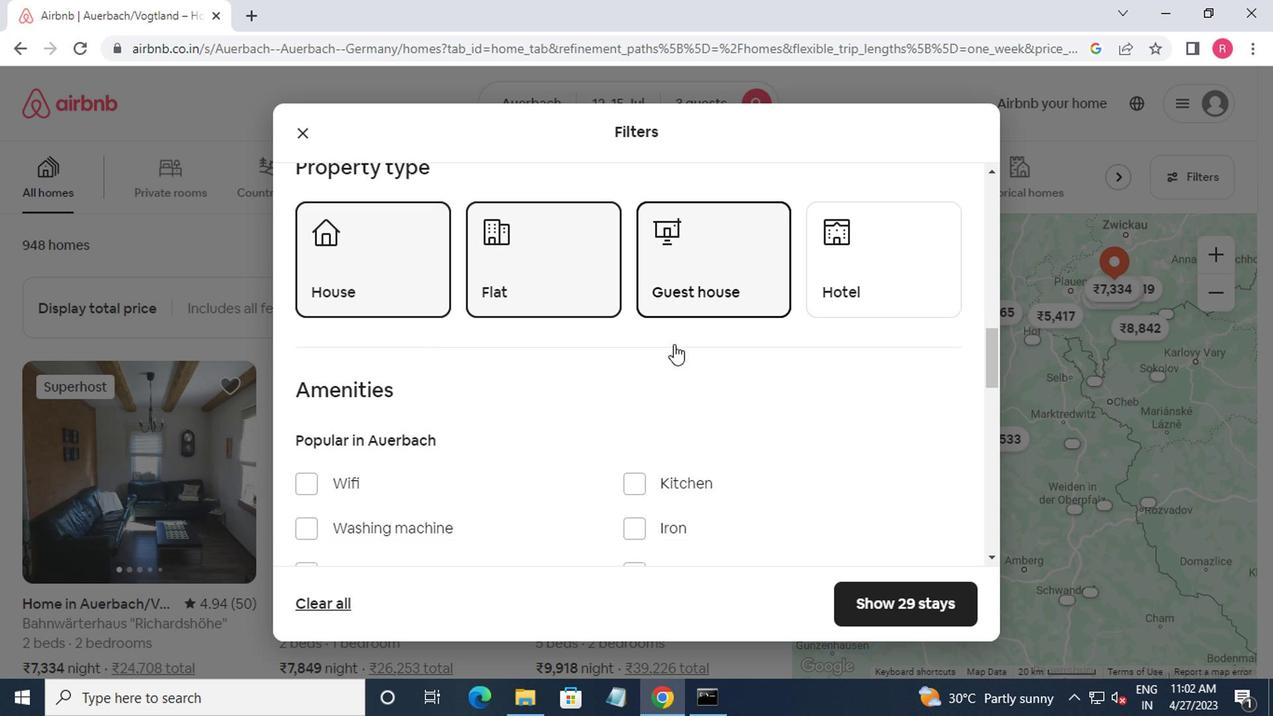 
Action: Mouse moved to (885, 456)
Screenshot: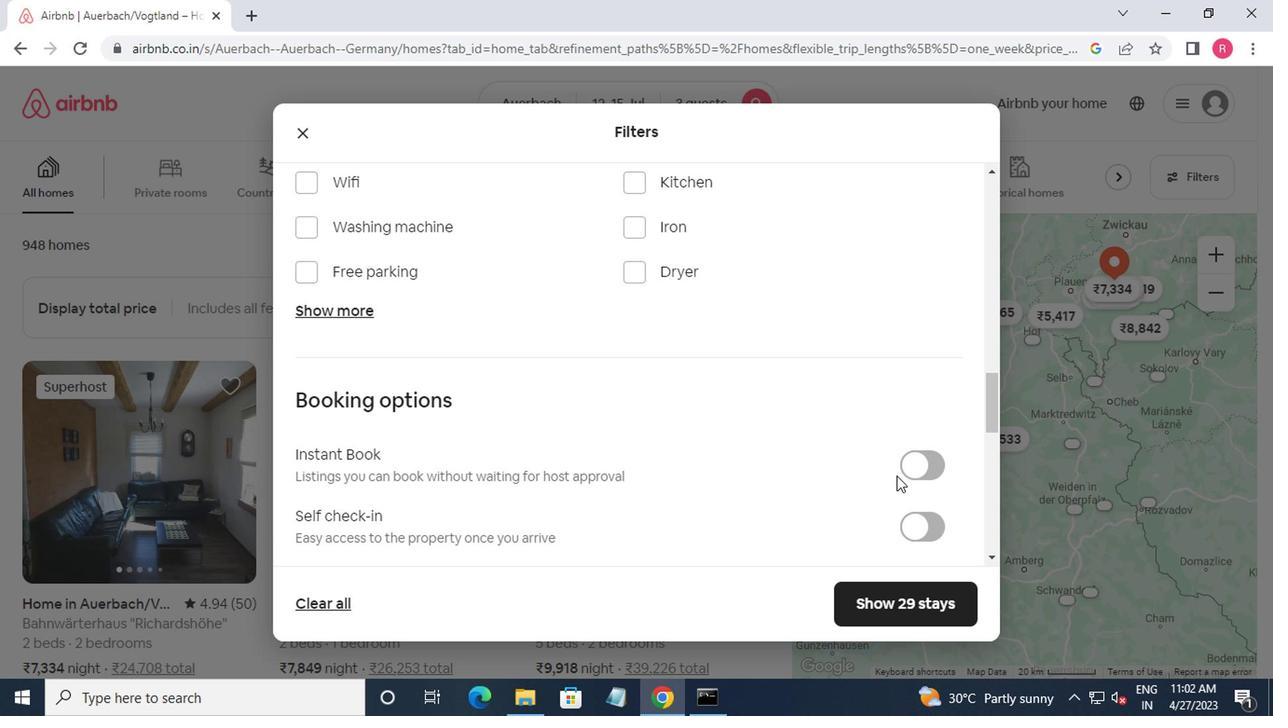
Action: Mouse scrolled (885, 455) with delta (0, -1)
Screenshot: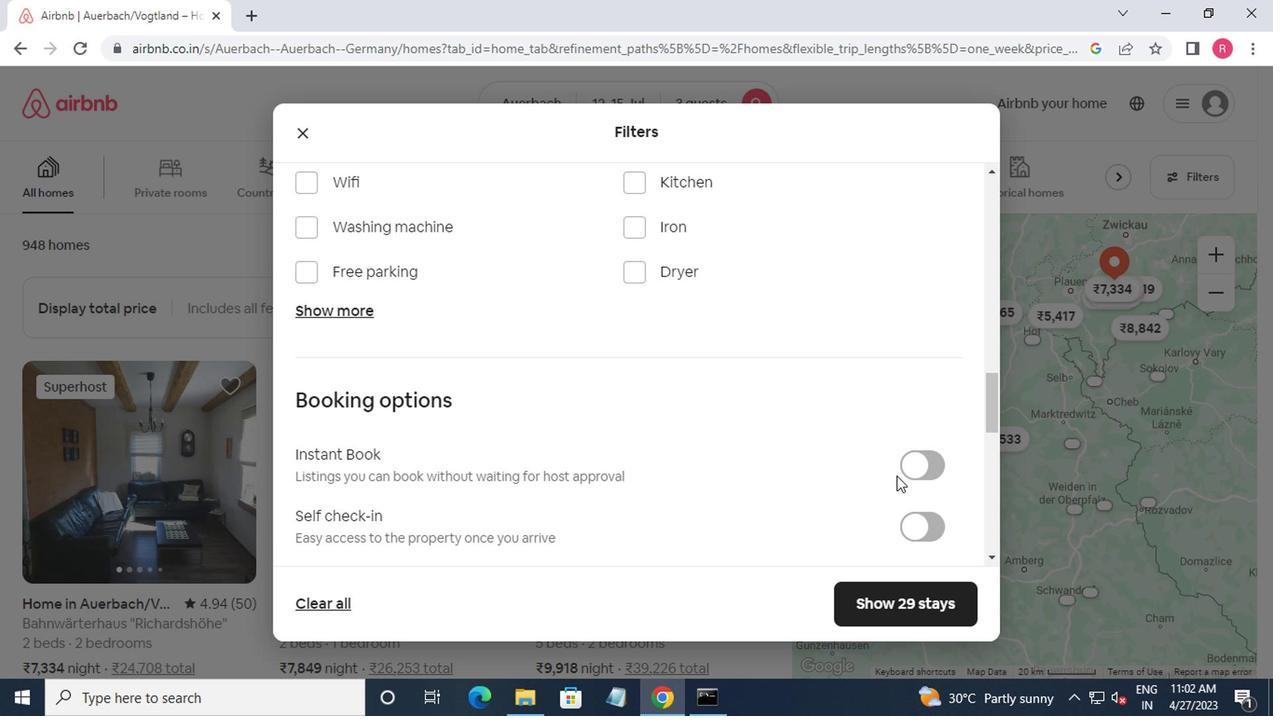 
Action: Mouse moved to (917, 441)
Screenshot: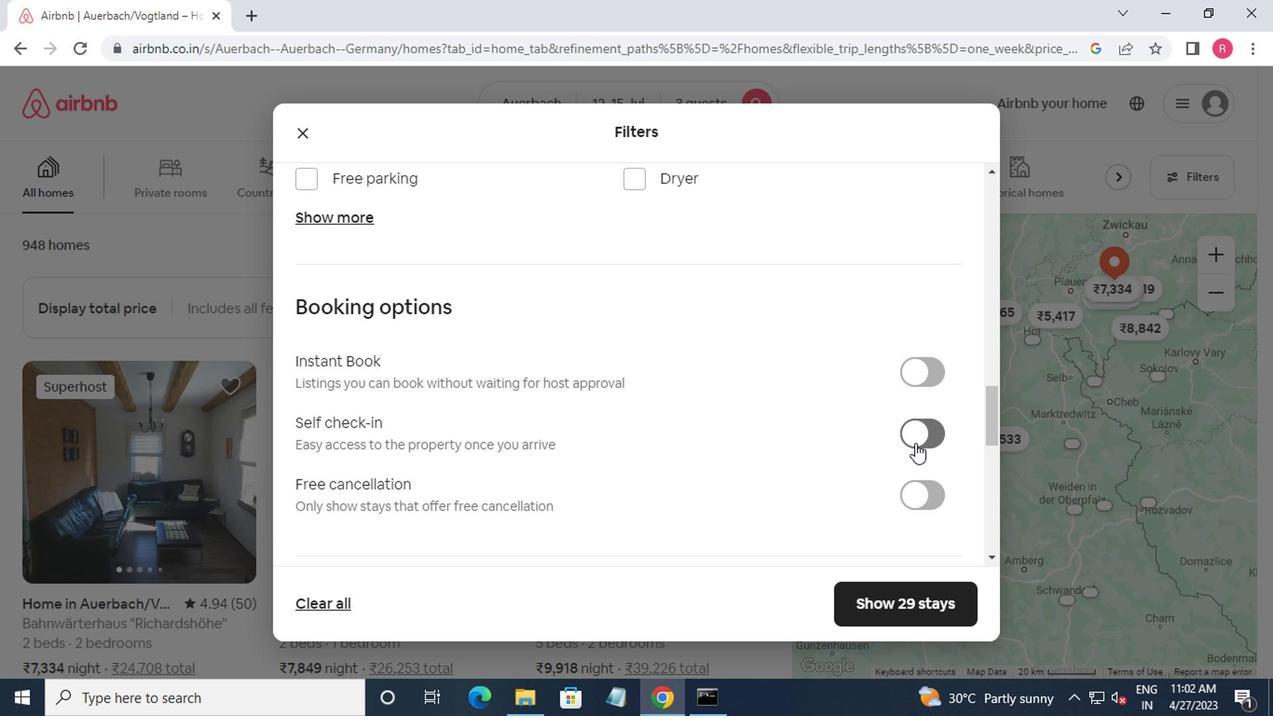 
Action: Mouse pressed left at (917, 441)
Screenshot: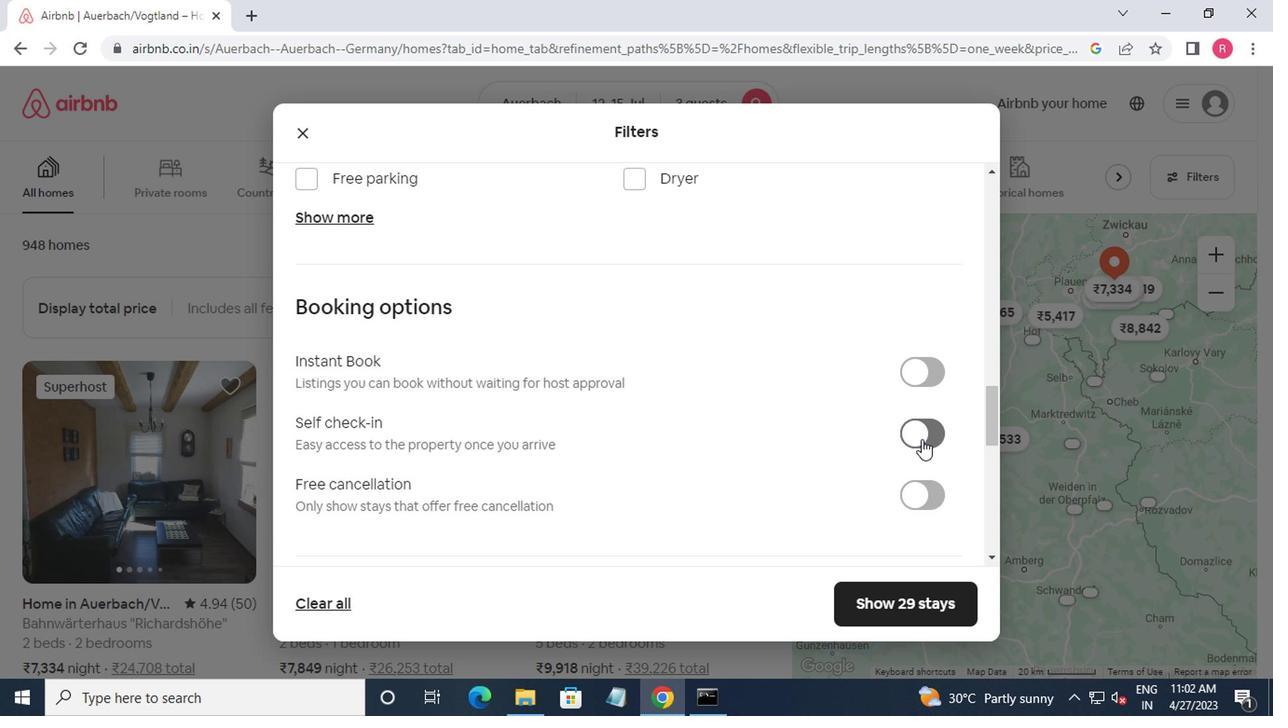 
Action: Mouse moved to (903, 429)
Screenshot: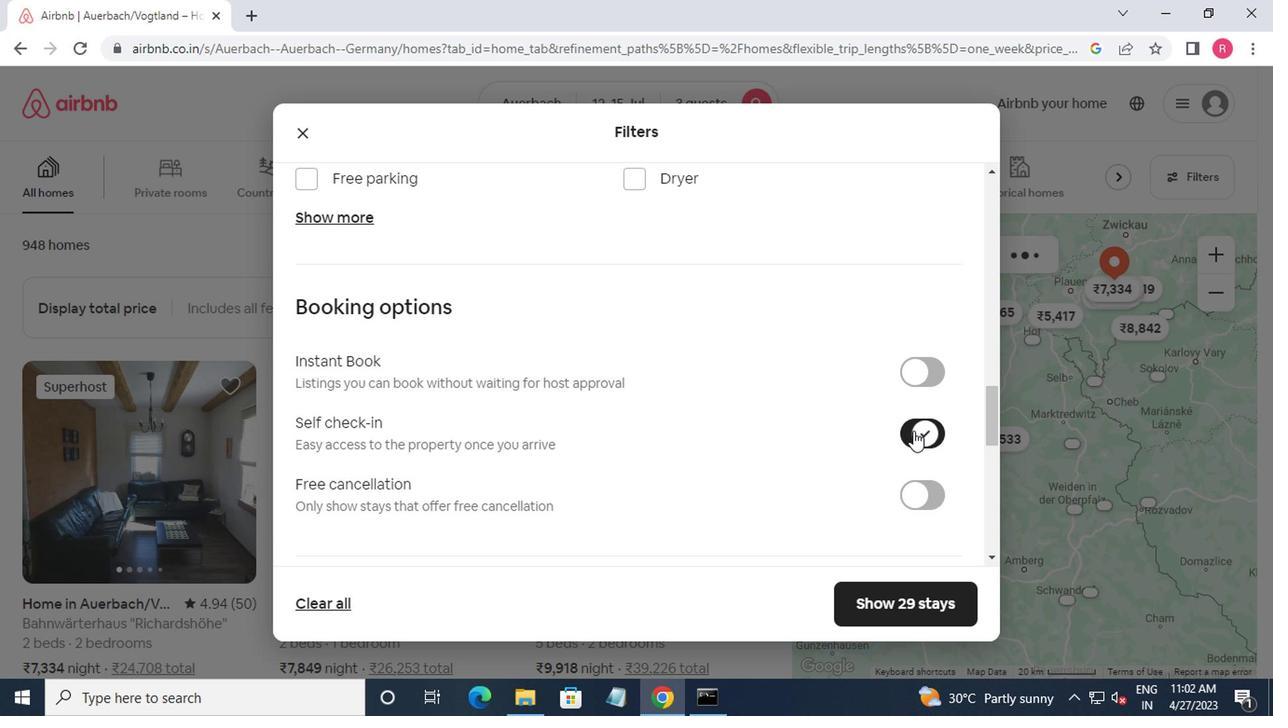 
Action: Mouse scrolled (903, 429) with delta (0, 0)
Screenshot: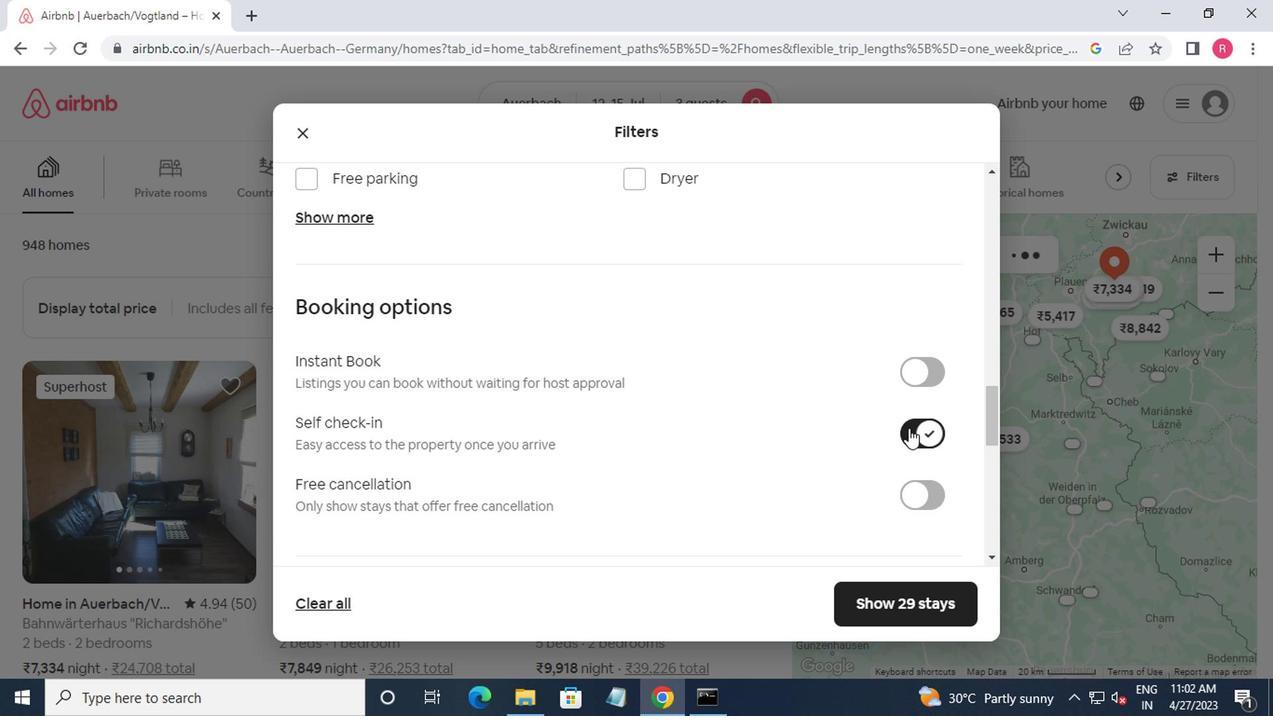 
Action: Mouse moved to (901, 429)
Screenshot: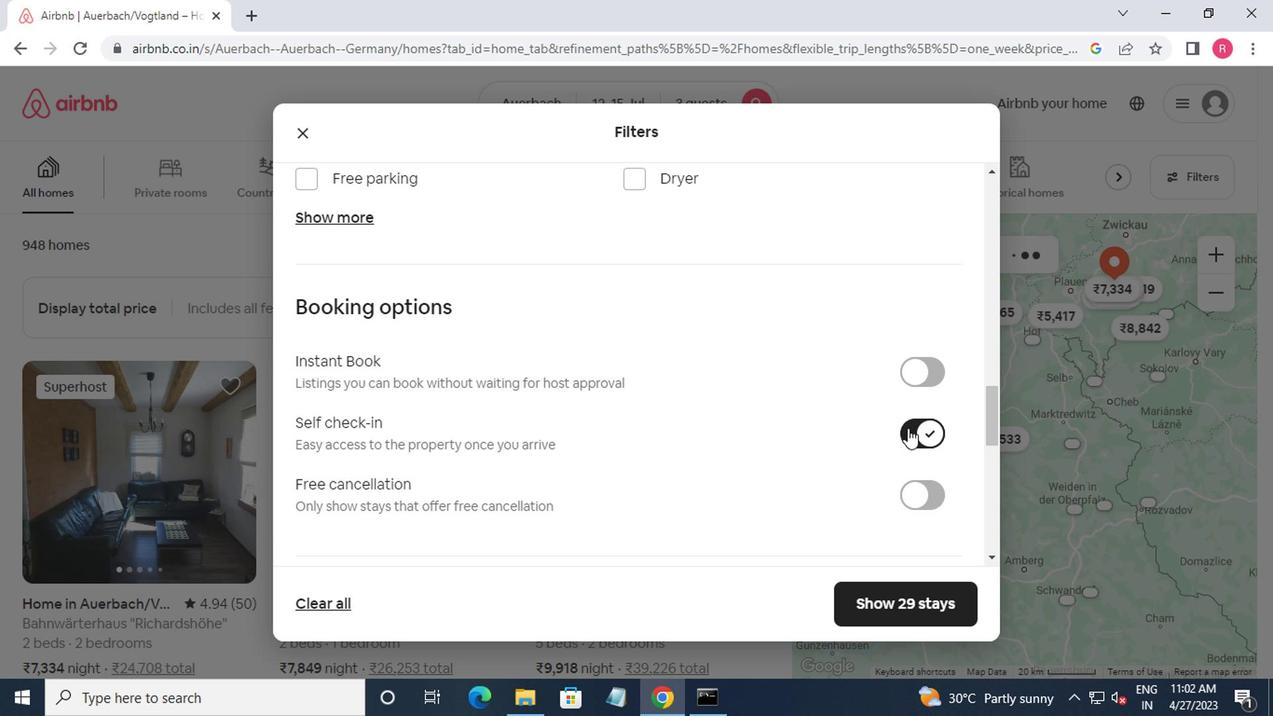 
Action: Mouse scrolled (901, 429) with delta (0, 0)
Screenshot: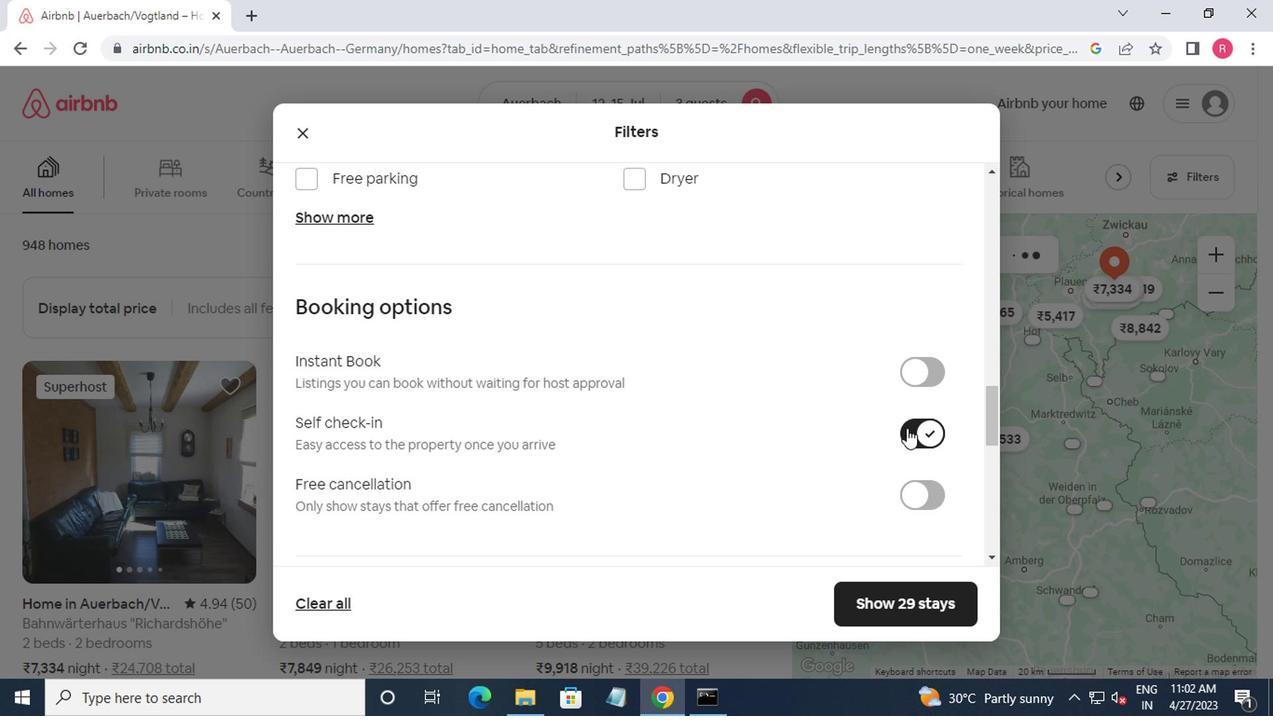 
Action: Mouse scrolled (901, 429) with delta (0, 0)
Screenshot: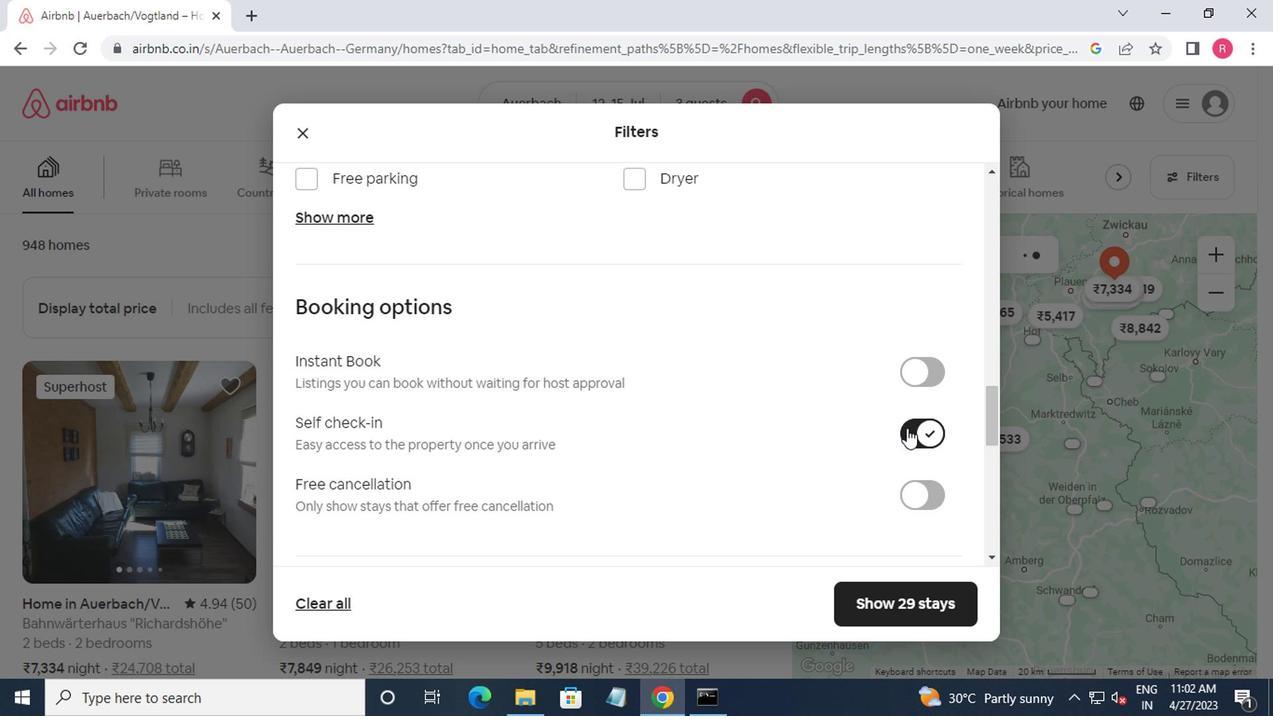 
Action: Mouse moved to (900, 429)
Screenshot: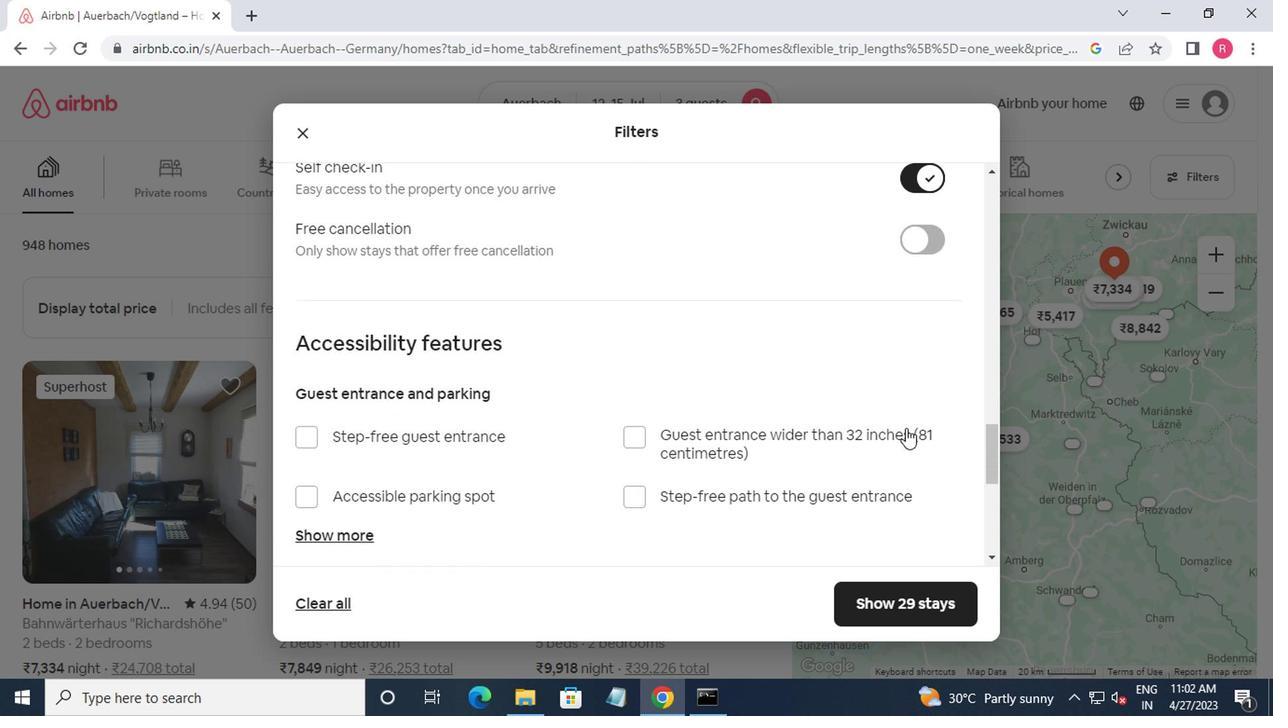 
Action: Mouse scrolled (900, 429) with delta (0, 0)
Screenshot: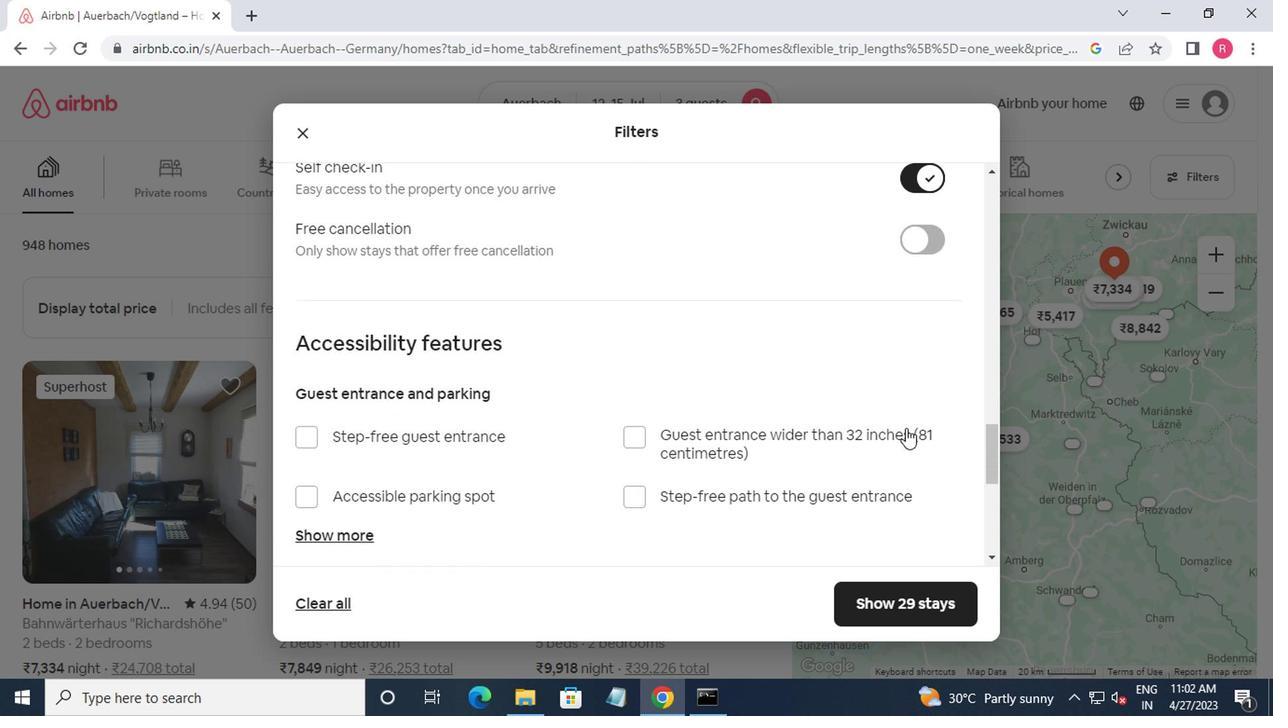 
Action: Mouse scrolled (900, 429) with delta (0, 0)
Screenshot: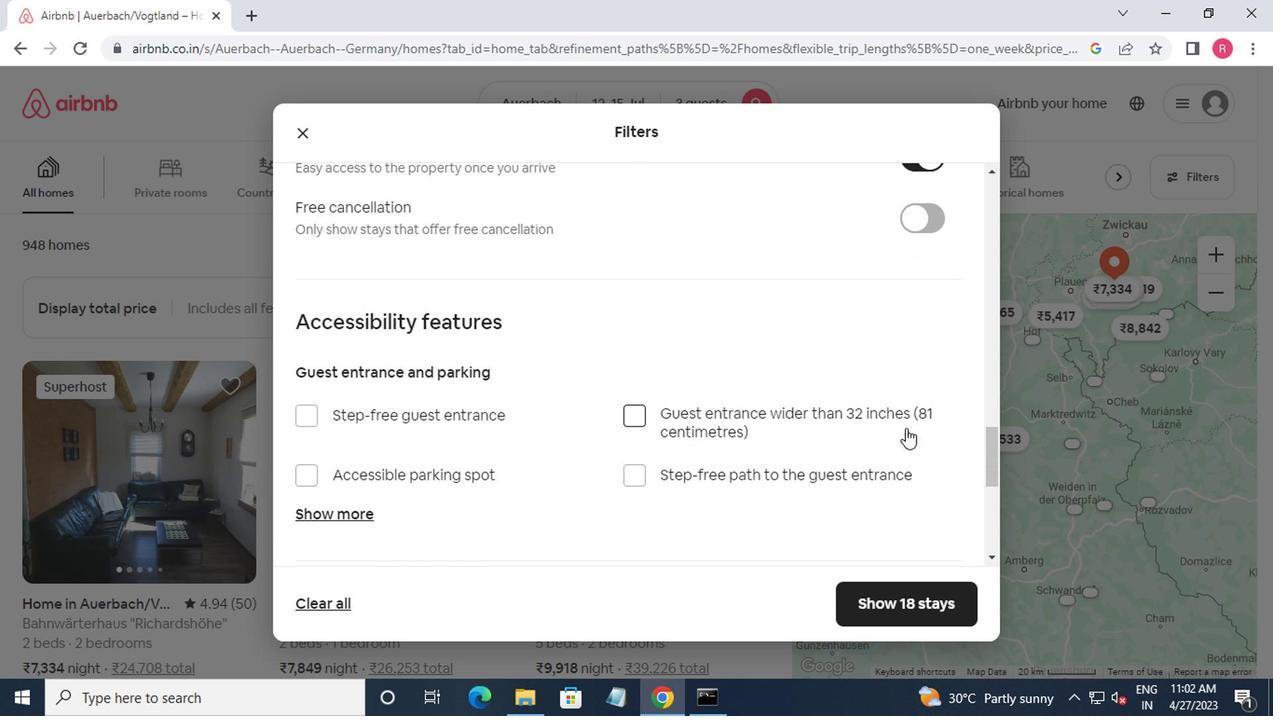 
Action: Mouse moved to (899, 429)
Screenshot: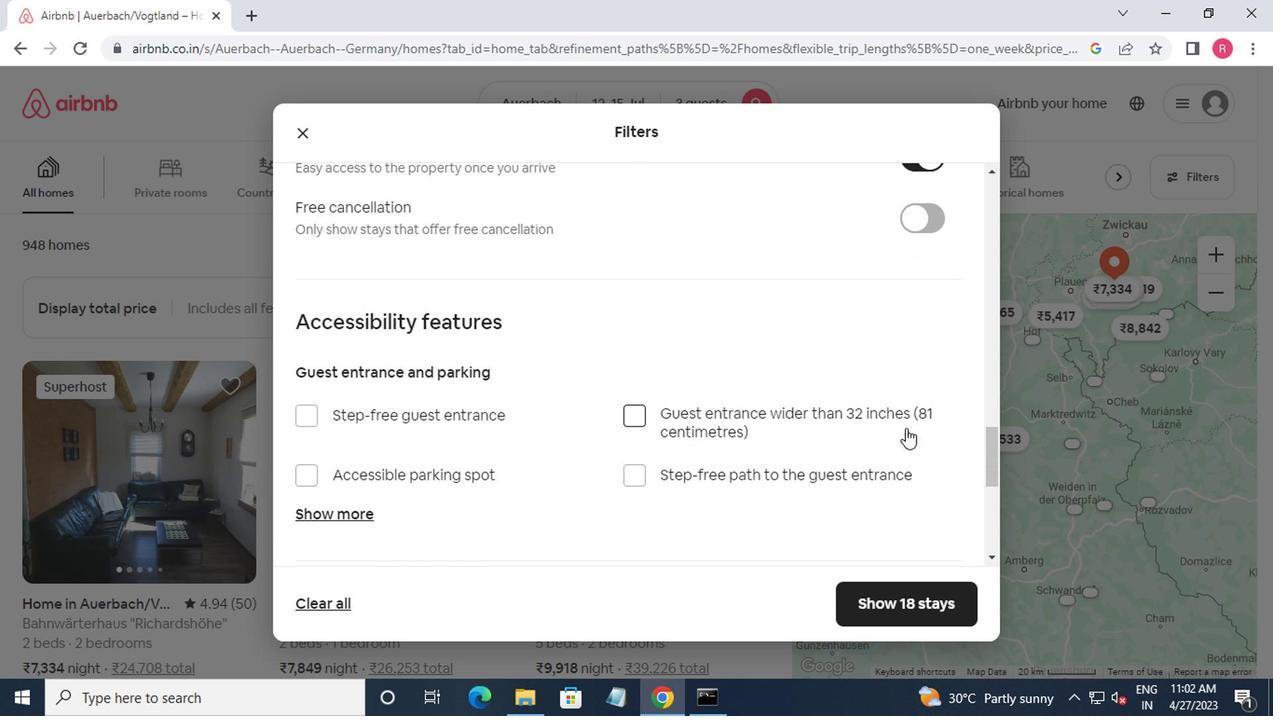 
Action: Mouse scrolled (899, 429) with delta (0, 0)
Screenshot: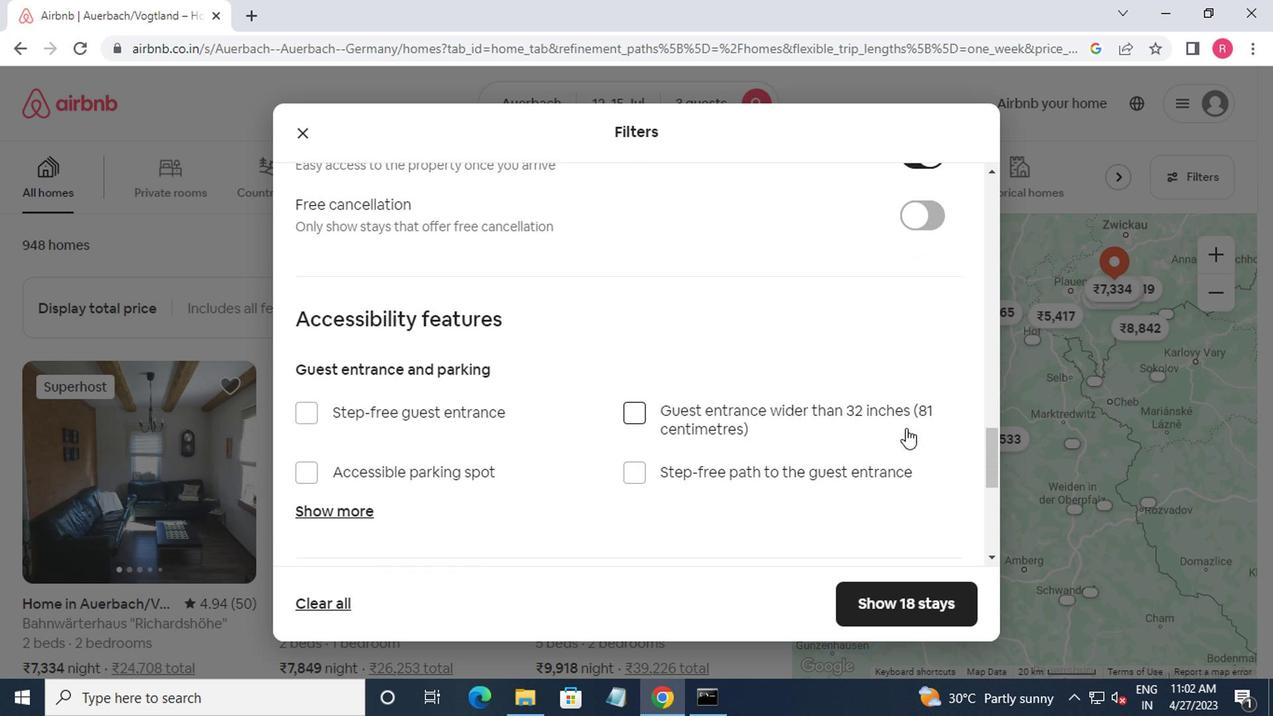 
Action: Mouse moved to (740, 413)
Screenshot: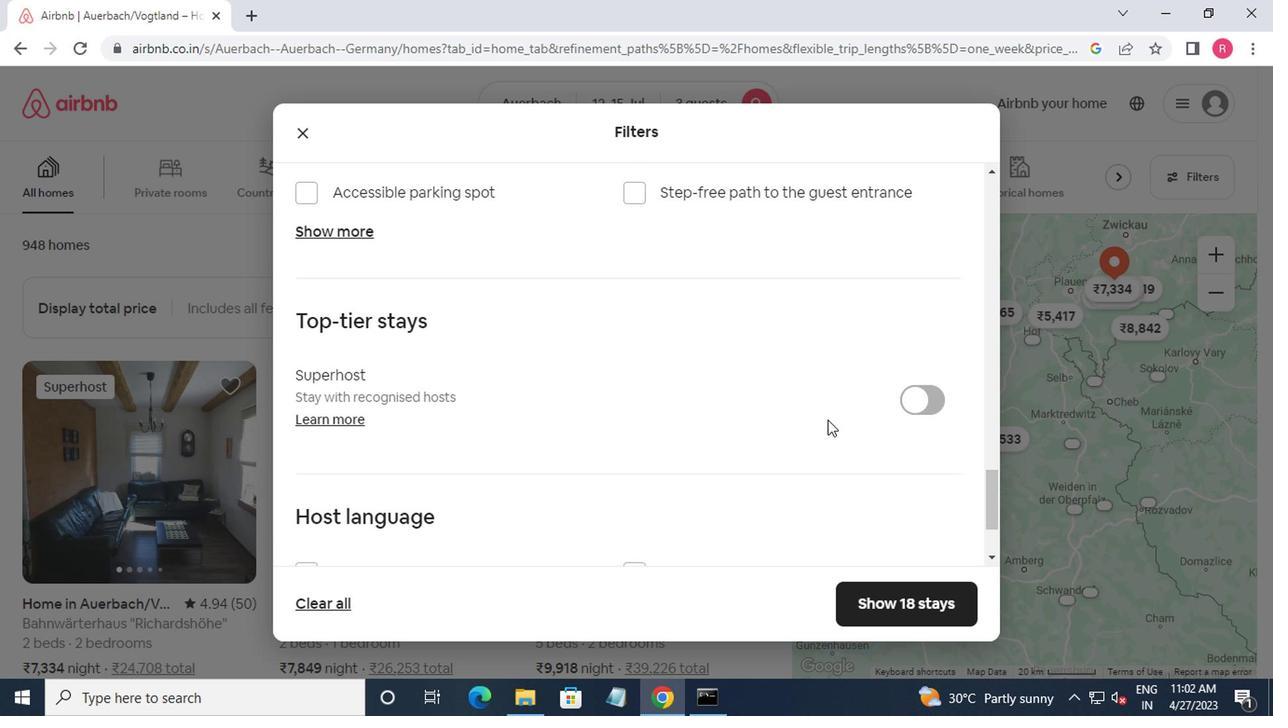 
Action: Mouse scrolled (740, 412) with delta (0, 0)
Screenshot: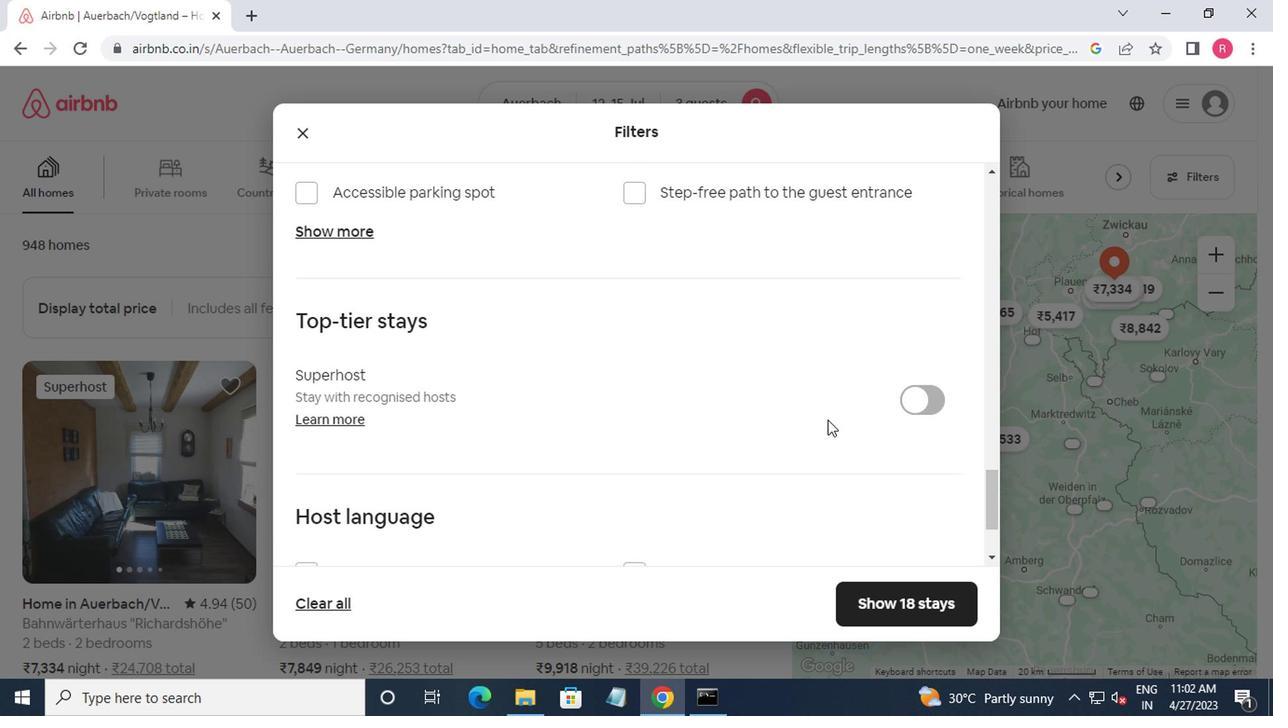 
Action: Mouse moved to (737, 413)
Screenshot: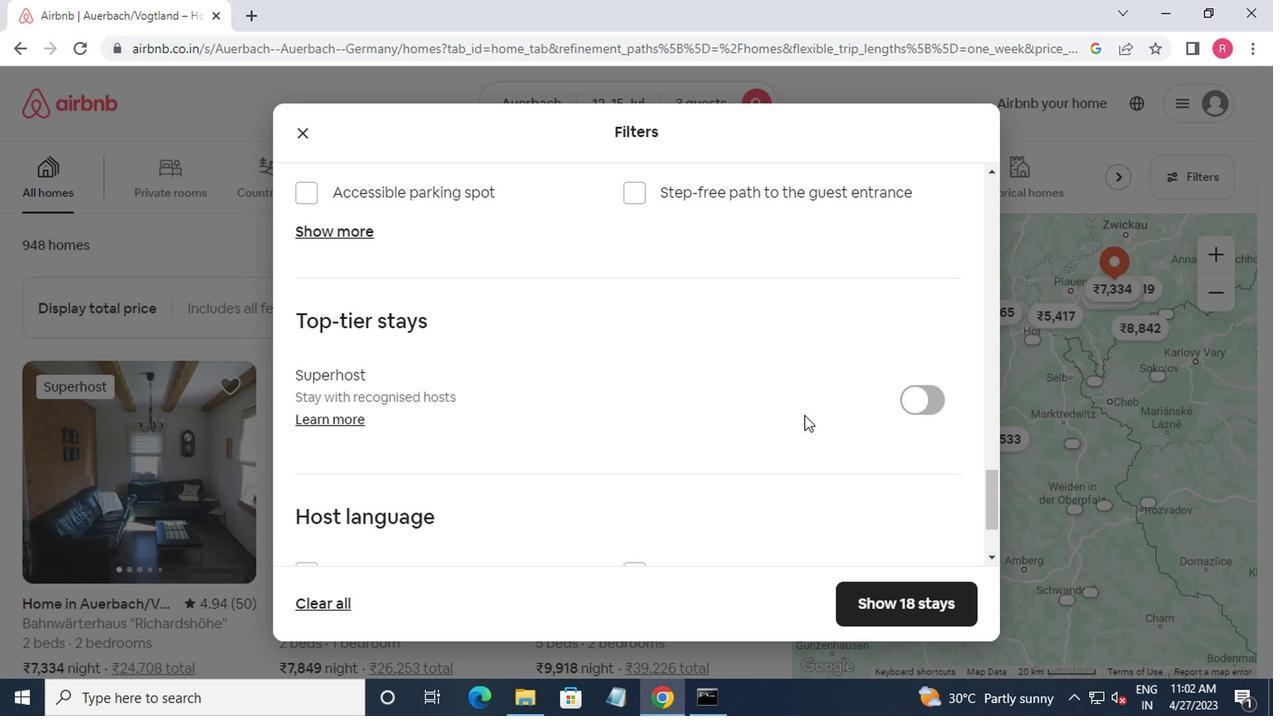 
Action: Mouse scrolled (737, 412) with delta (0, 0)
Screenshot: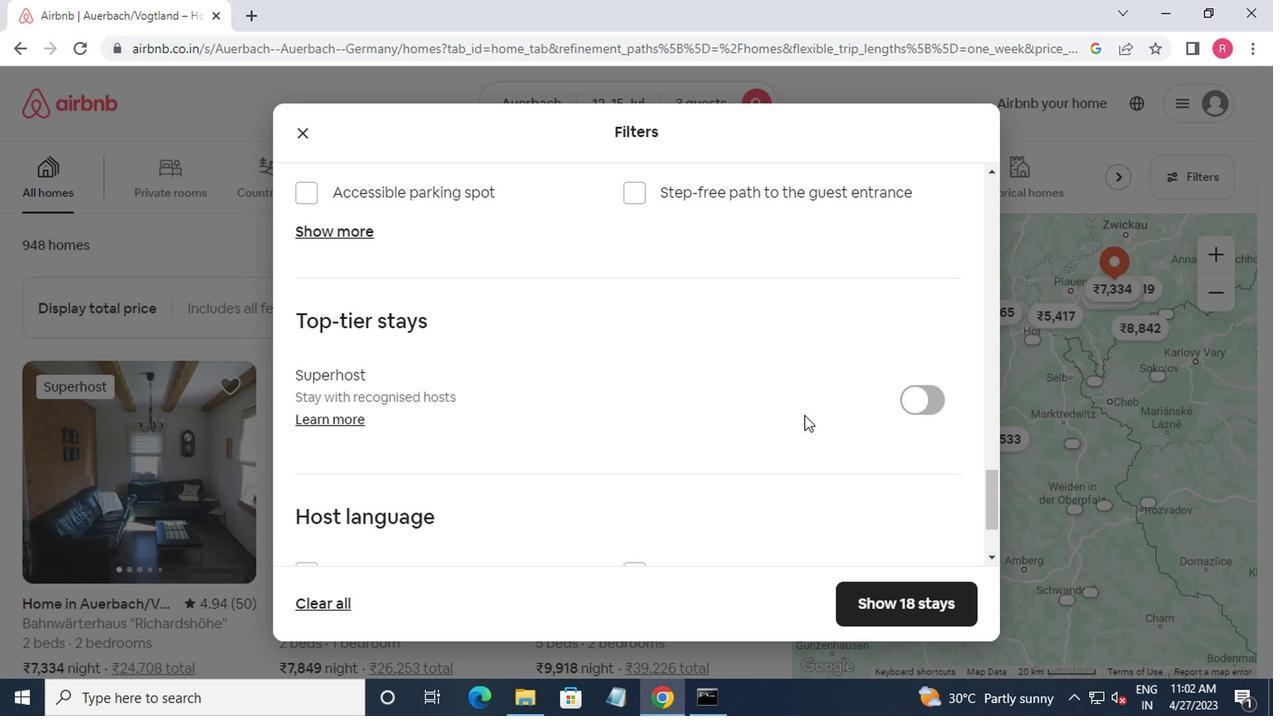 
Action: Mouse moved to (737, 413)
Screenshot: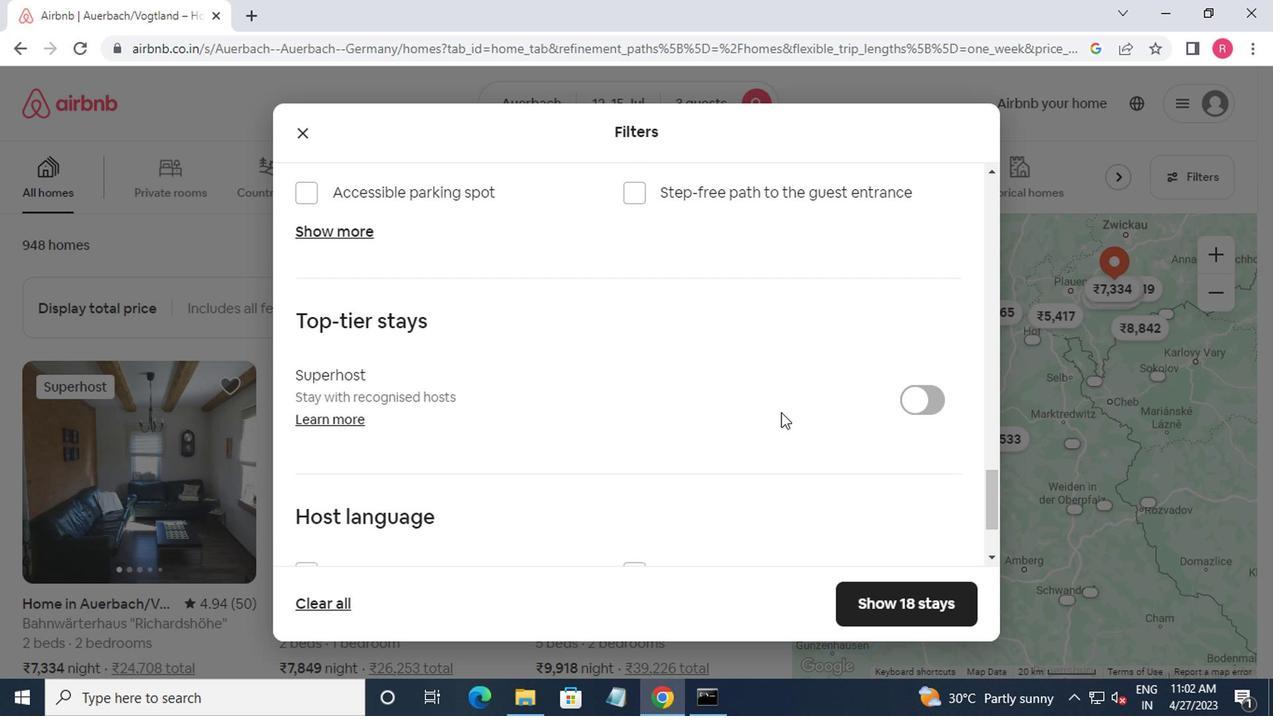 
Action: Mouse scrolled (737, 412) with delta (0, 0)
Screenshot: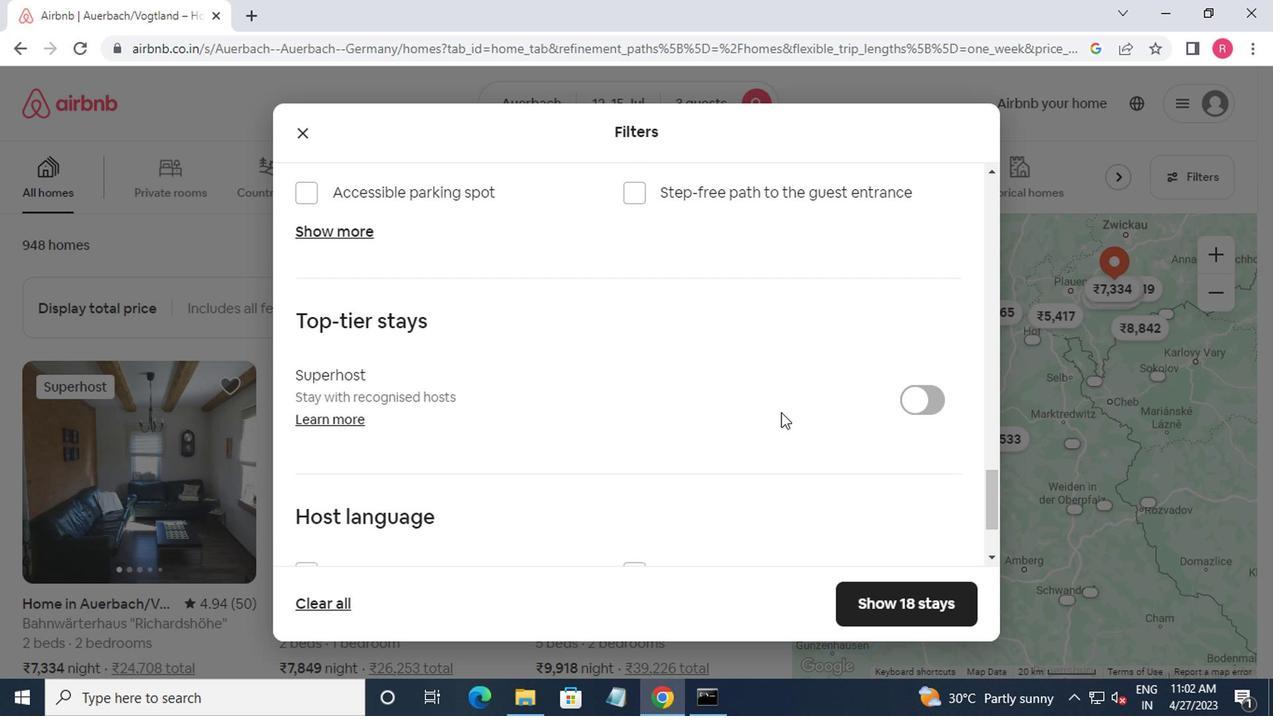 
Action: Mouse moved to (723, 415)
Screenshot: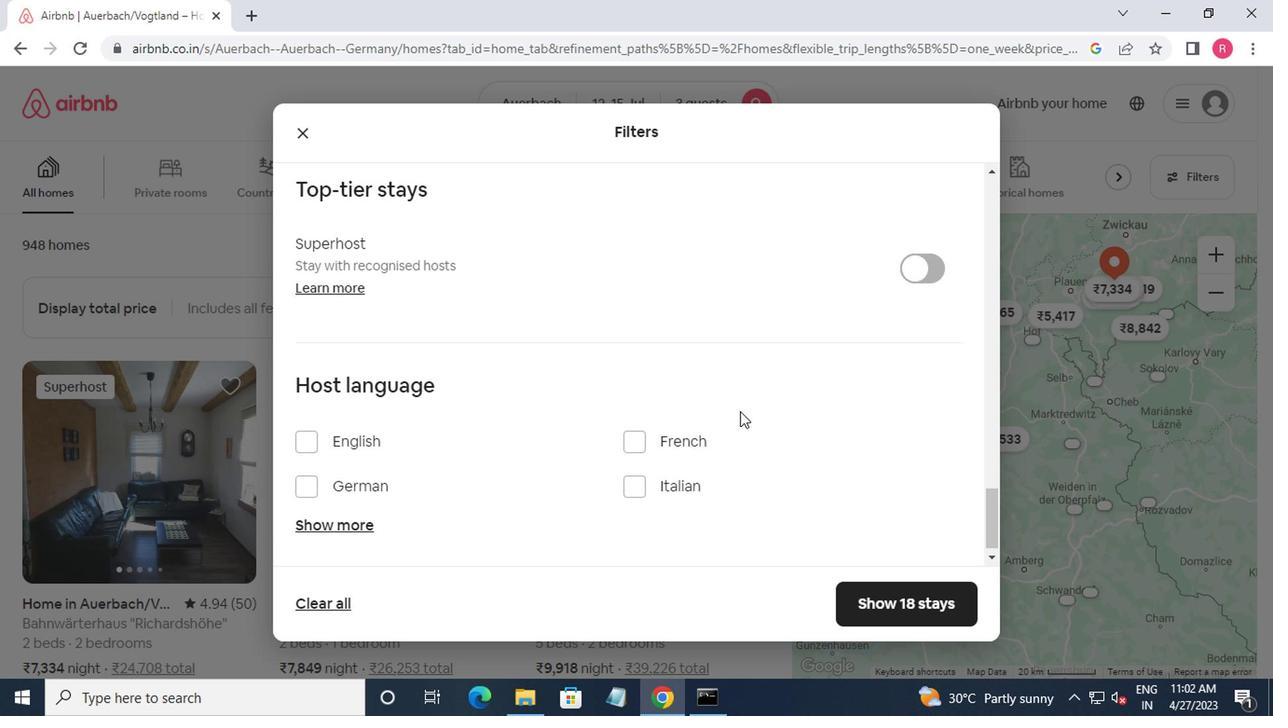 
Action: Mouse scrolled (723, 415) with delta (0, 0)
Screenshot: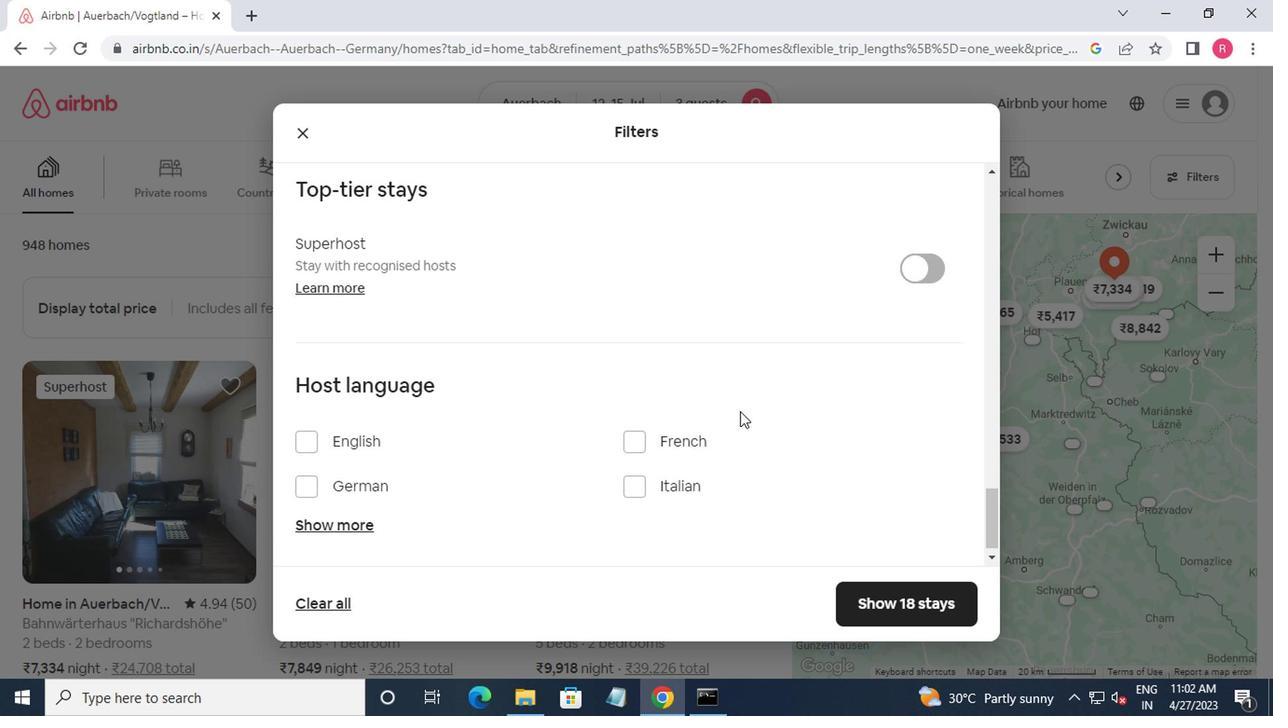 
Action: Mouse moved to (710, 415)
Screenshot: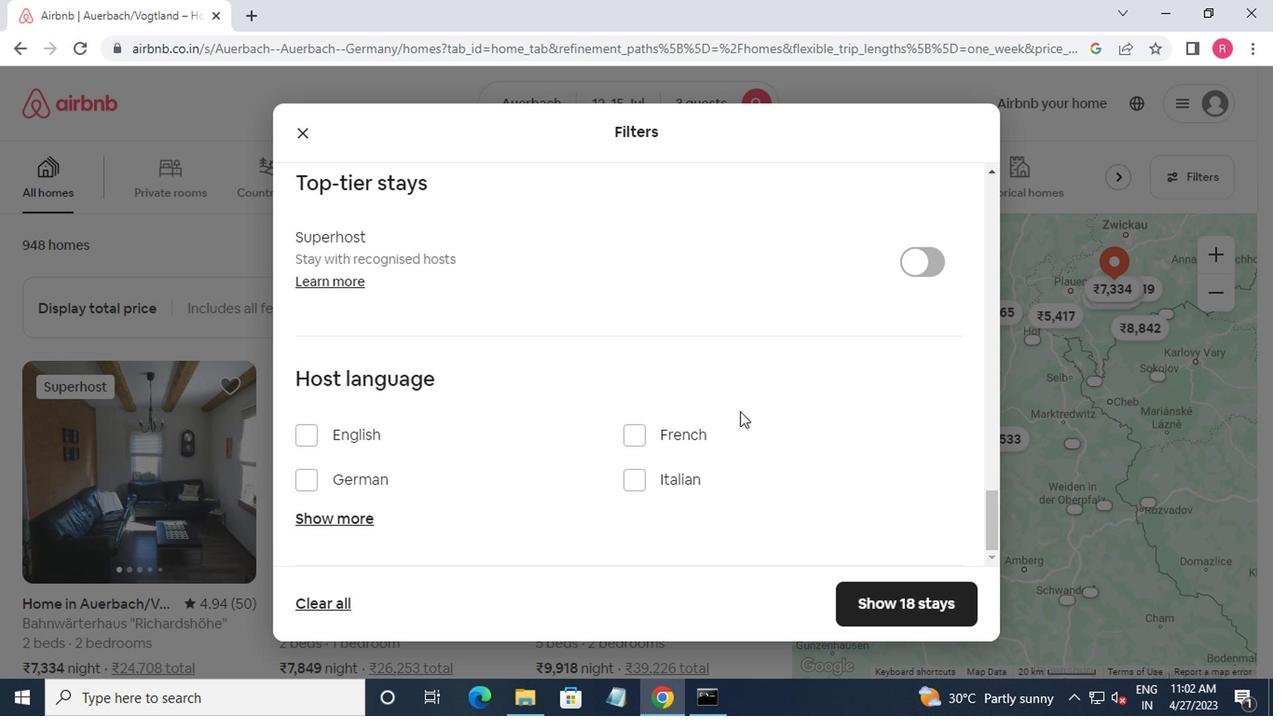 
Action: Mouse scrolled (710, 415) with delta (0, 0)
Screenshot: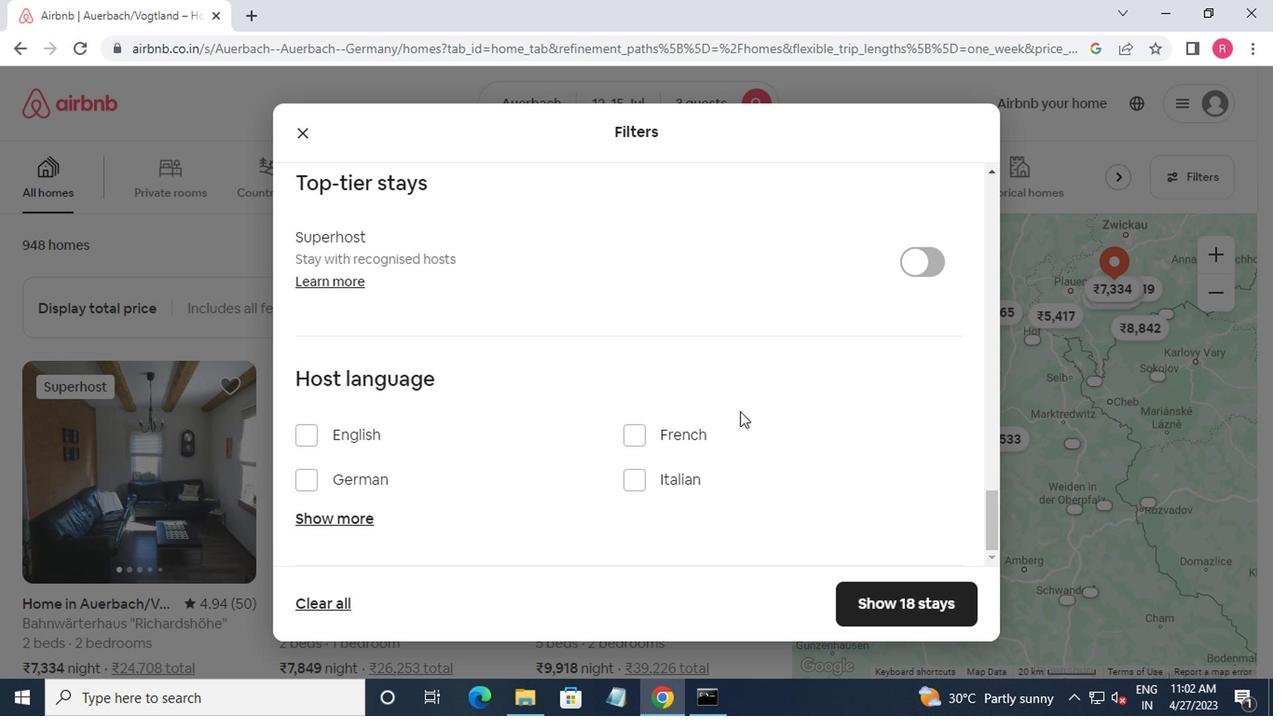 
Action: Mouse moved to (699, 419)
Screenshot: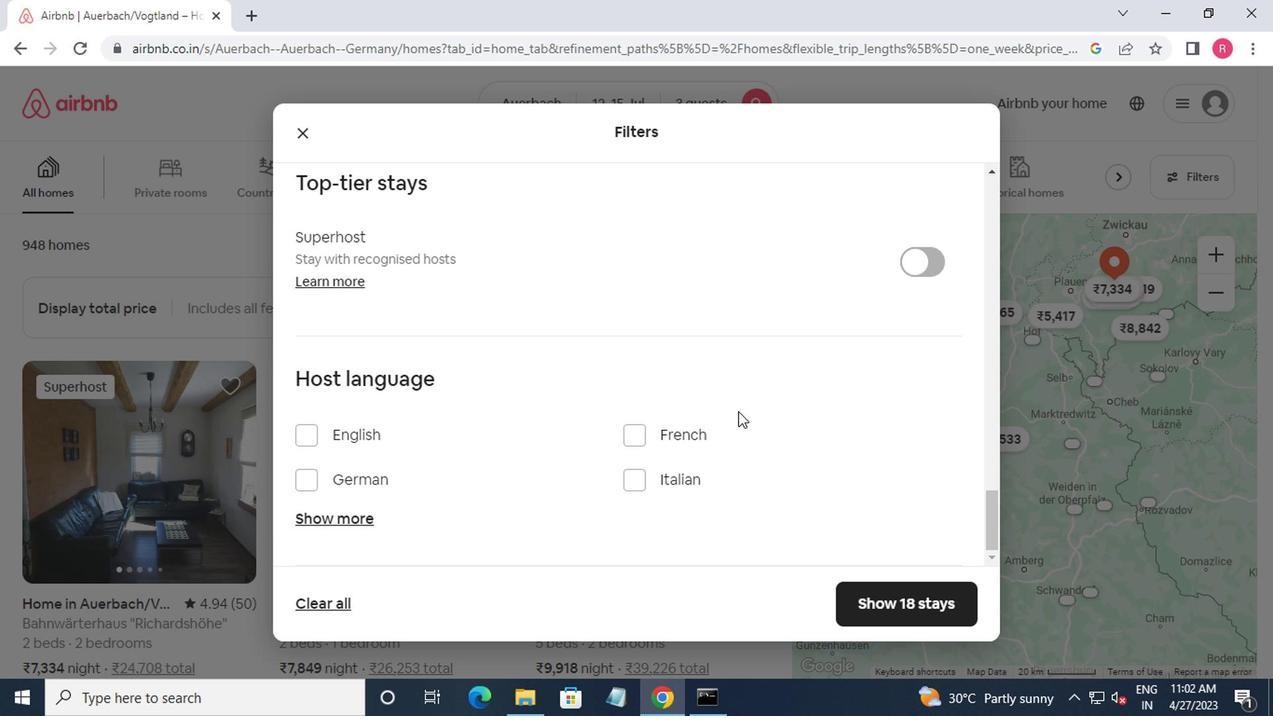 
Action: Mouse scrolled (699, 418) with delta (0, -1)
Screenshot: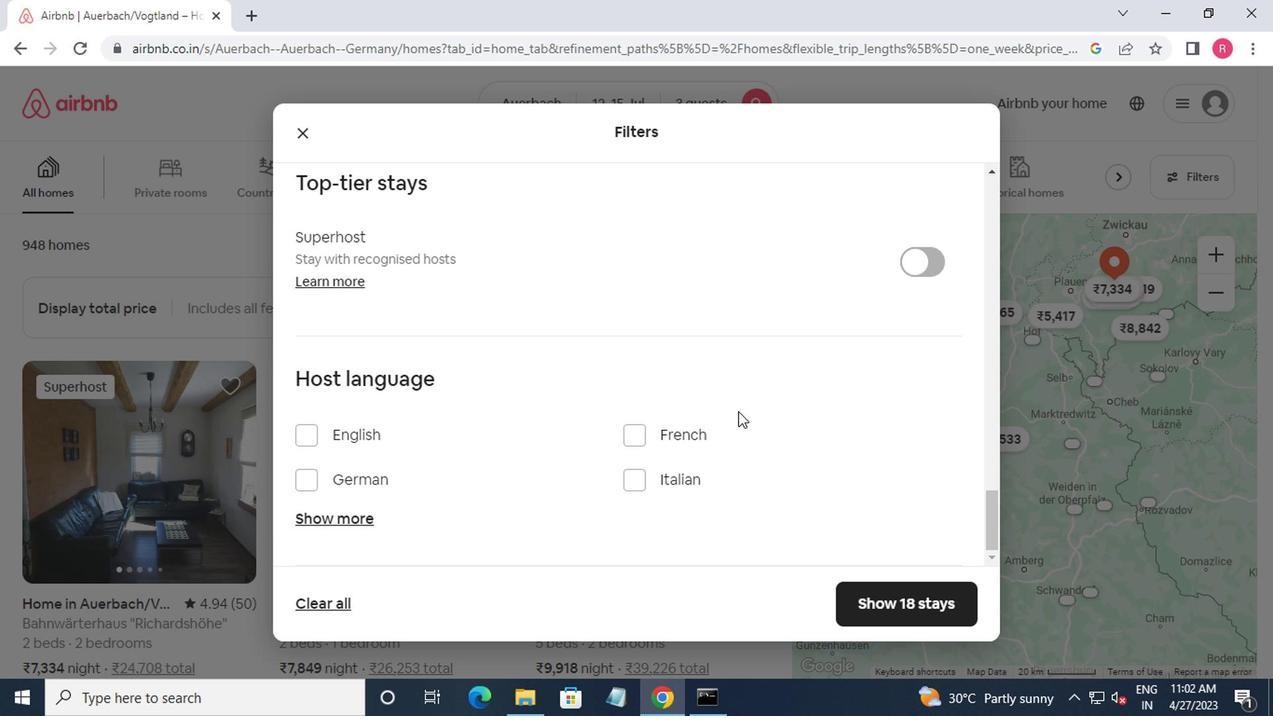 
Action: Mouse moved to (292, 443)
Screenshot: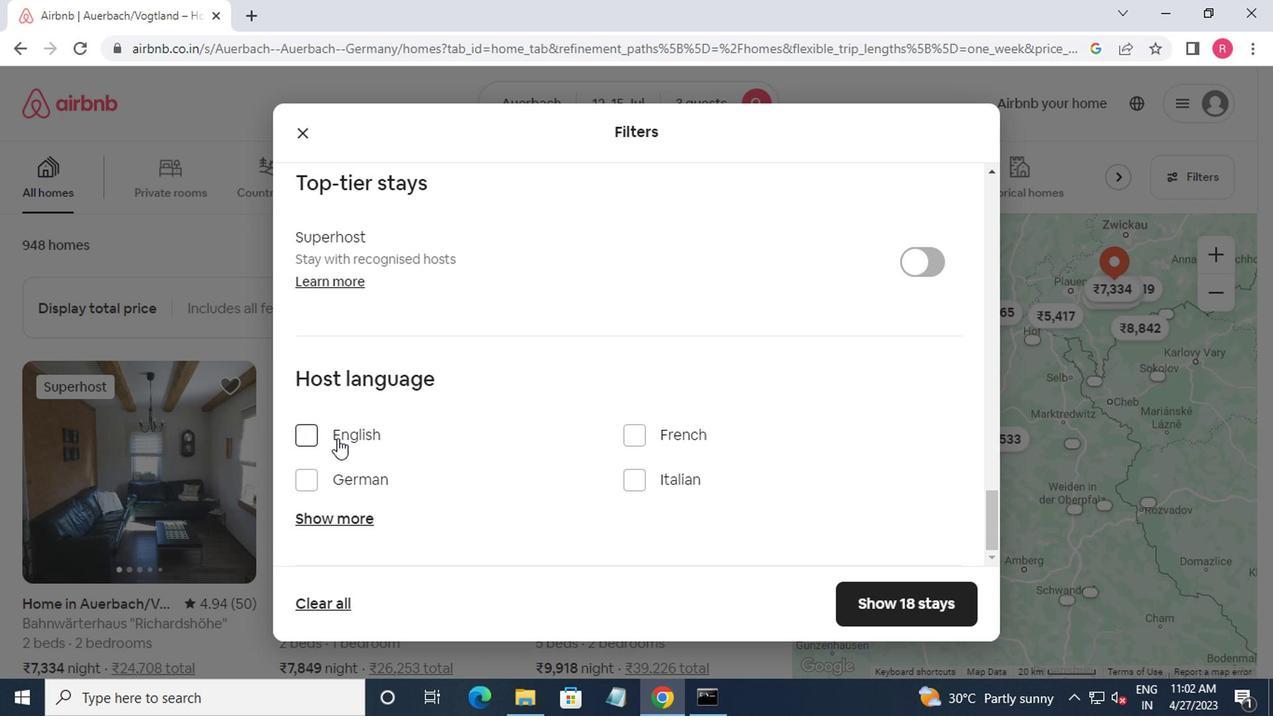 
Action: Mouse pressed left at (292, 443)
Screenshot: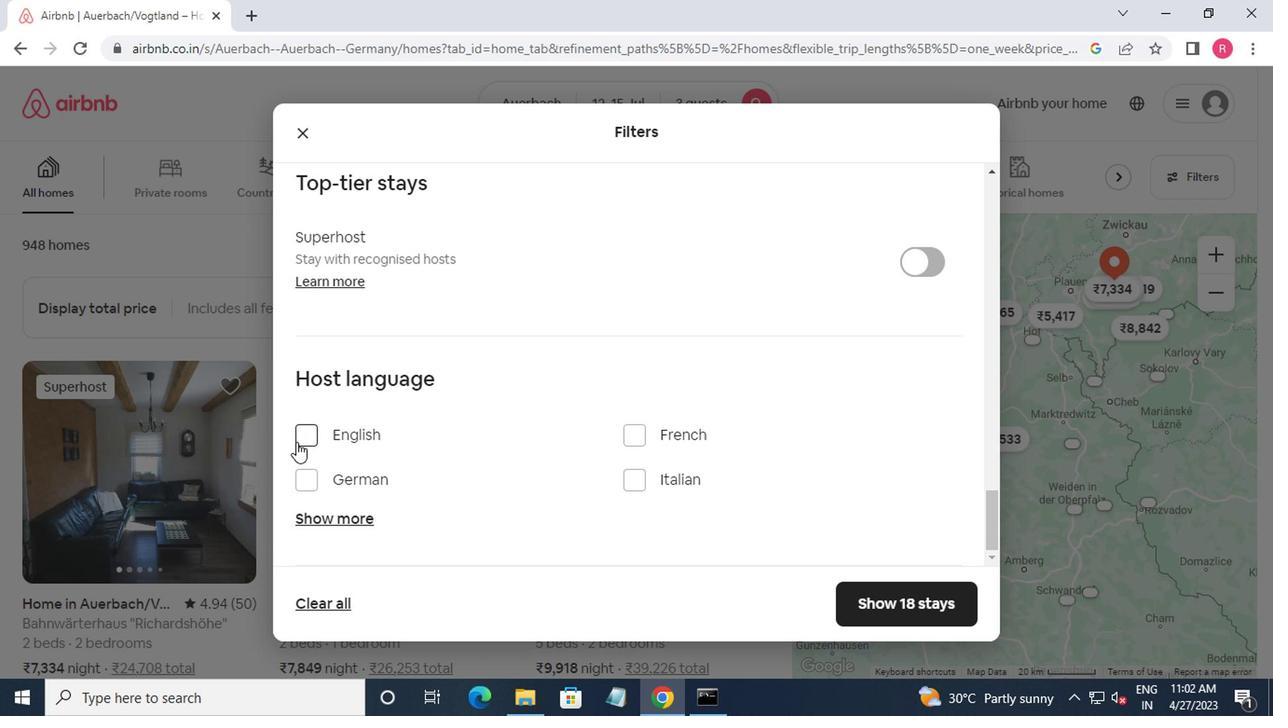 
Action: Mouse moved to (1079, 566)
Screenshot: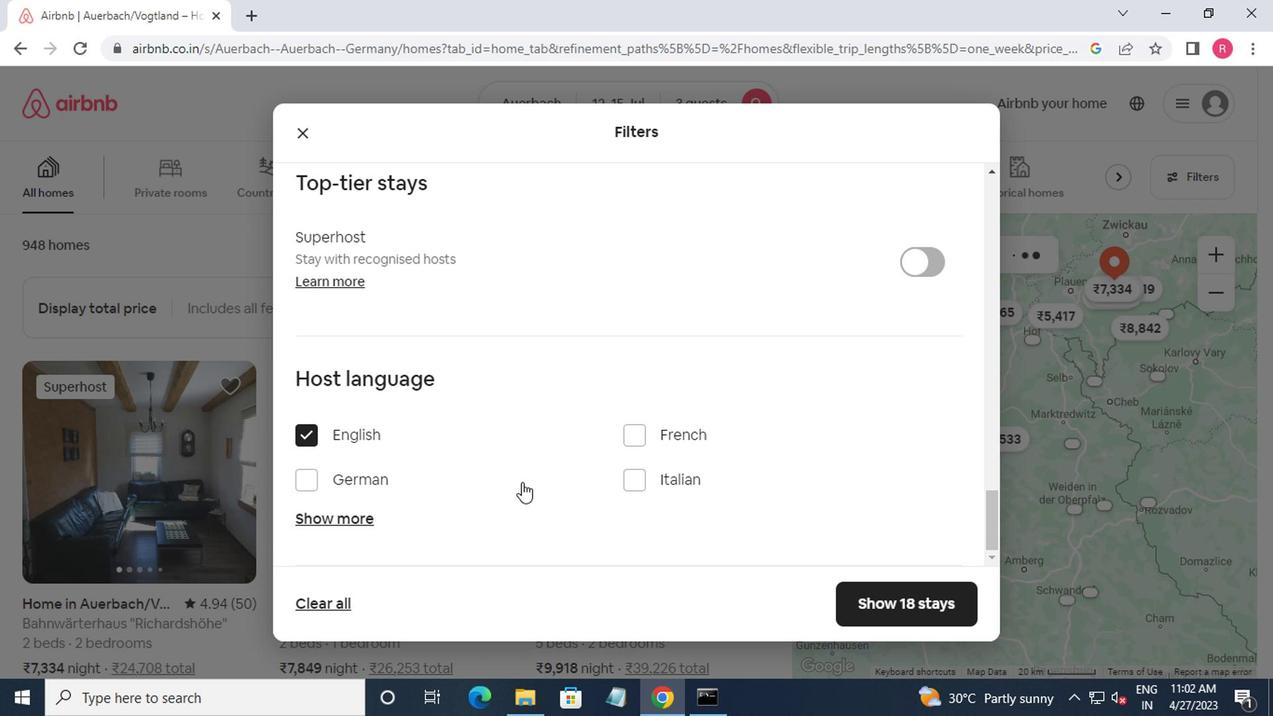 
Action: Mouse scrolled (1079, 565) with delta (0, 0)
Screenshot: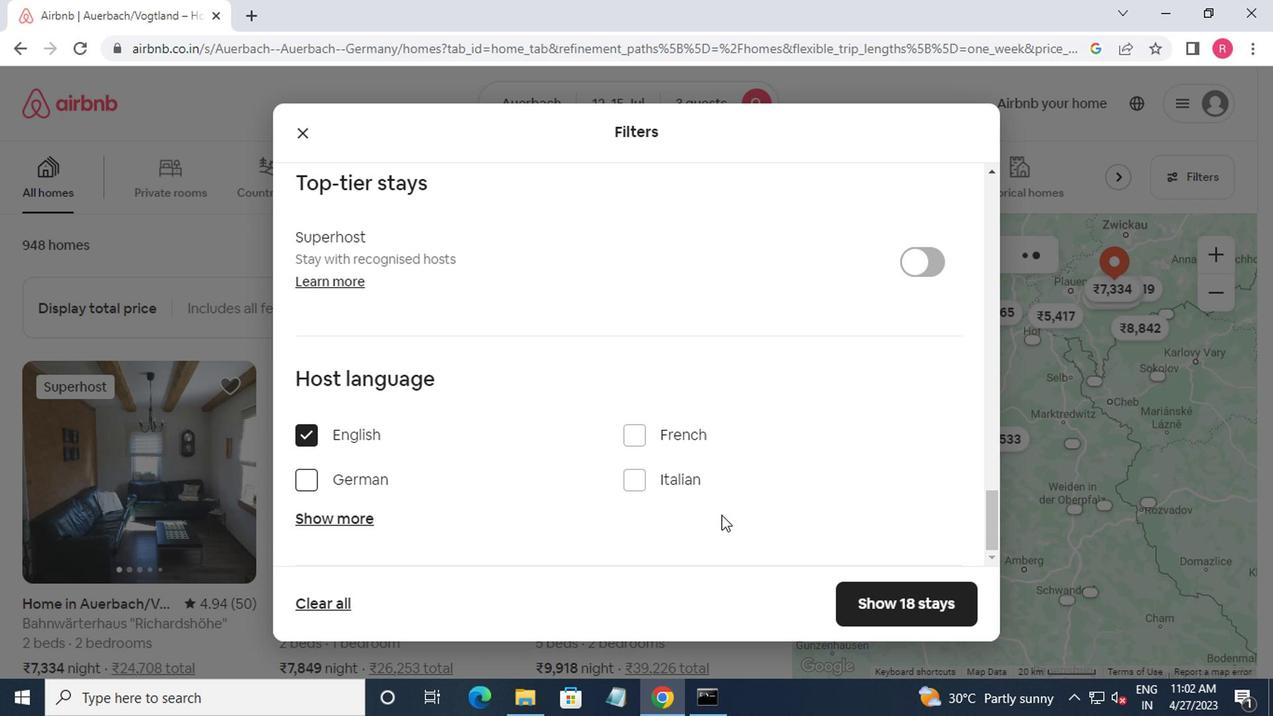 
Action: Mouse scrolled (1079, 565) with delta (0, 0)
Screenshot: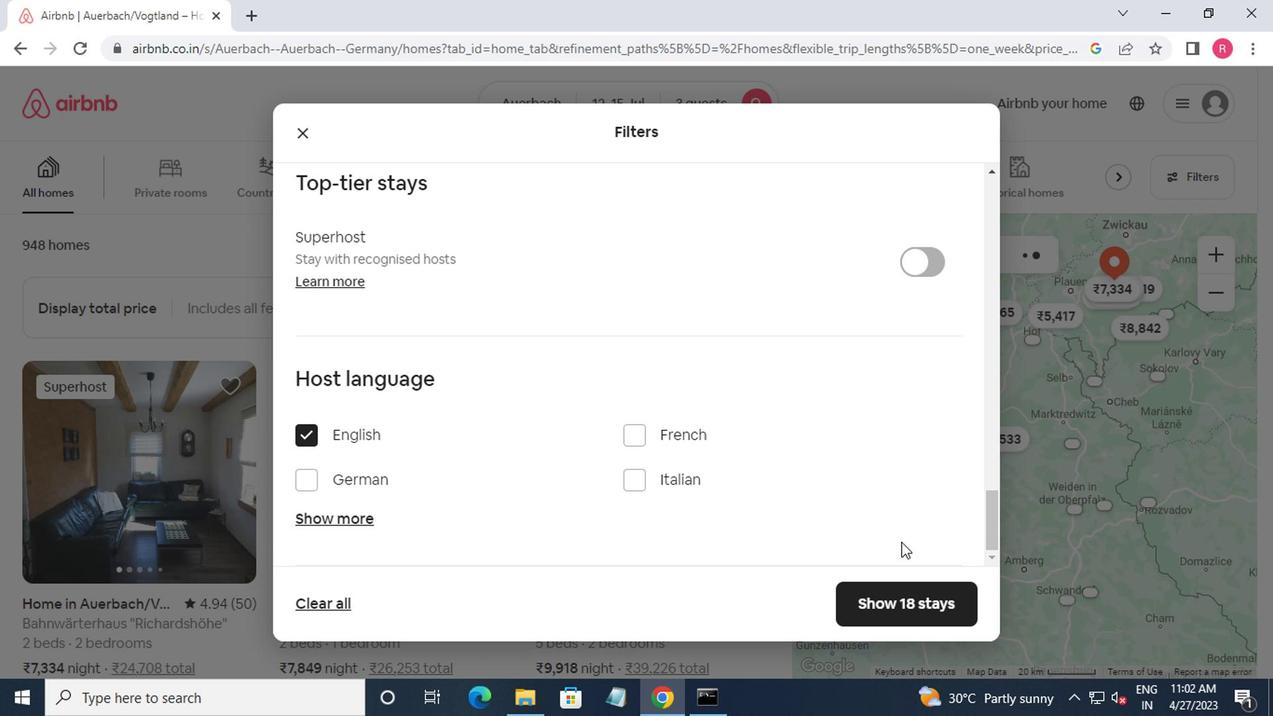 
Action: Mouse moved to (1079, 566)
Screenshot: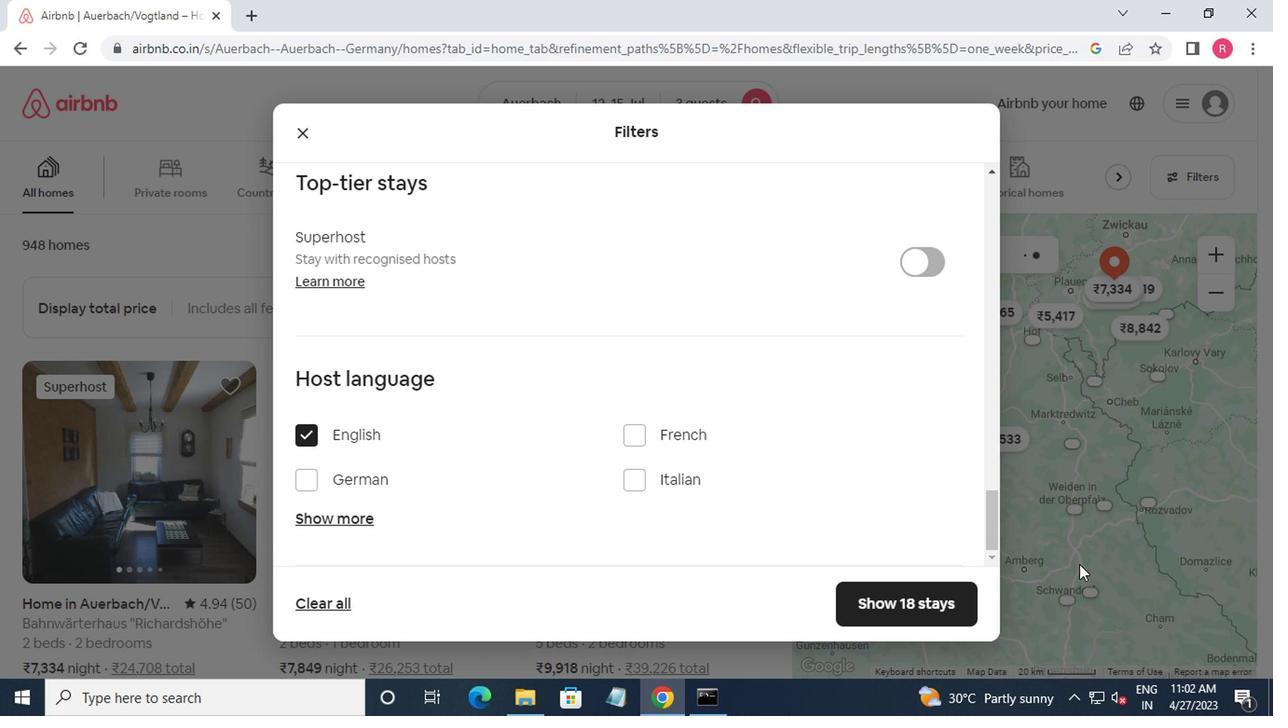 
Action: Mouse scrolled (1079, 565) with delta (0, 0)
Screenshot: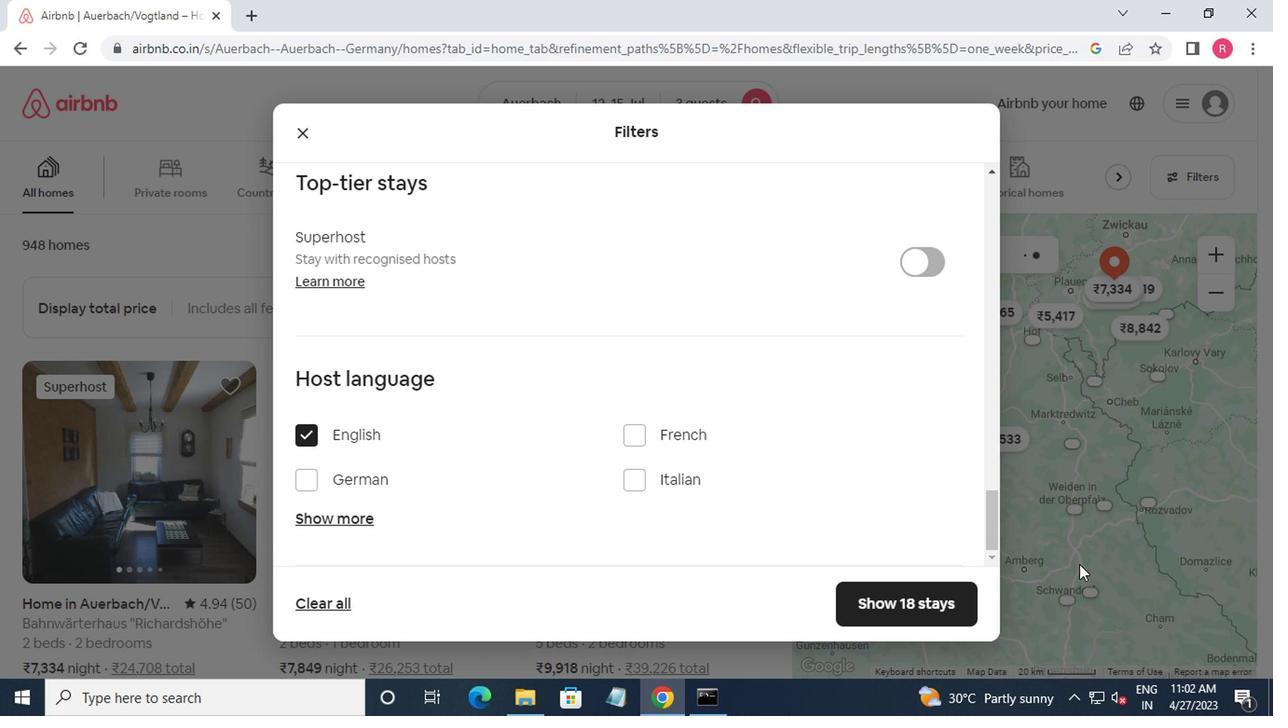 
Action: Mouse moved to (935, 604)
Screenshot: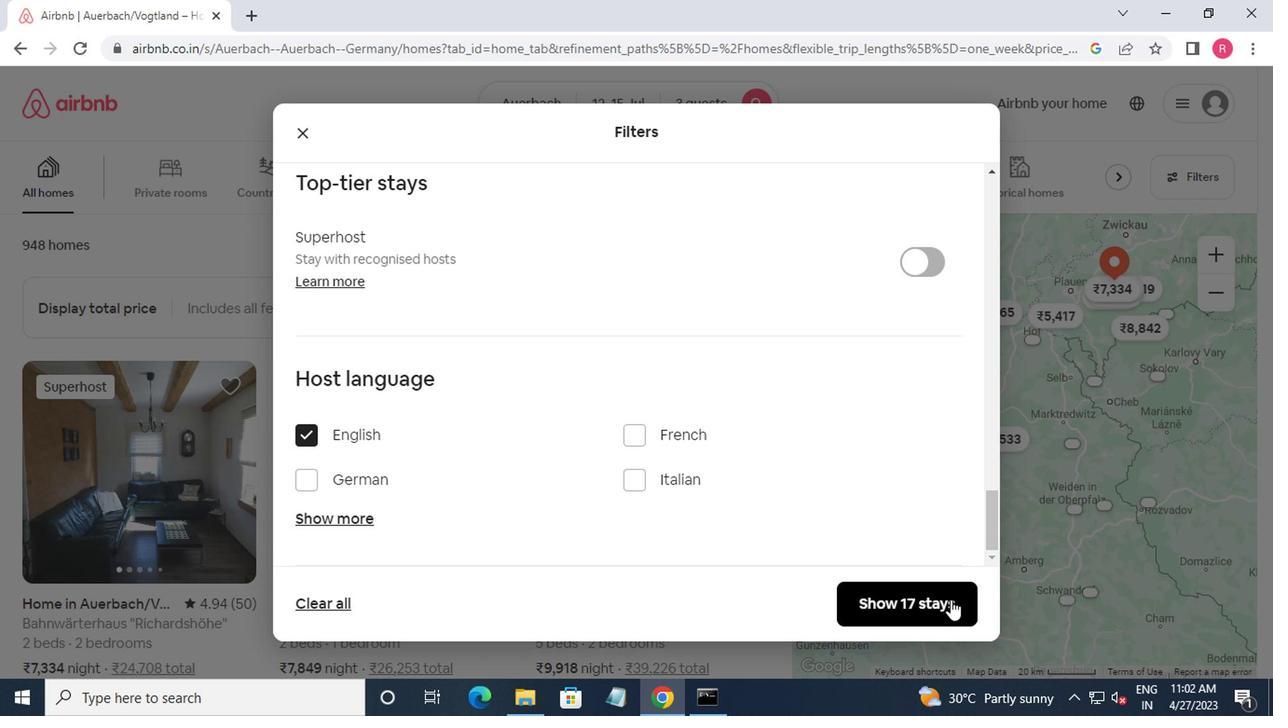 
Action: Mouse pressed left at (935, 604)
Screenshot: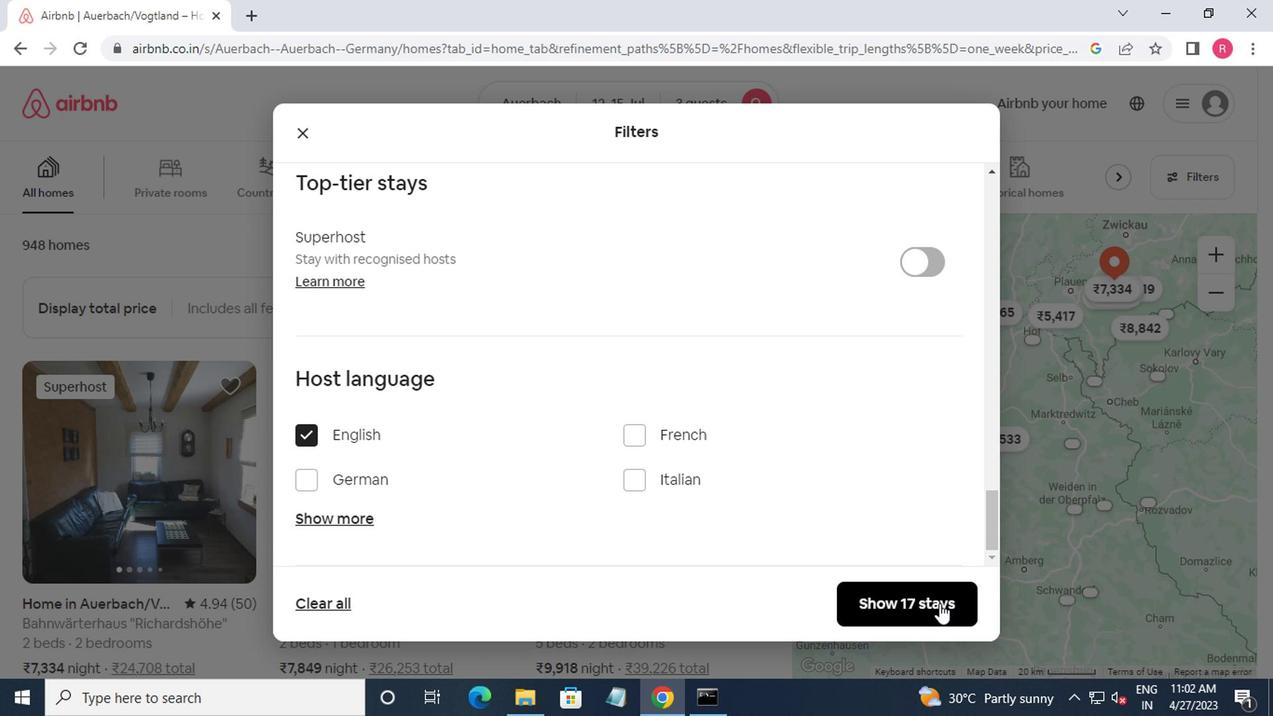 
Action: Mouse moved to (936, 598)
Screenshot: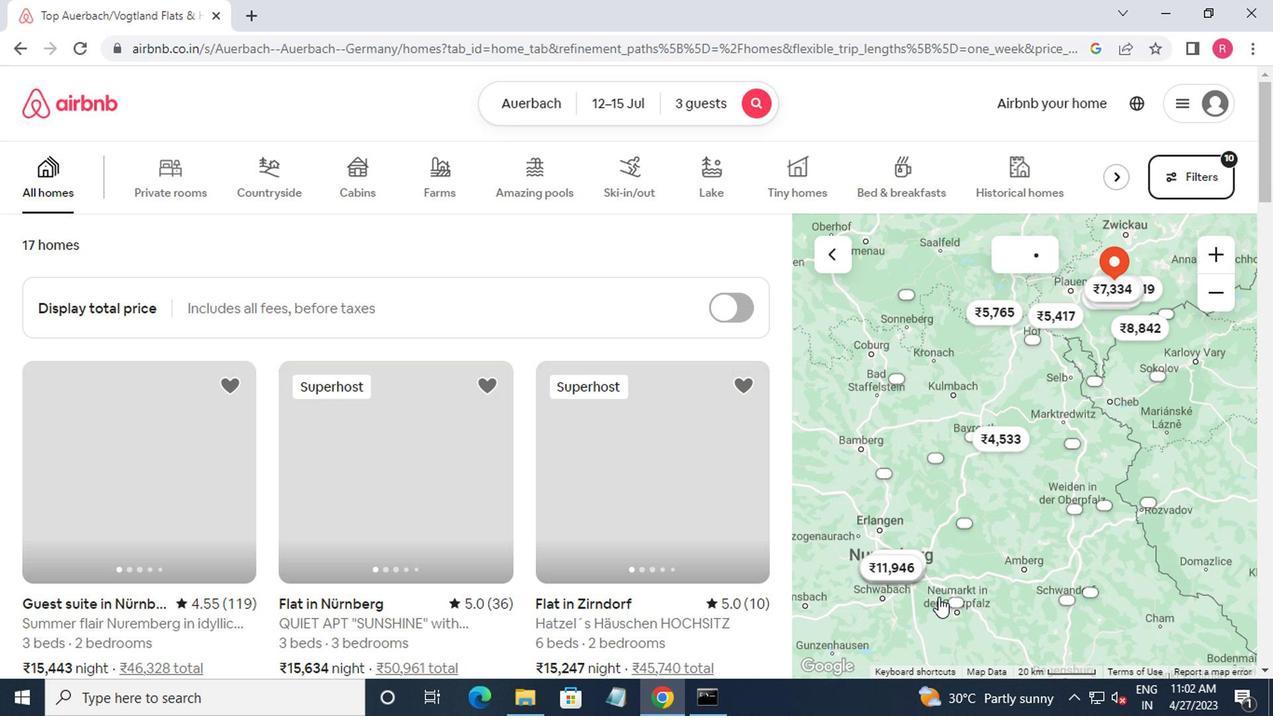 
